 Task: Look for space in Saraktash, Russia from 6th June, 2023 to 8th June, 2023 for 2 adults in price range Rs.7000 to Rs.12000. Place can be private room with 1  bedroom having 2 beds and 1 bathroom. Property type can be house, flat, guest house. Amenities needed are: wifi. Booking option can be shelf check-in. Required host language is English.
Action: Mouse moved to (505, 108)
Screenshot: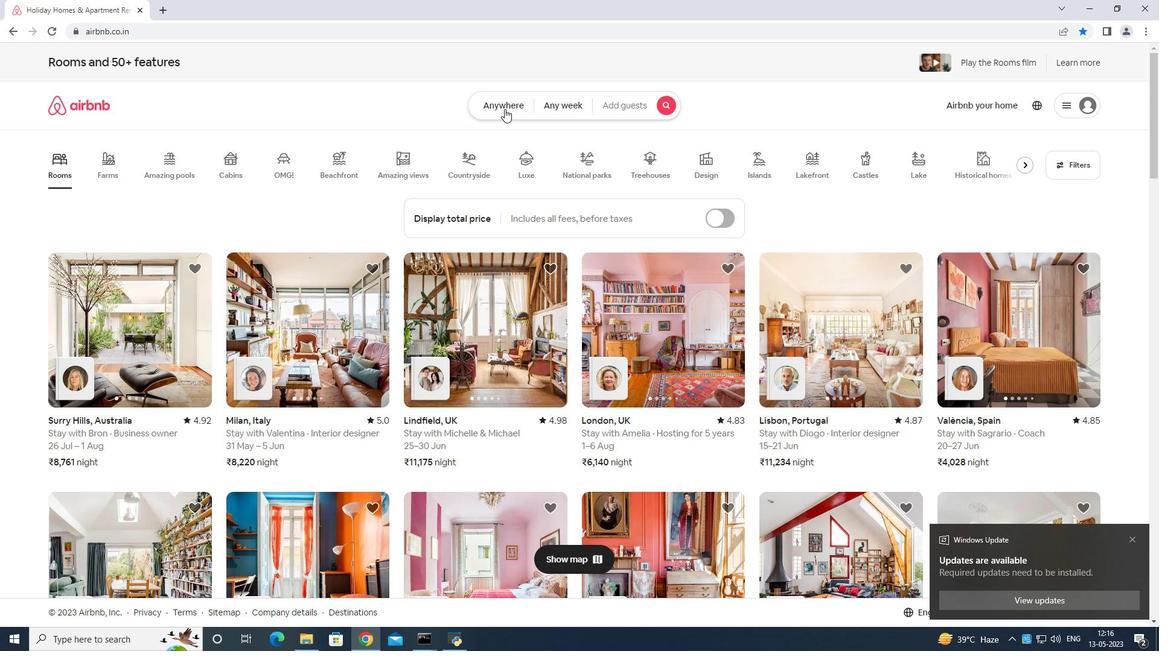 
Action: Mouse pressed left at (505, 108)
Screenshot: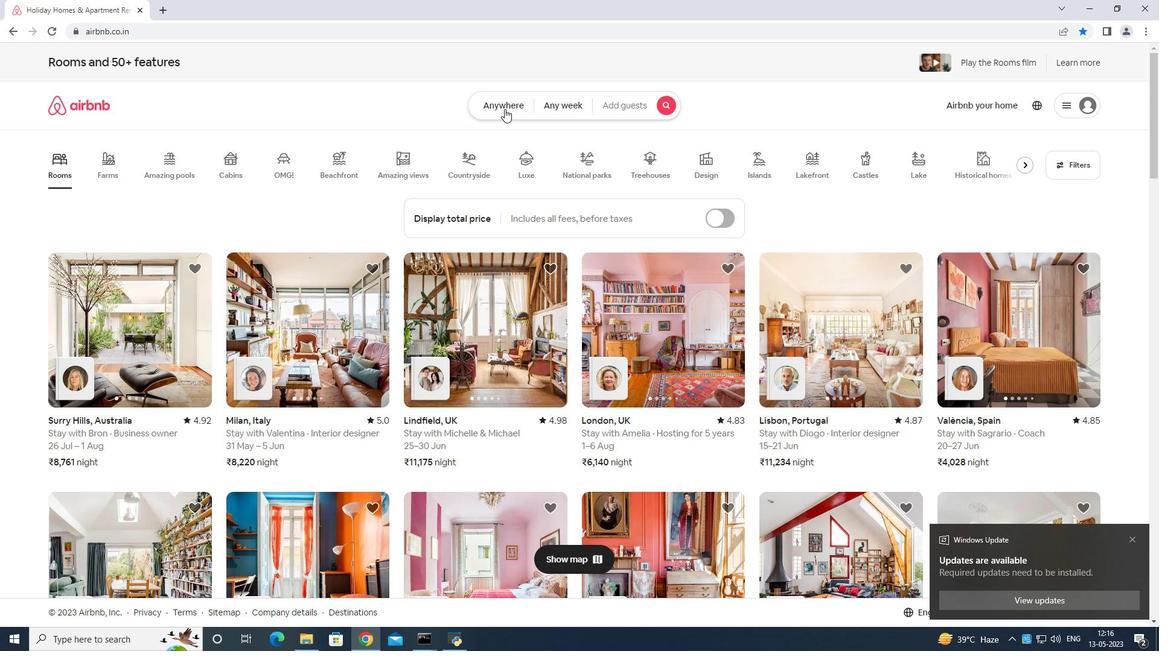 
Action: Mouse moved to (430, 152)
Screenshot: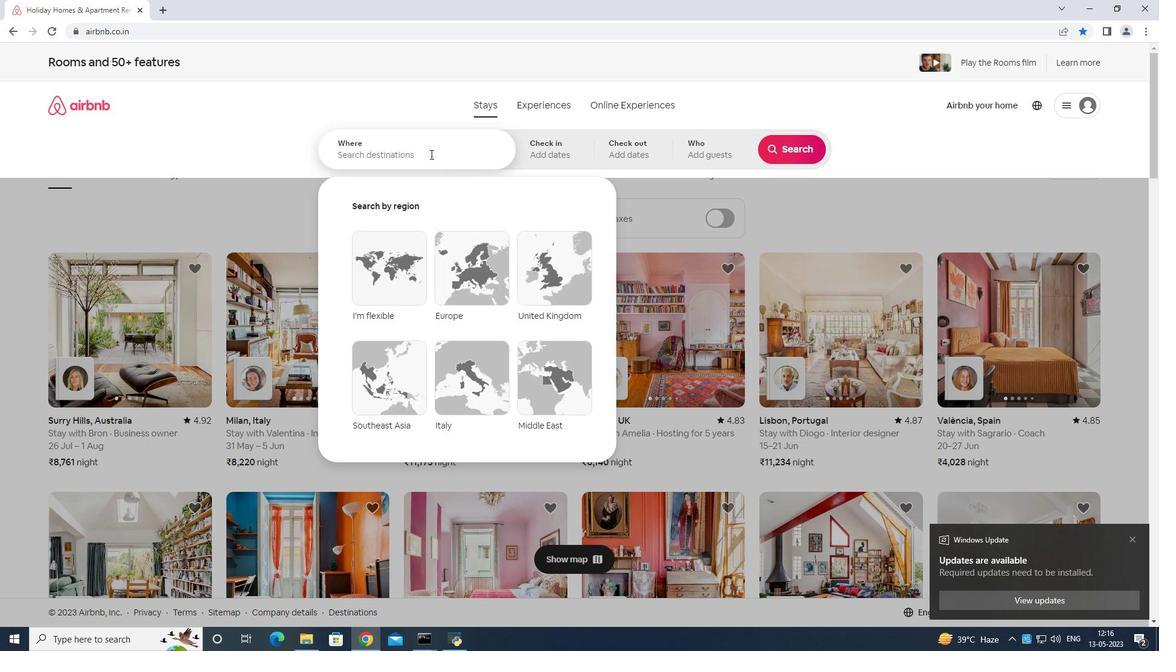 
Action: Mouse pressed left at (430, 152)
Screenshot: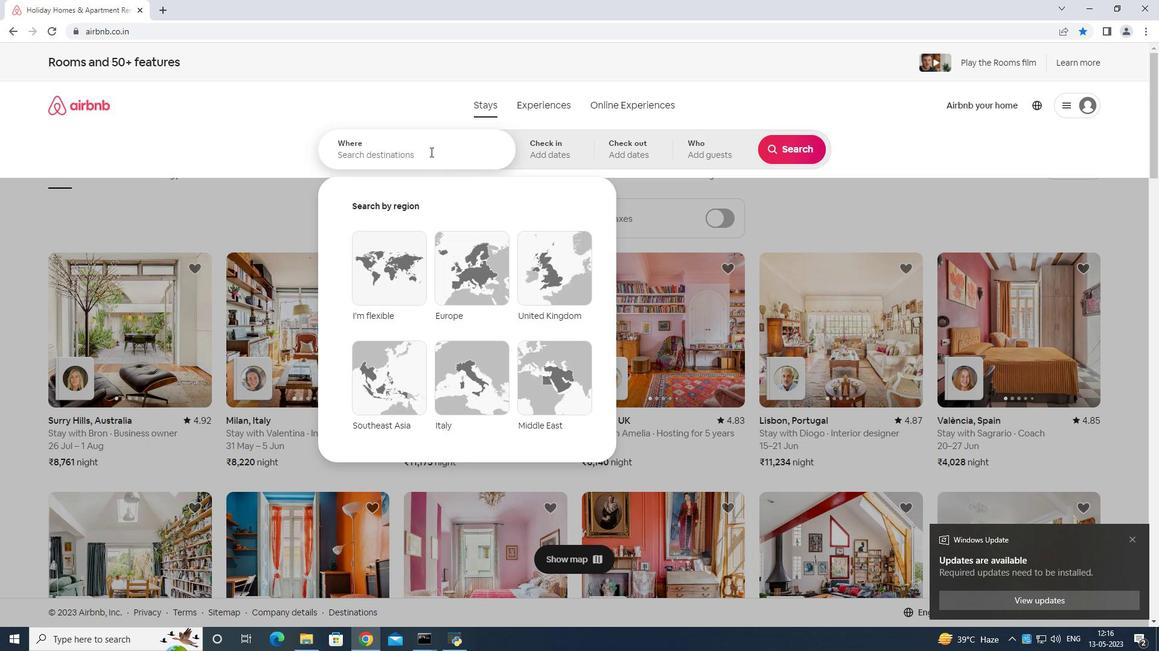 
Action: Mouse moved to (427, 146)
Screenshot: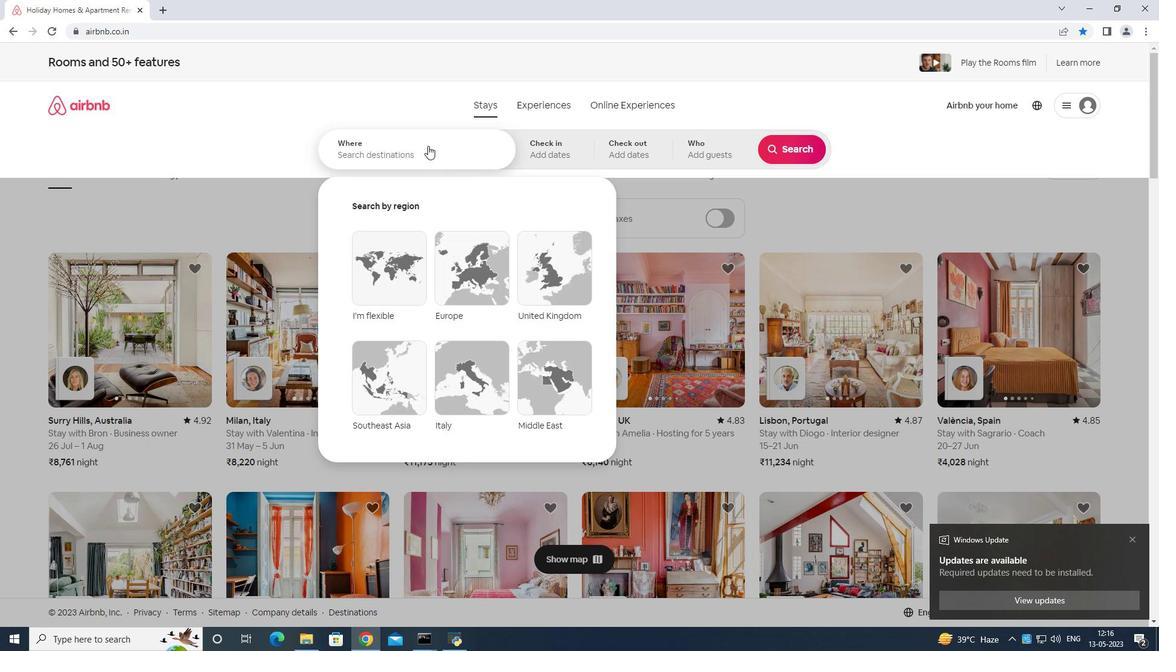 
Action: Key pressed <Key.shift>Saraktash<Key.space>russia<Key.enter>
Screenshot: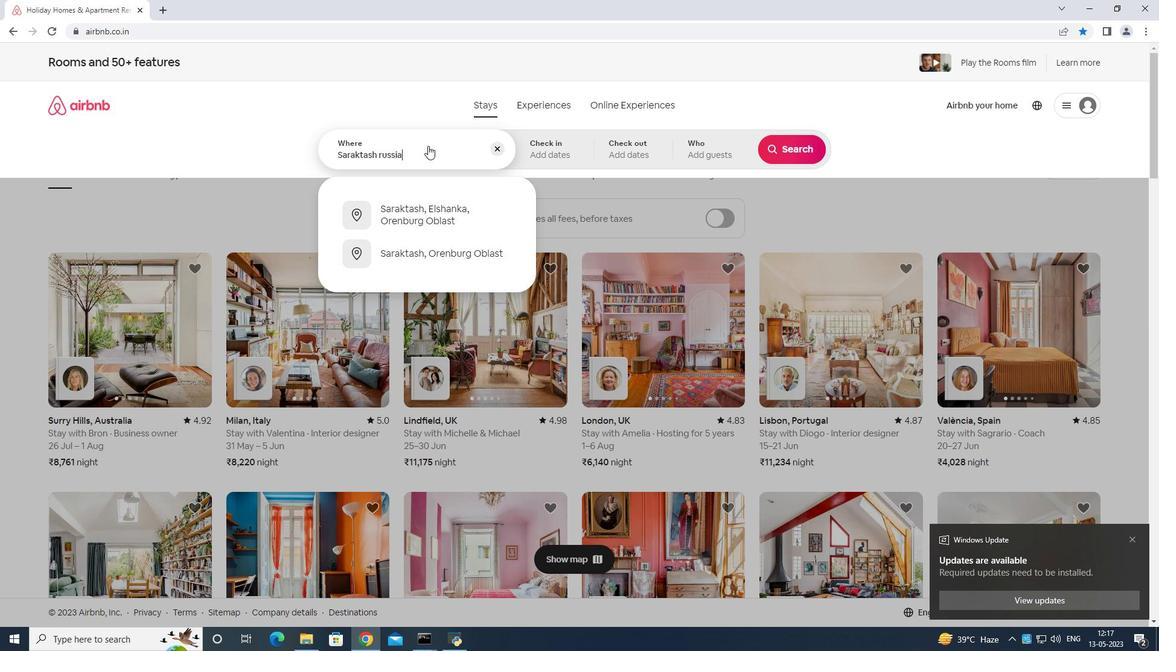 
Action: Mouse moved to (653, 323)
Screenshot: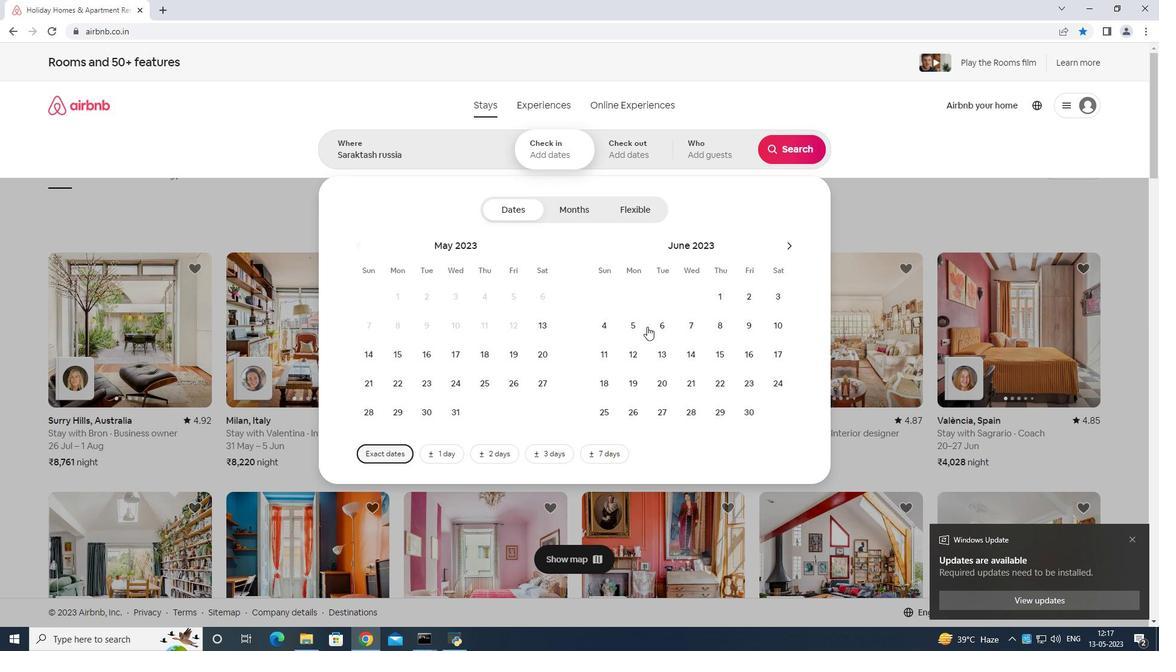 
Action: Mouse pressed left at (653, 323)
Screenshot: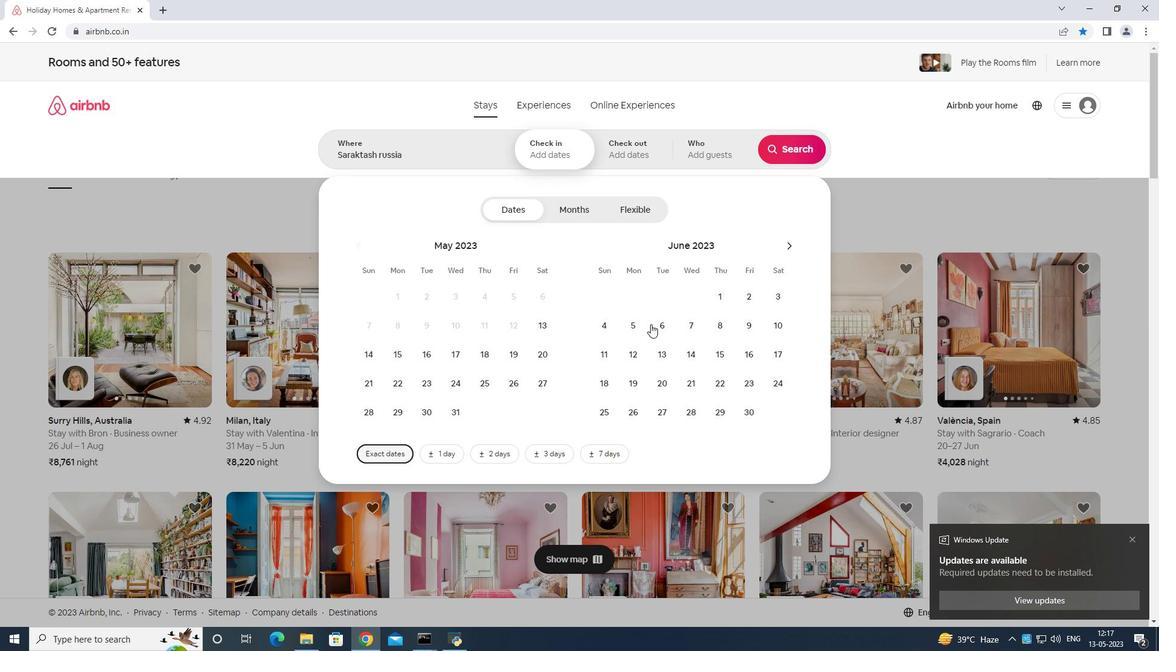 
Action: Mouse moved to (710, 323)
Screenshot: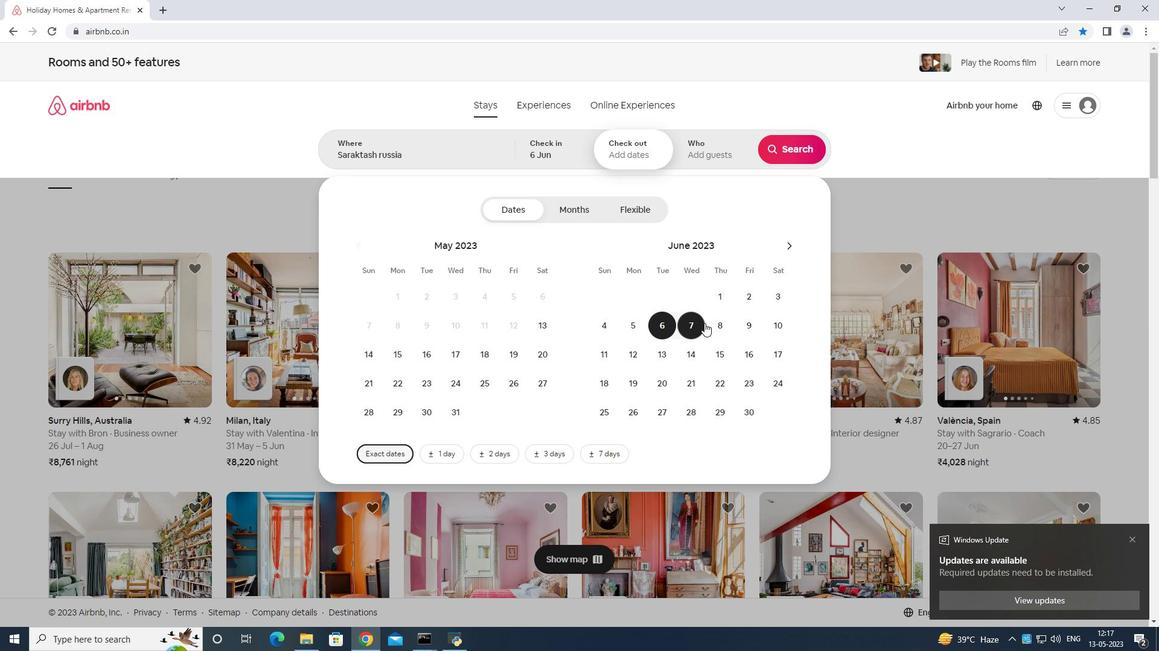 
Action: Mouse pressed left at (710, 323)
Screenshot: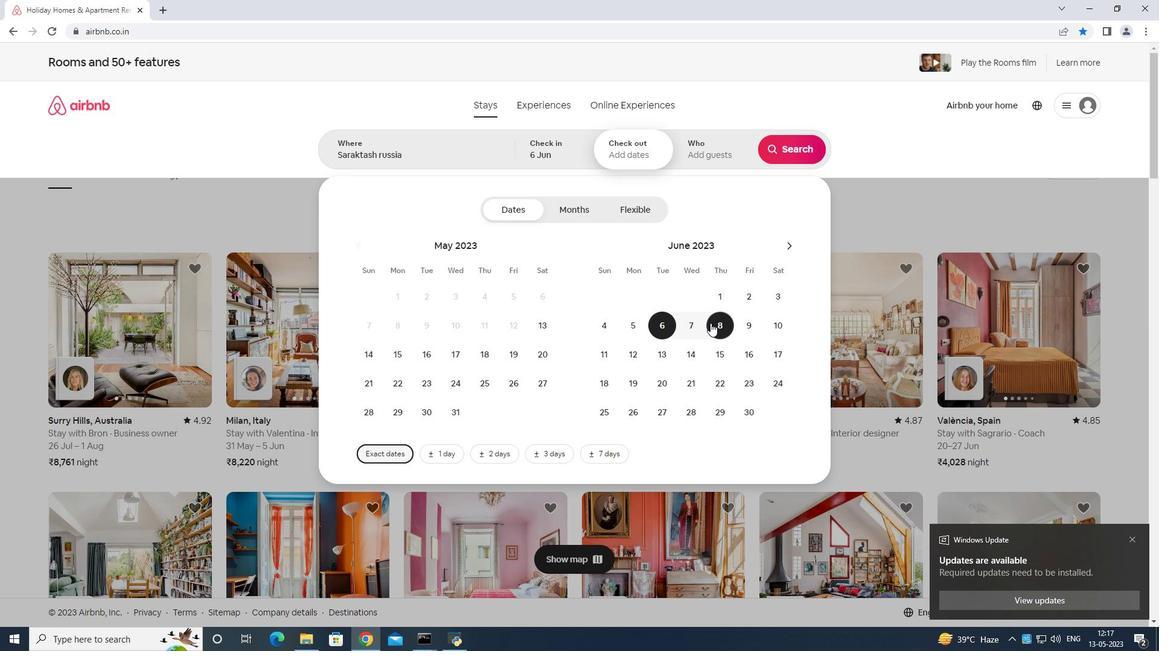 
Action: Mouse moved to (712, 150)
Screenshot: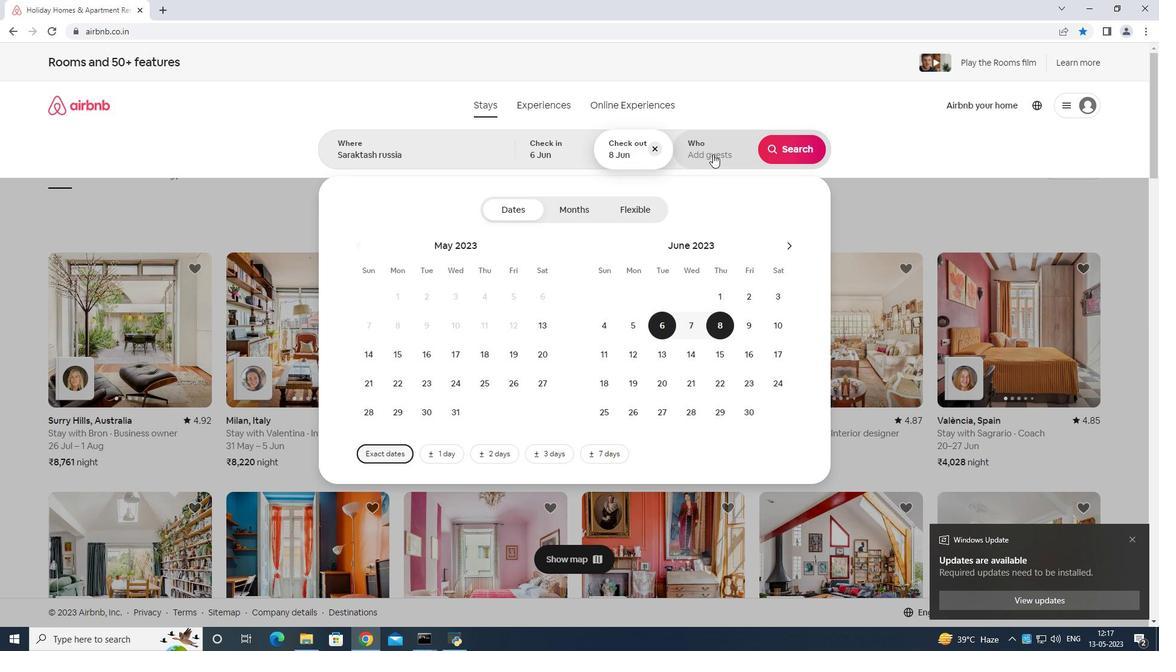 
Action: Mouse pressed left at (712, 150)
Screenshot: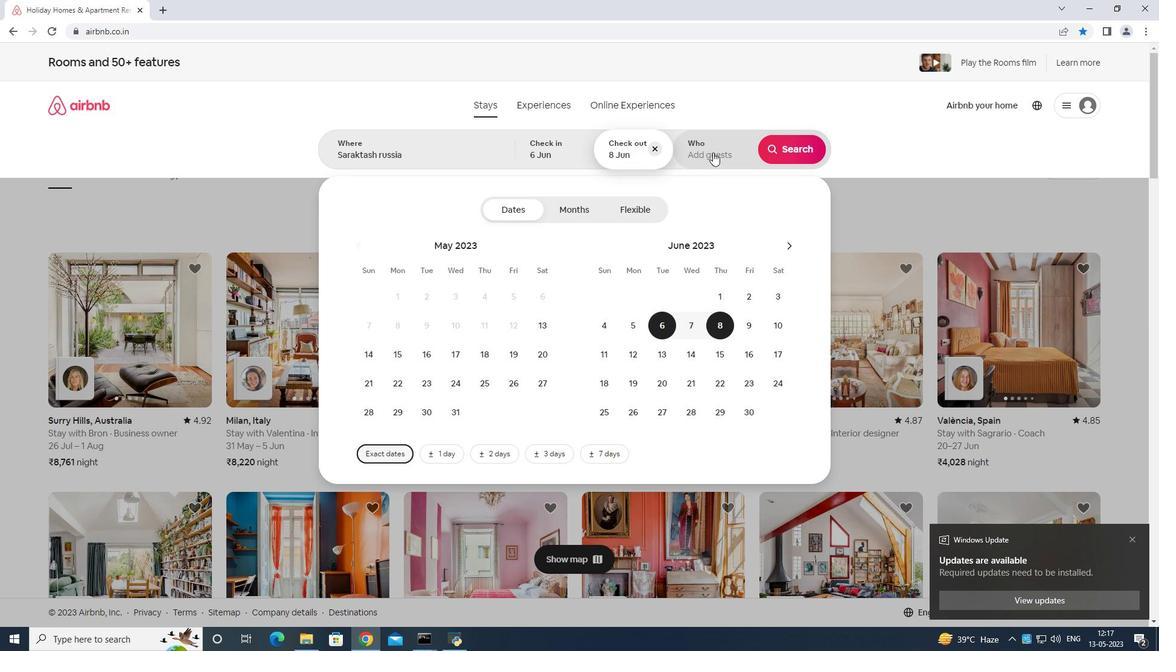 
Action: Mouse moved to (790, 210)
Screenshot: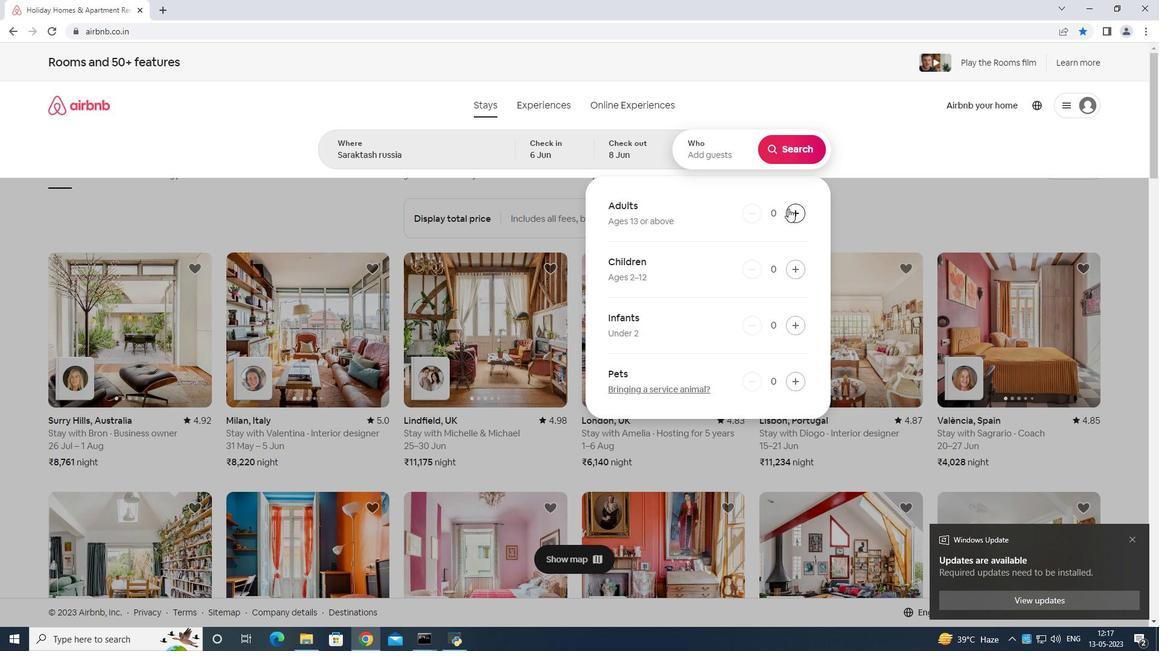 
Action: Mouse pressed left at (790, 210)
Screenshot: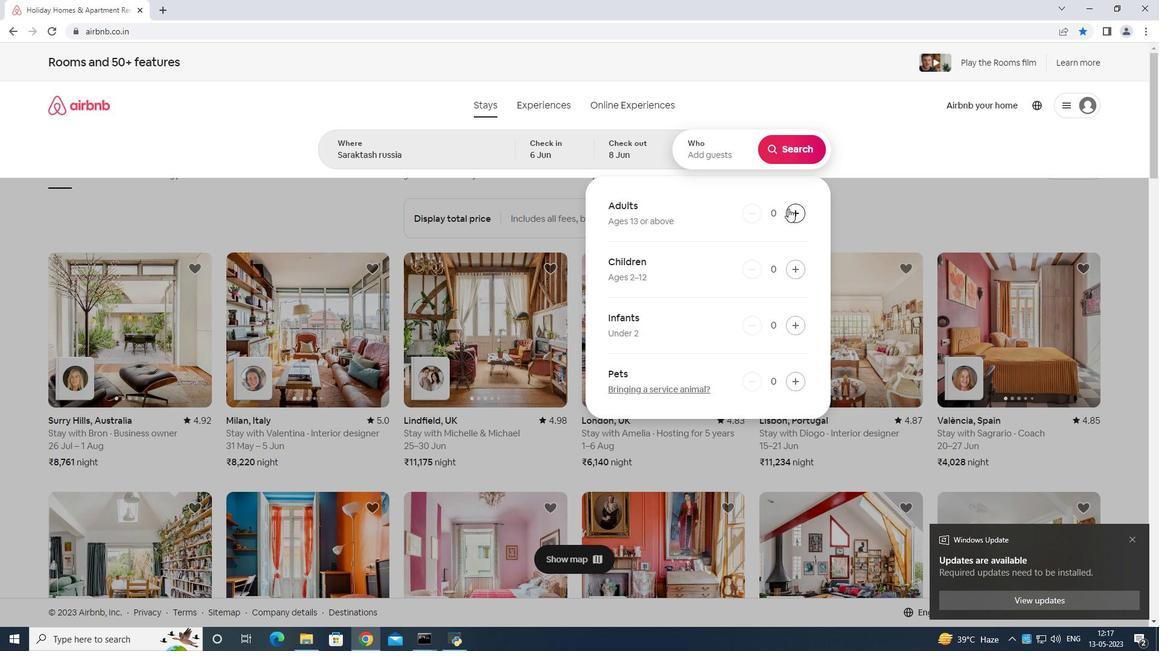 
Action: Mouse moved to (791, 210)
Screenshot: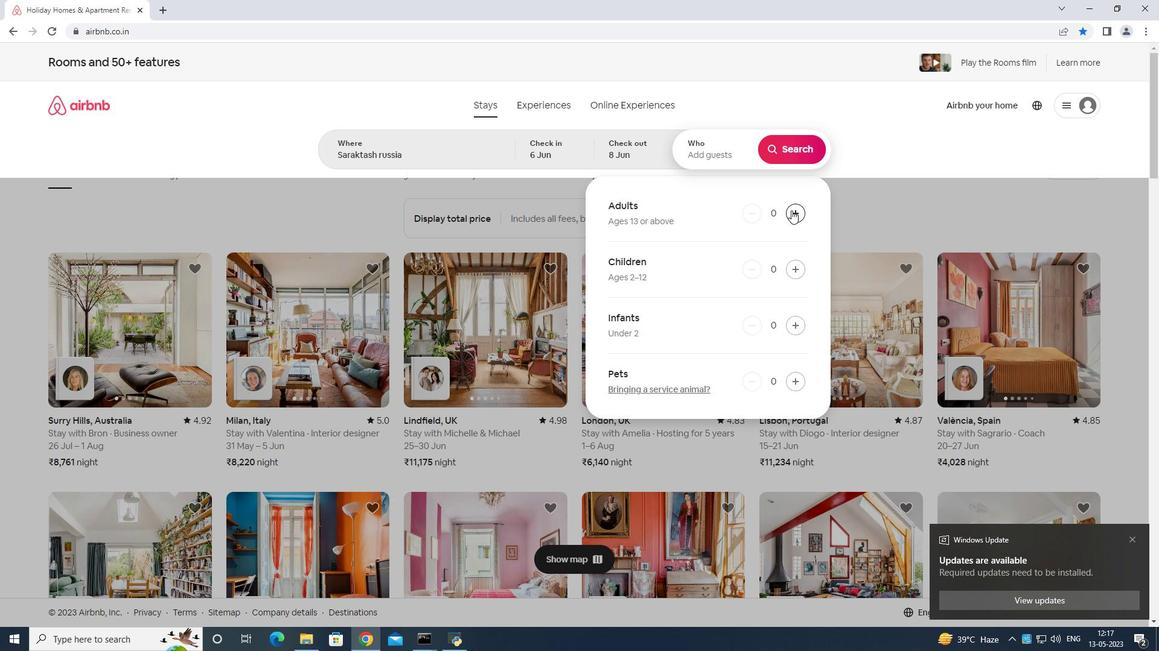 
Action: Mouse pressed left at (791, 210)
Screenshot: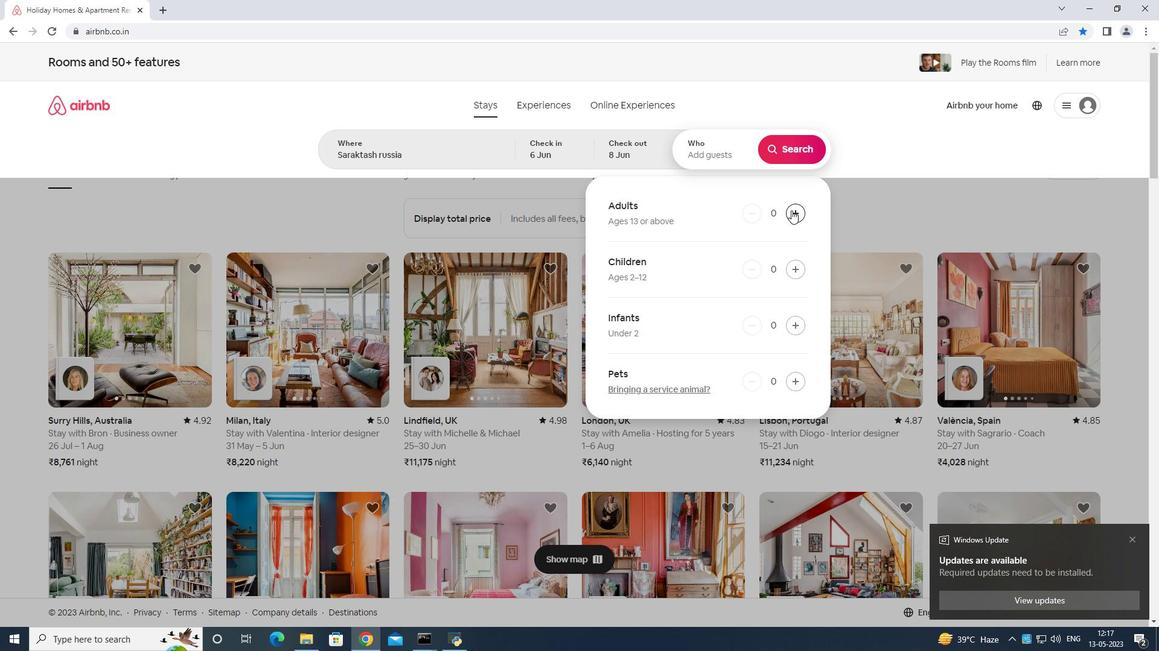 
Action: Mouse moved to (802, 146)
Screenshot: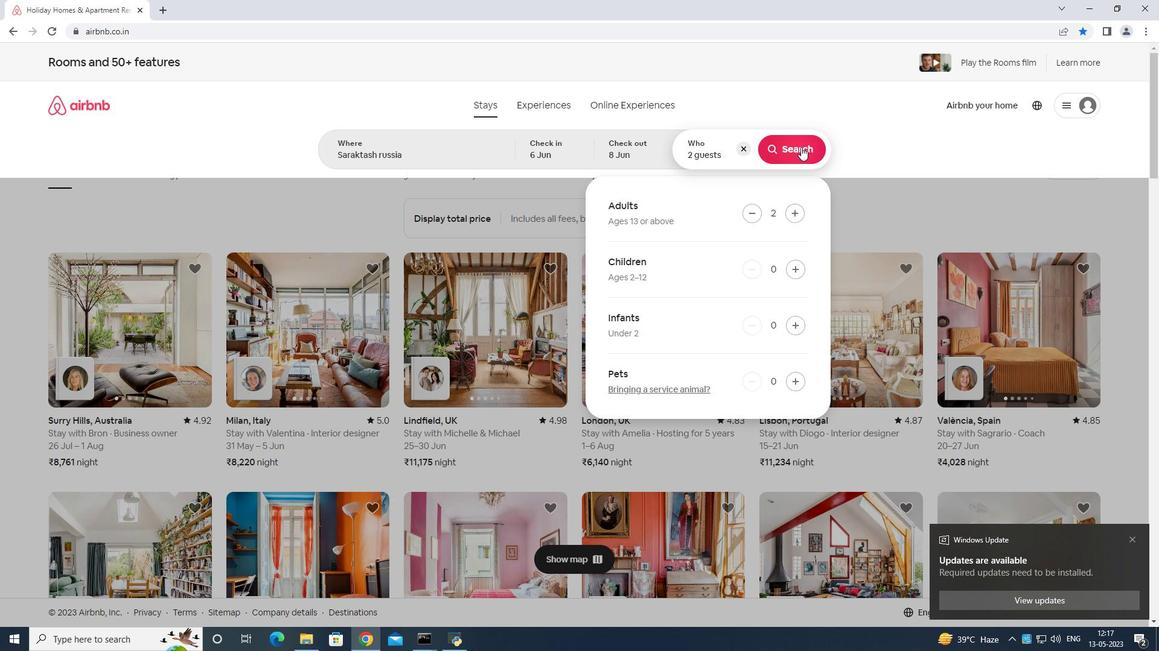 
Action: Mouse pressed left at (802, 146)
Screenshot: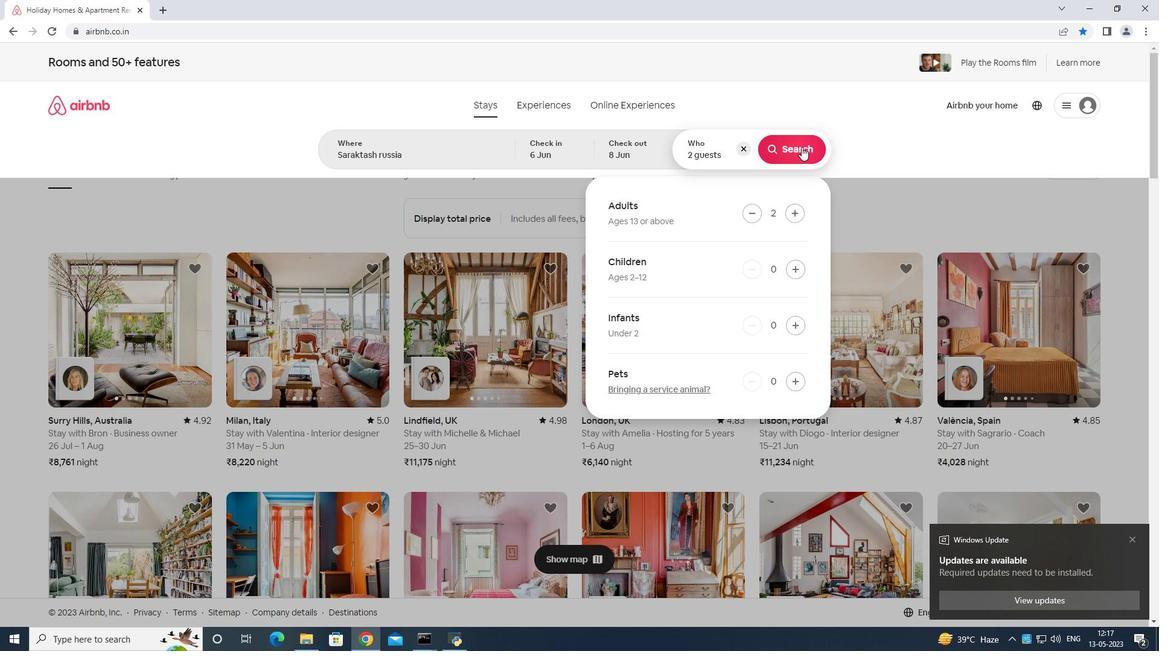 
Action: Mouse moved to (1101, 103)
Screenshot: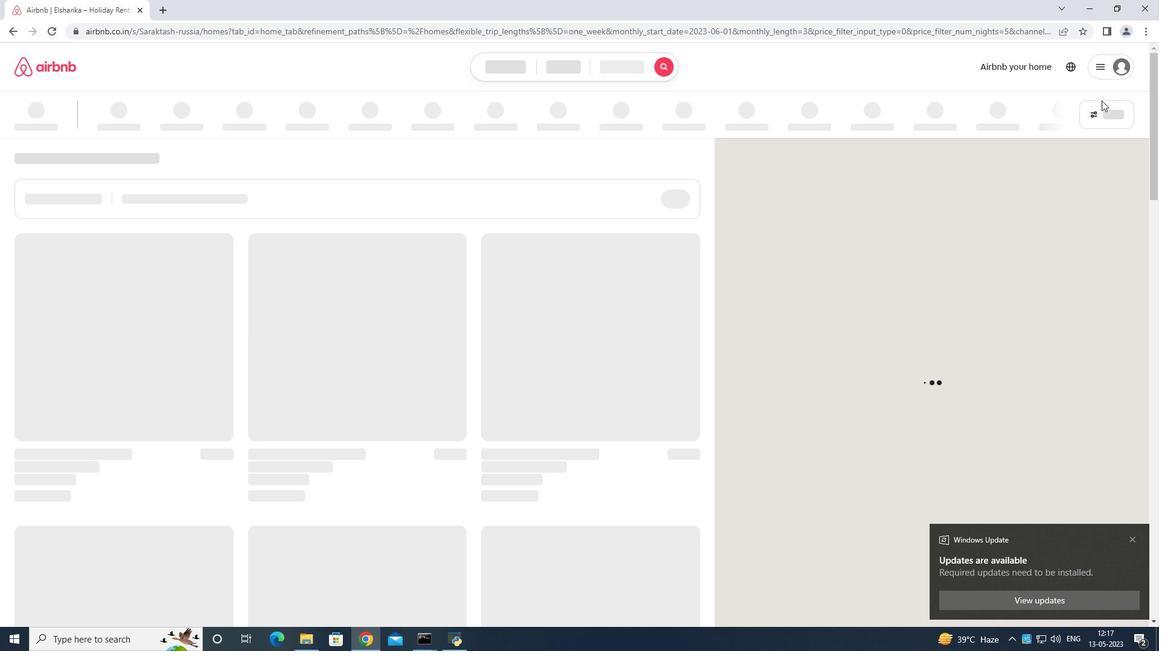 
Action: Mouse pressed left at (1101, 103)
Screenshot: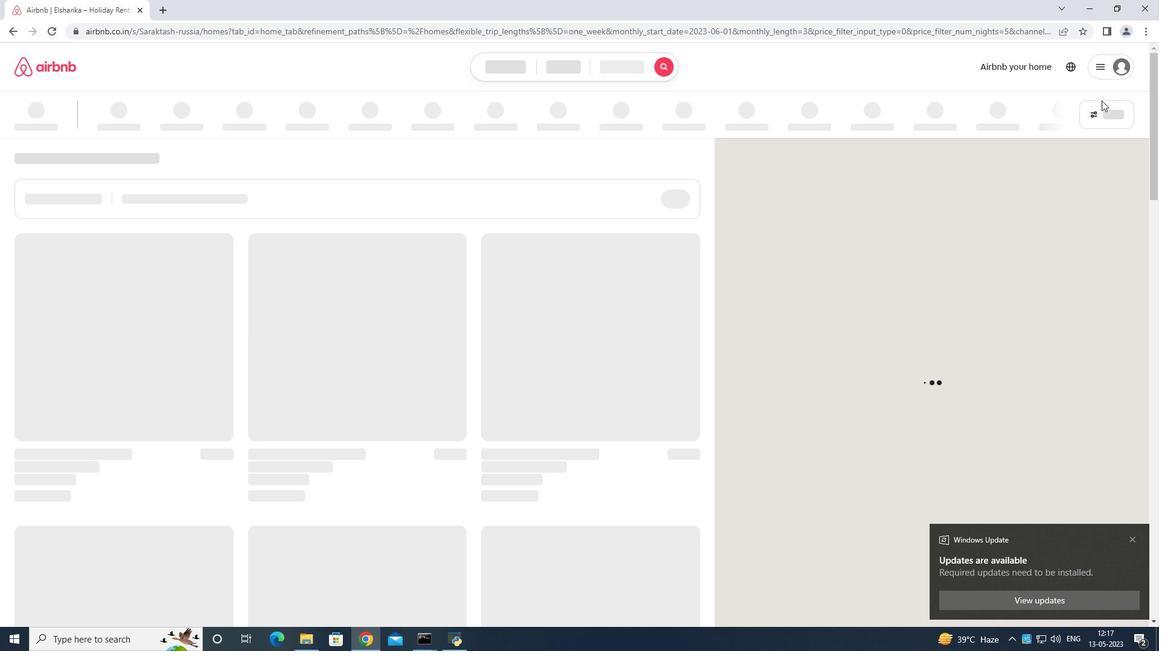 
Action: Mouse moved to (523, 409)
Screenshot: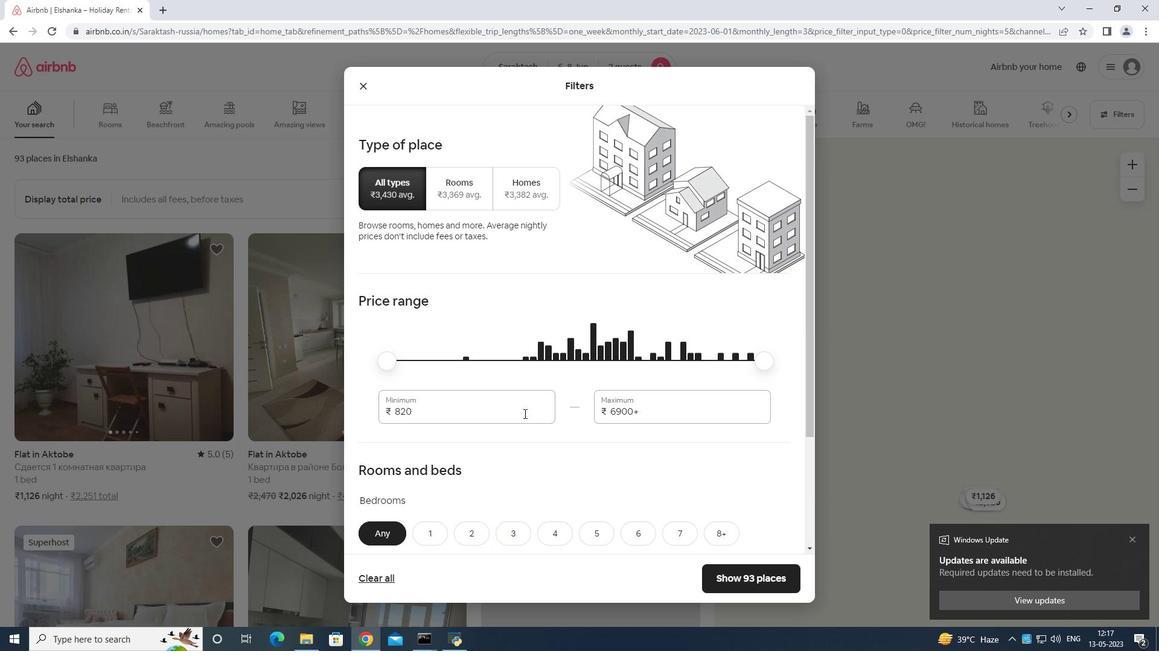 
Action: Mouse pressed left at (523, 409)
Screenshot: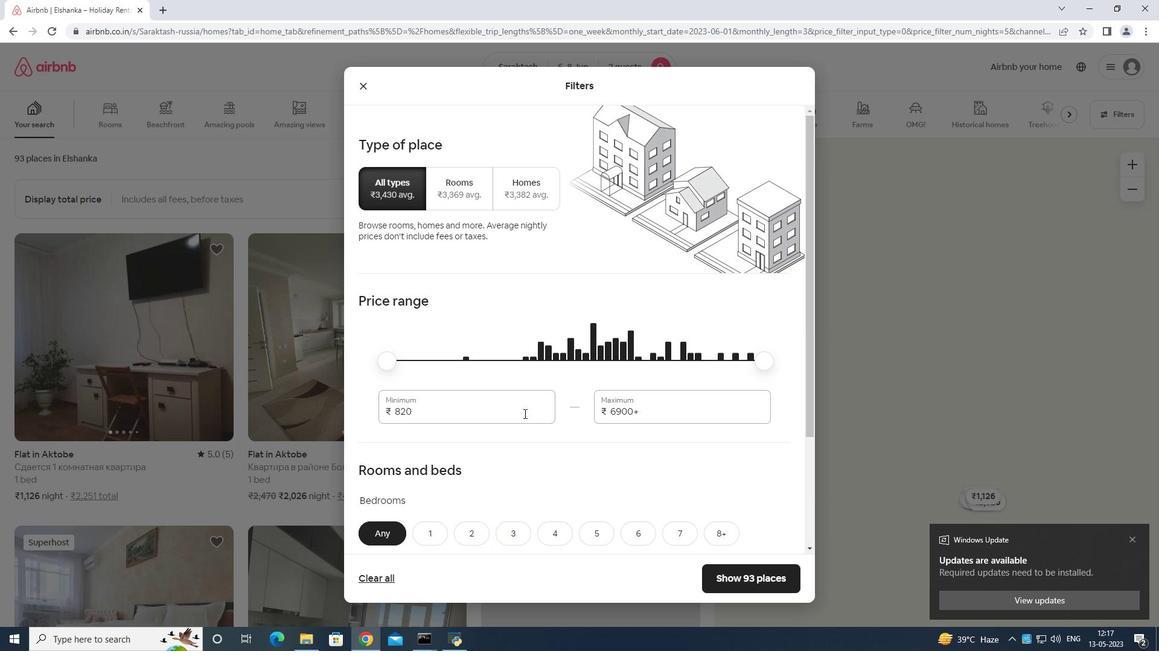 
Action: Mouse moved to (522, 405)
Screenshot: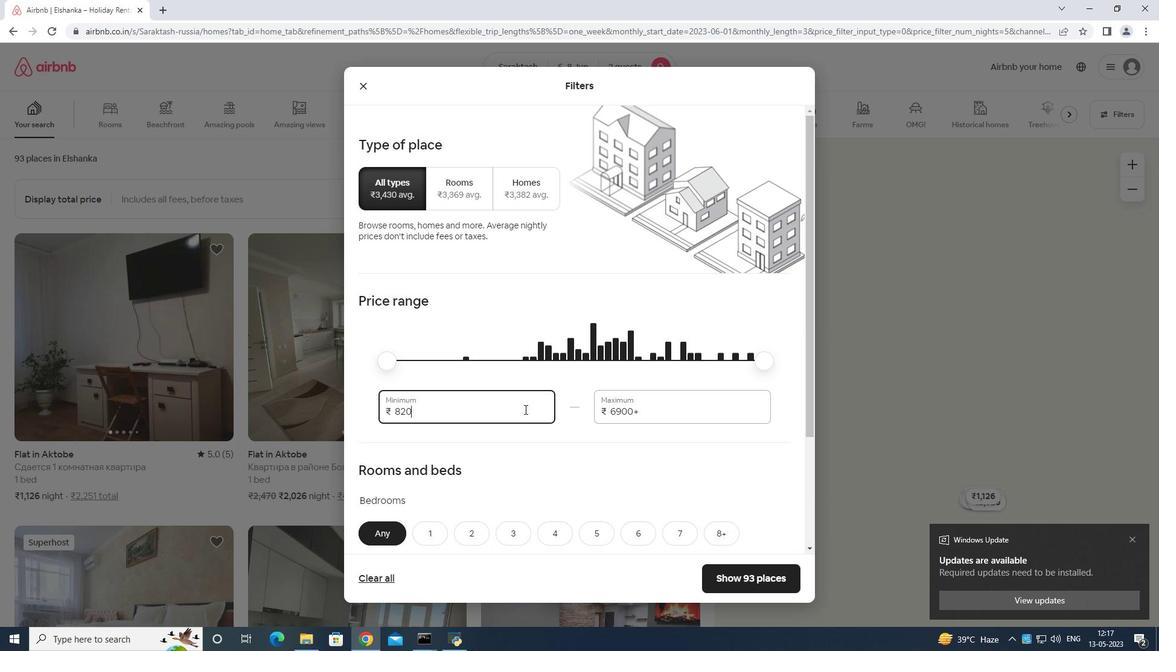 
Action: Key pressed <Key.backspace><Key.backspace><Key.backspace><Key.backspace><Key.backspace><Key.backspace><Key.backspace><Key.backspace><Key.backspace>
Screenshot: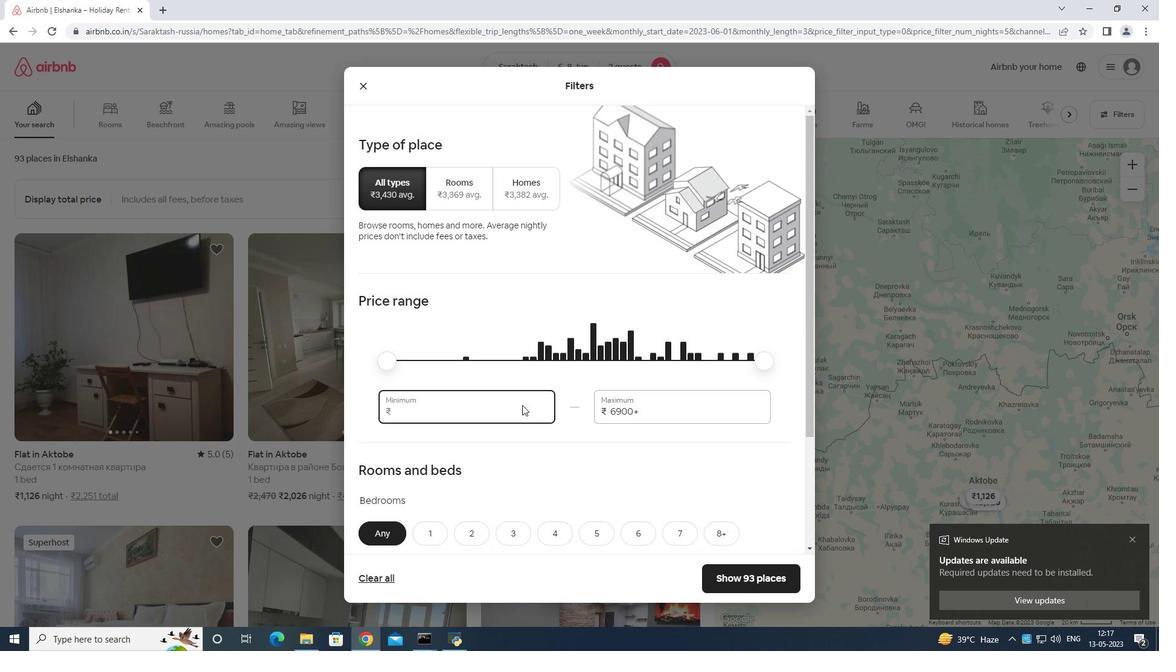 
Action: Mouse moved to (532, 409)
Screenshot: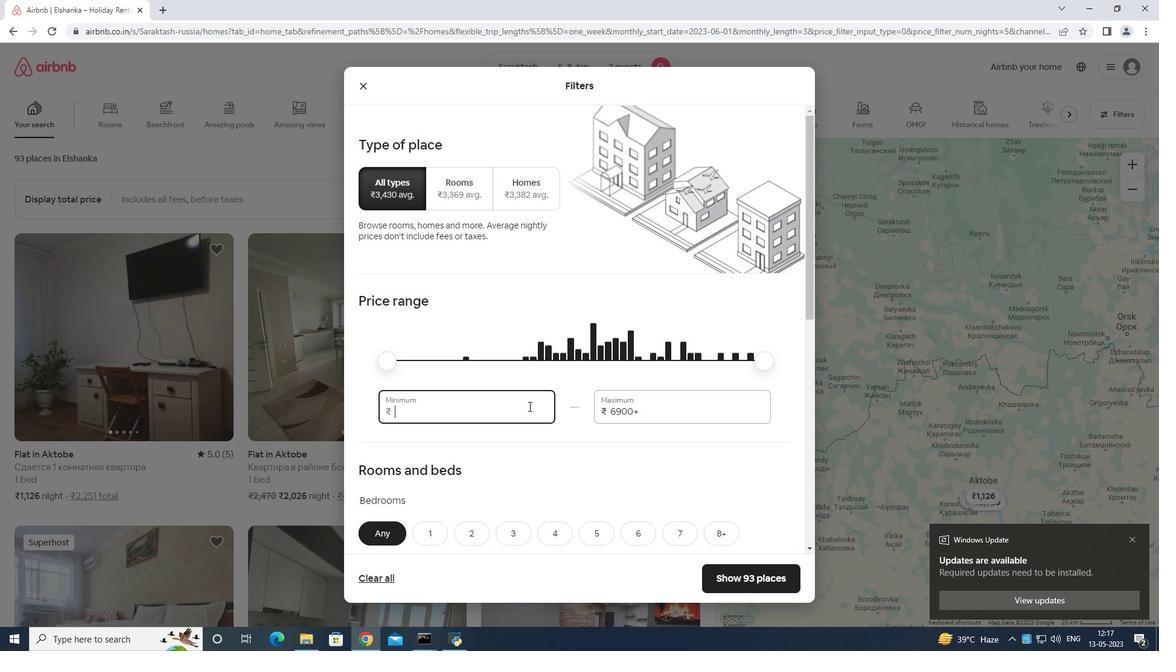 
Action: Key pressed 70
Screenshot: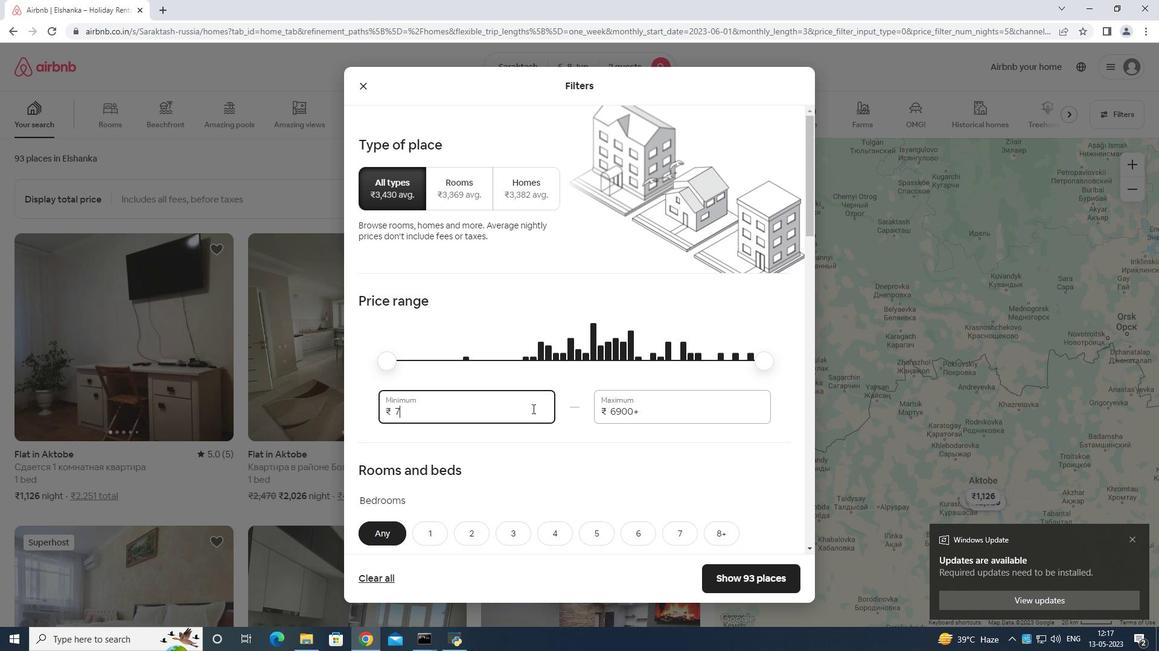 
Action: Mouse moved to (532, 410)
Screenshot: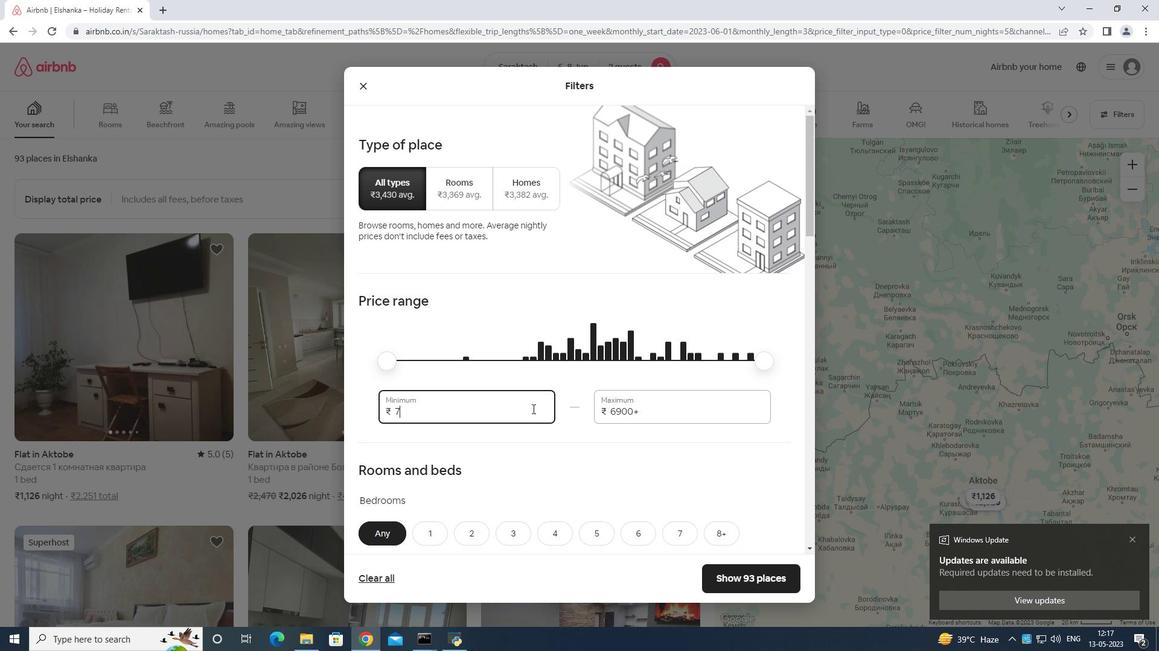 
Action: Key pressed 00
Screenshot: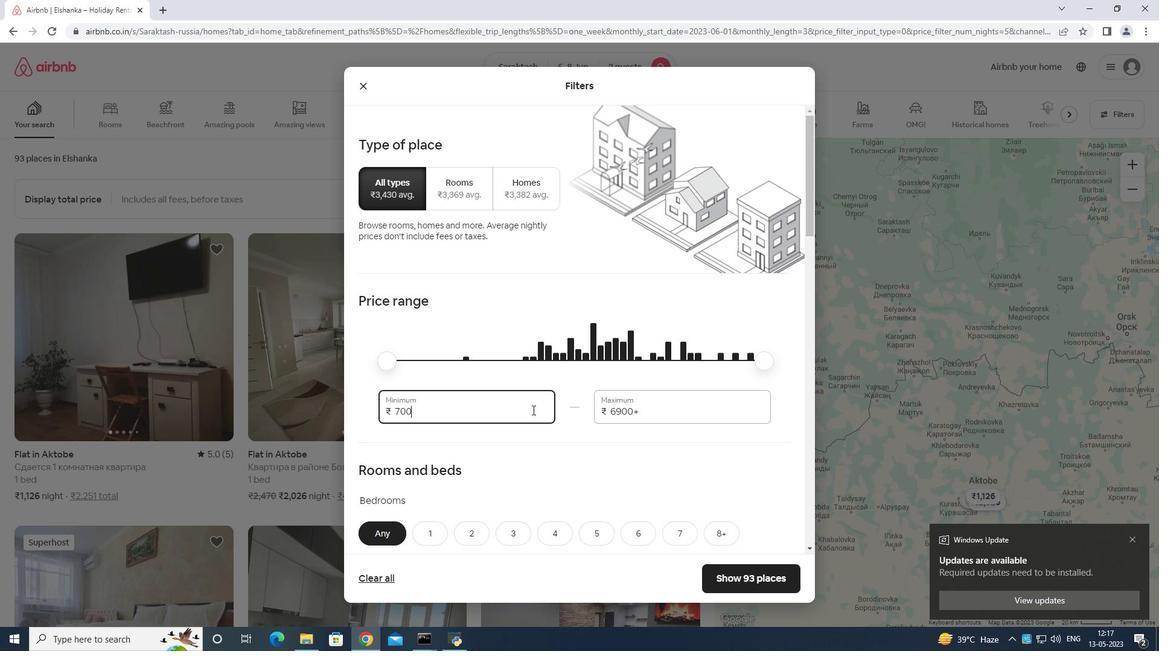 
Action: Mouse moved to (652, 405)
Screenshot: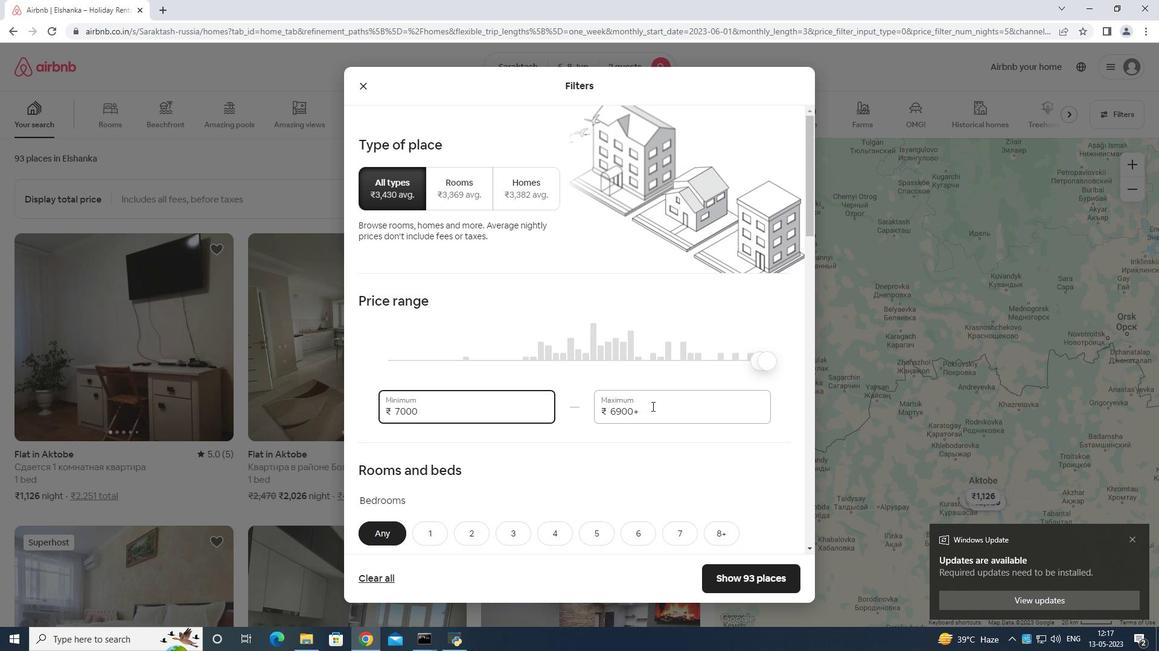 
Action: Mouse pressed left at (652, 405)
Screenshot: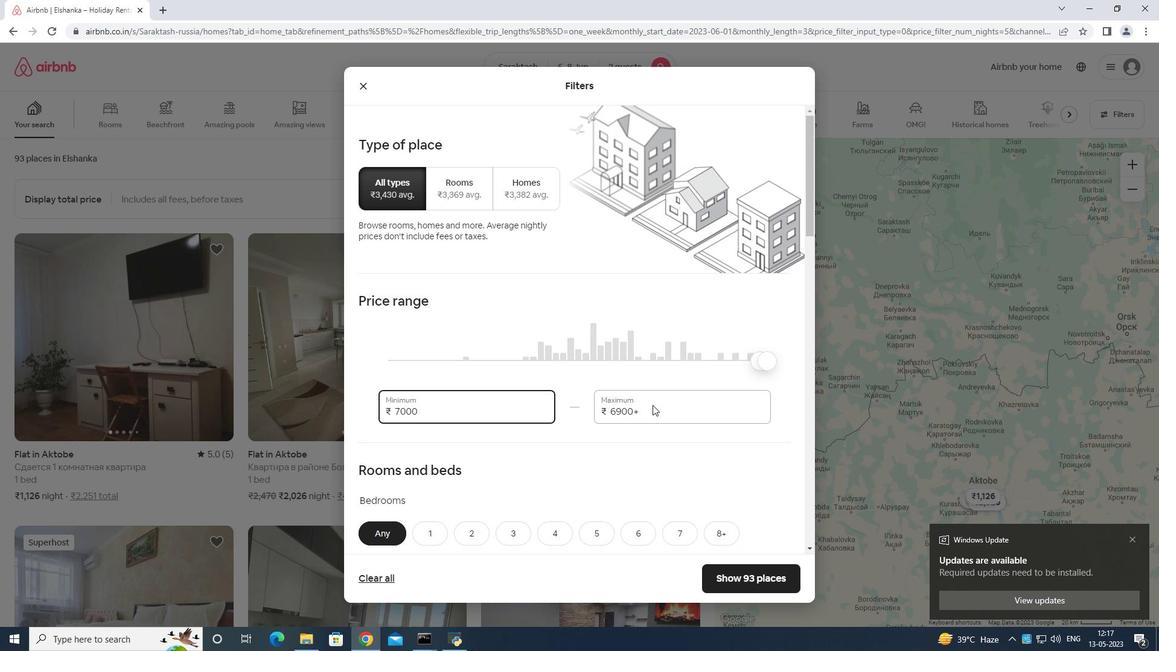 
Action: Mouse moved to (653, 401)
Screenshot: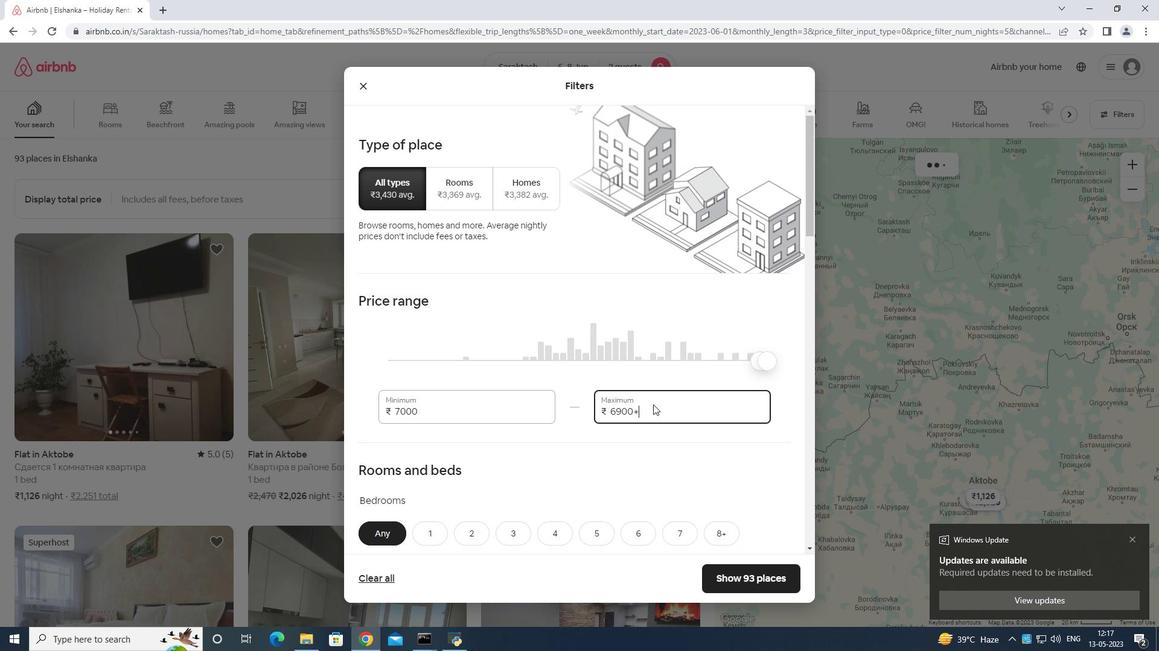 
Action: Key pressed <Key.backspace><Key.backspace><Key.backspace><Key.backspace><Key.backspace><Key.backspace><Key.backspace><Key.backspace><Key.backspace><Key.backspace>12000
Screenshot: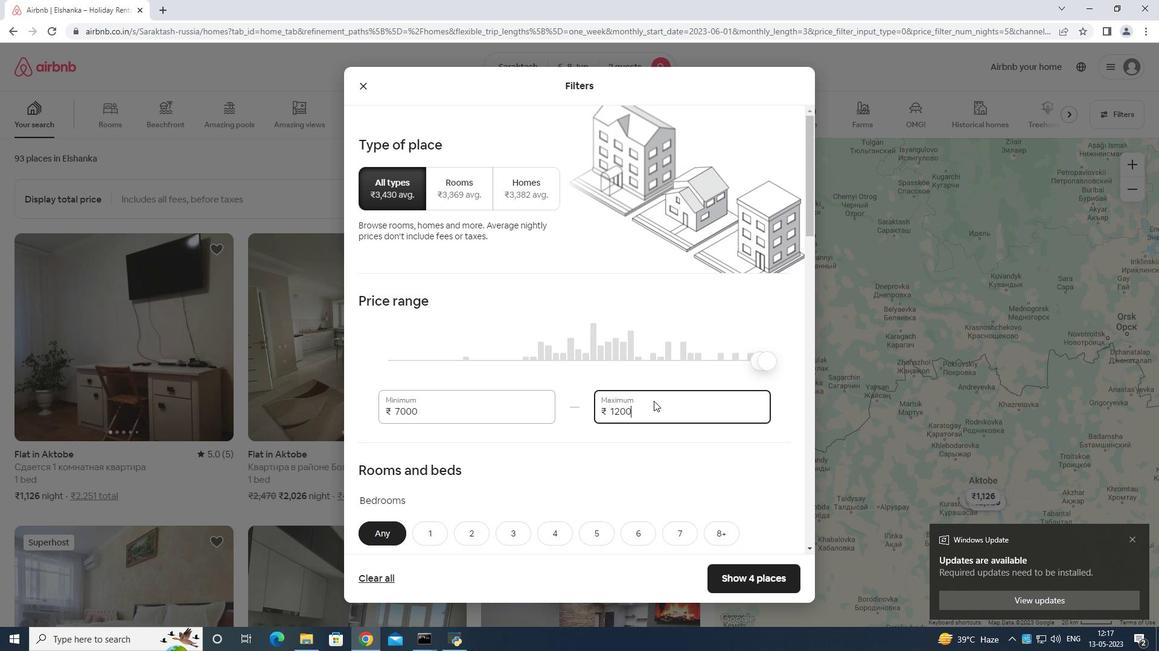 
Action: Mouse moved to (651, 396)
Screenshot: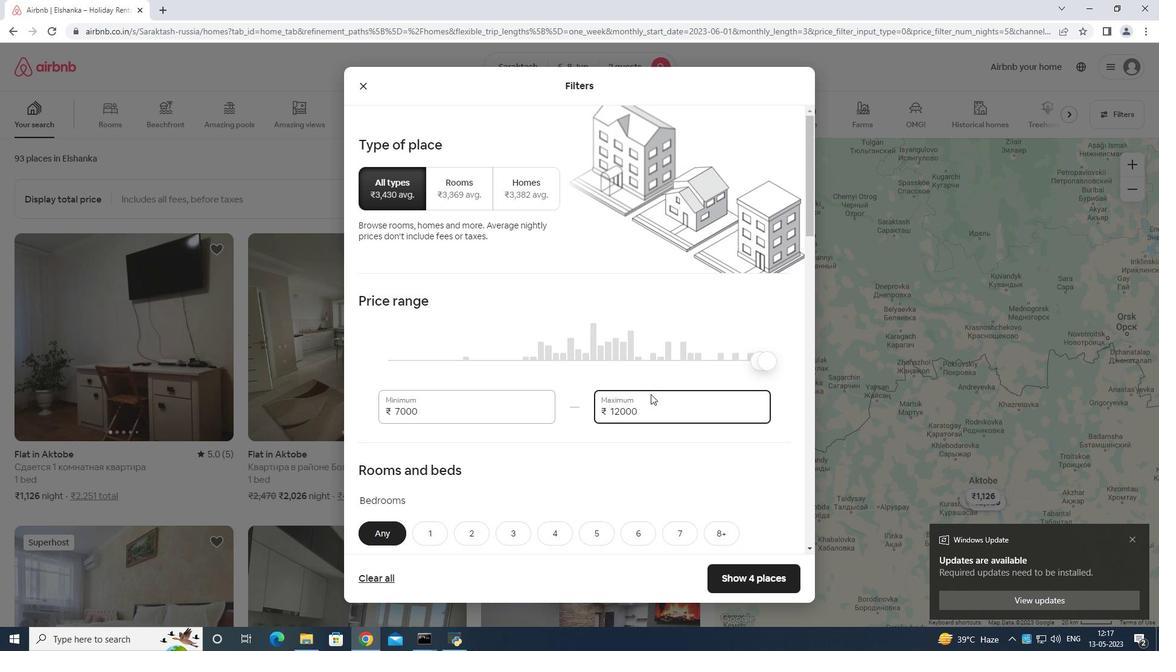 
Action: Mouse scrolled (651, 396) with delta (0, 0)
Screenshot: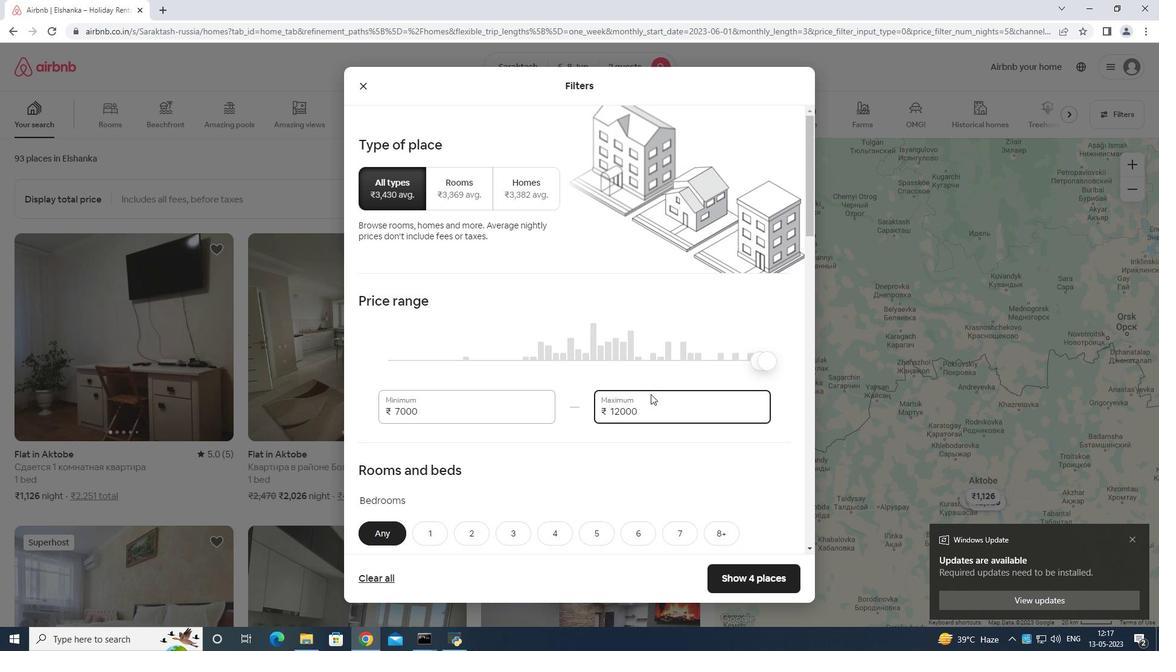 
Action: Mouse moved to (653, 399)
Screenshot: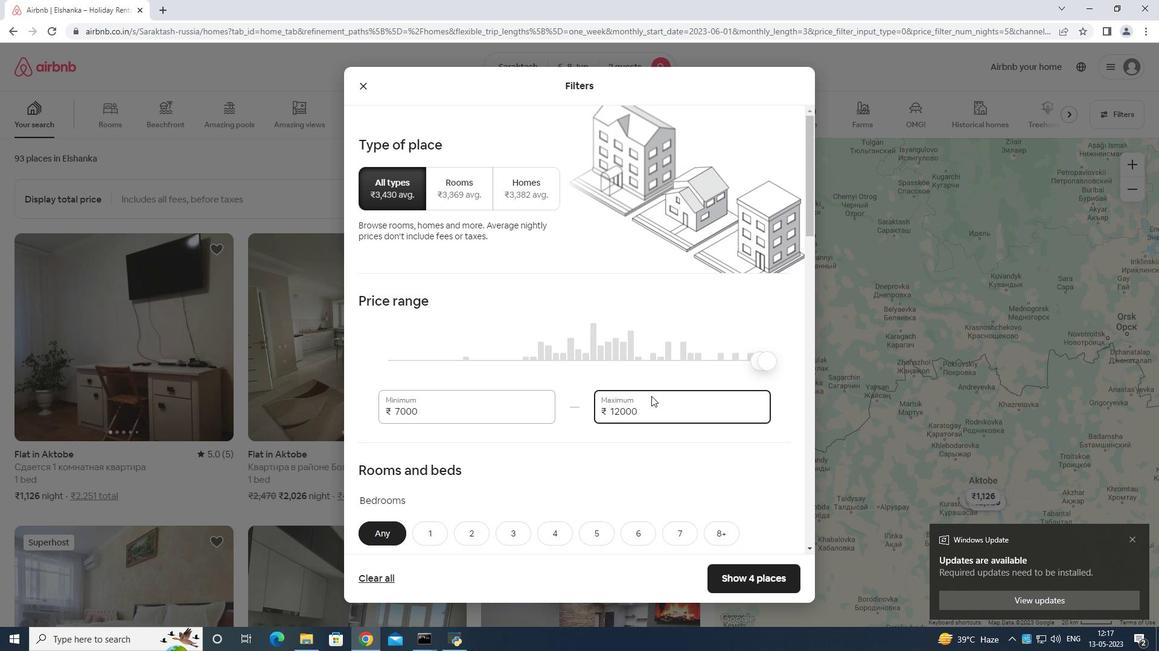 
Action: Mouse scrolled (653, 399) with delta (0, 0)
Screenshot: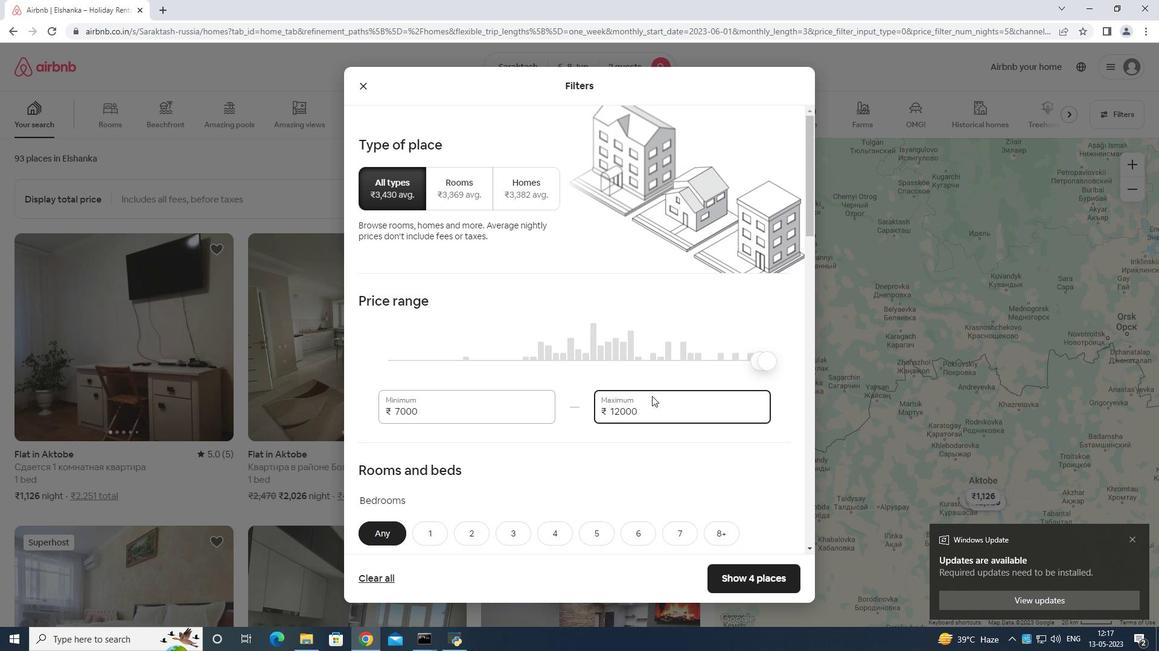 
Action: Mouse moved to (654, 401)
Screenshot: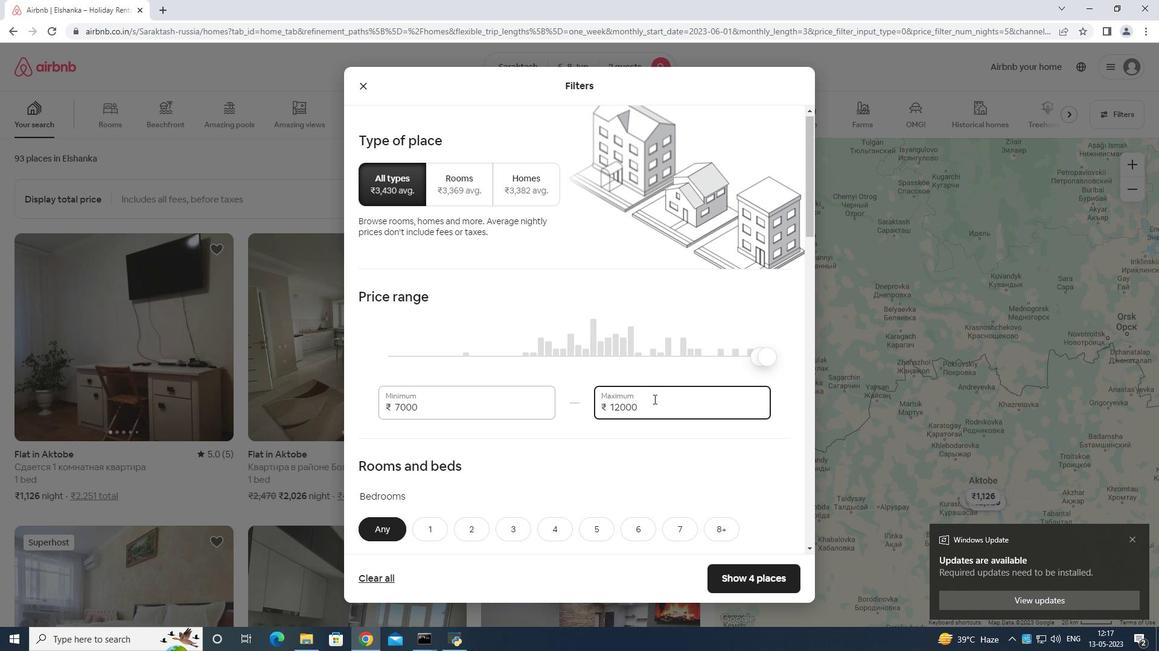 
Action: Mouse scrolled (654, 400) with delta (0, 0)
Screenshot: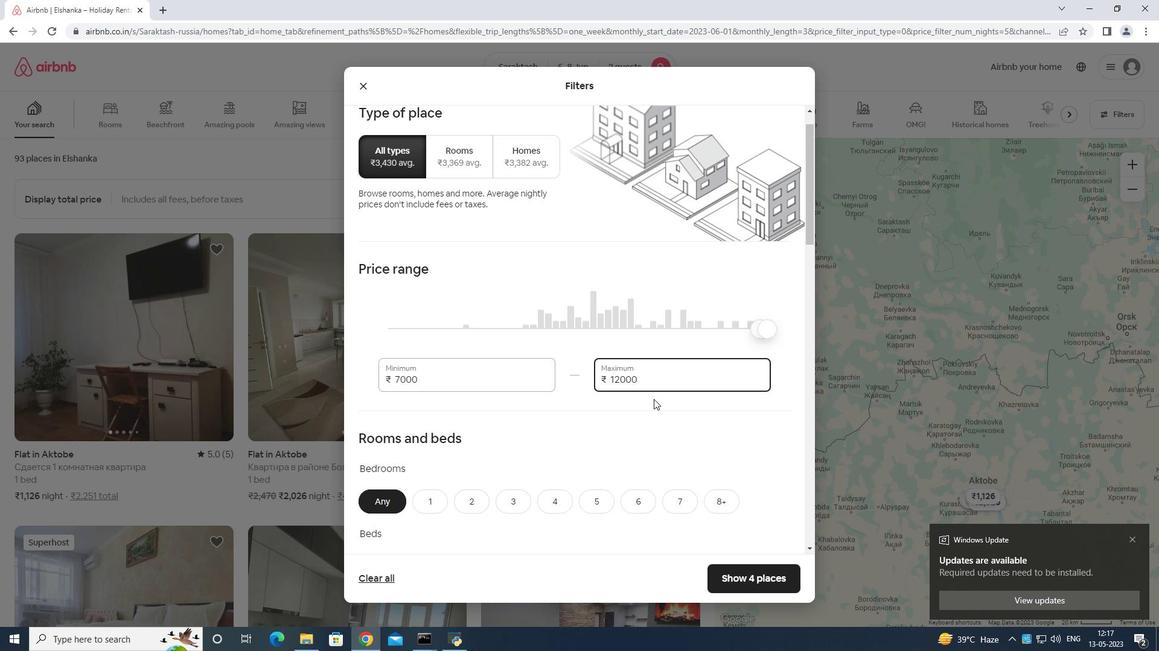 
Action: Mouse moved to (434, 351)
Screenshot: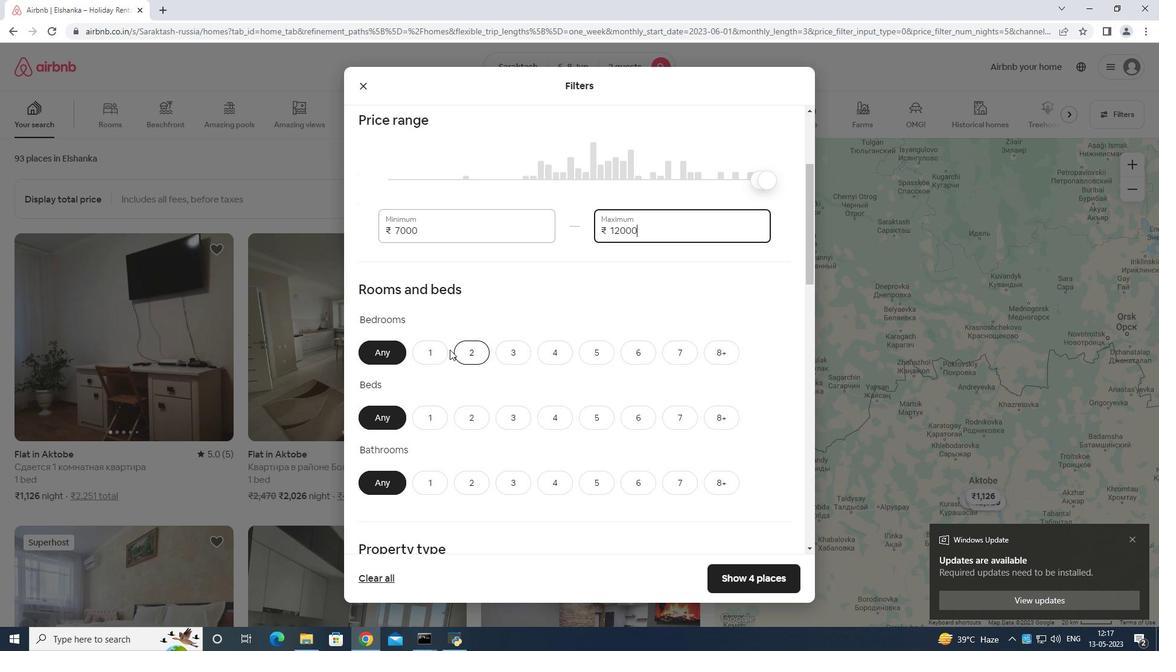 
Action: Mouse pressed left at (434, 351)
Screenshot: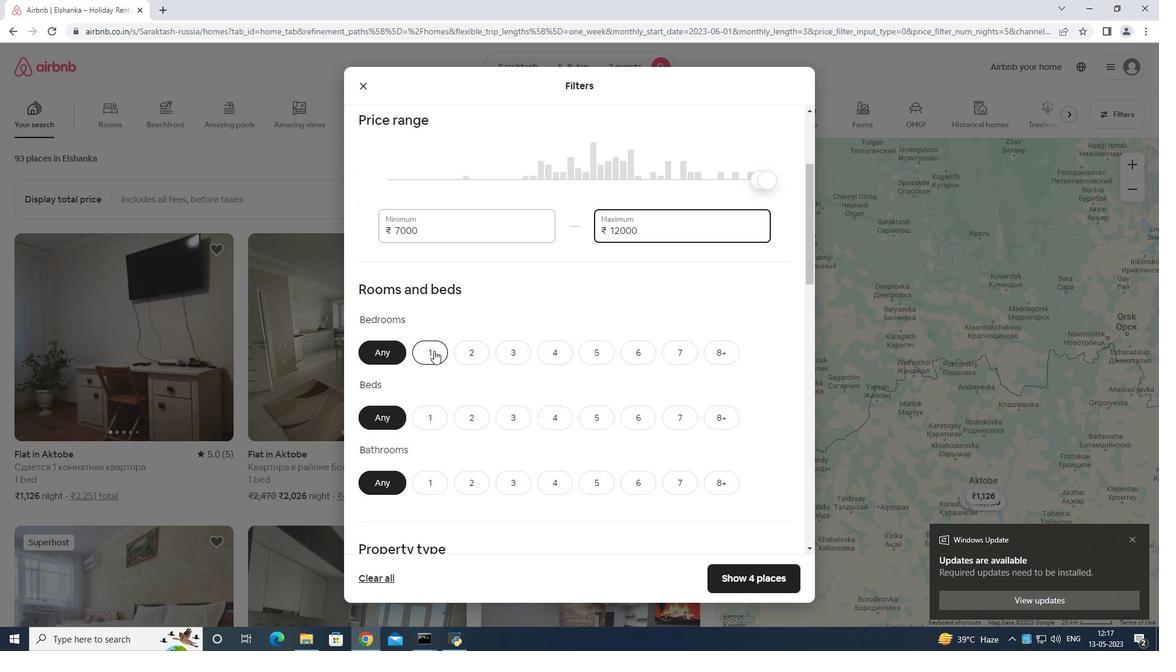 
Action: Mouse moved to (463, 406)
Screenshot: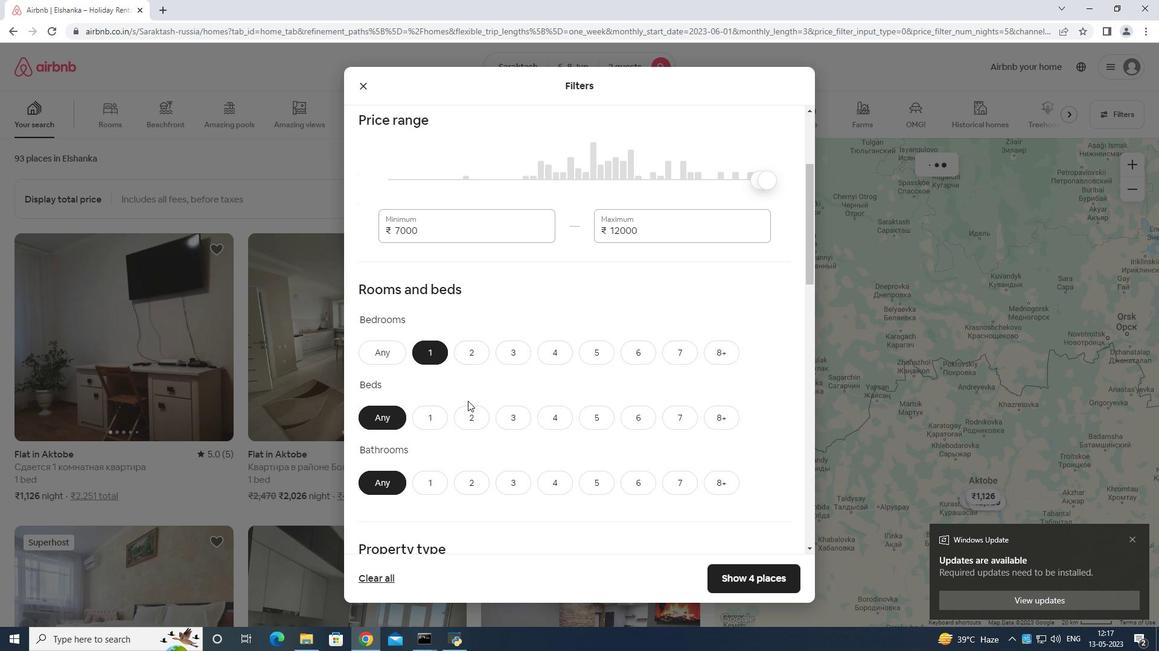 
Action: Mouse pressed left at (463, 406)
Screenshot: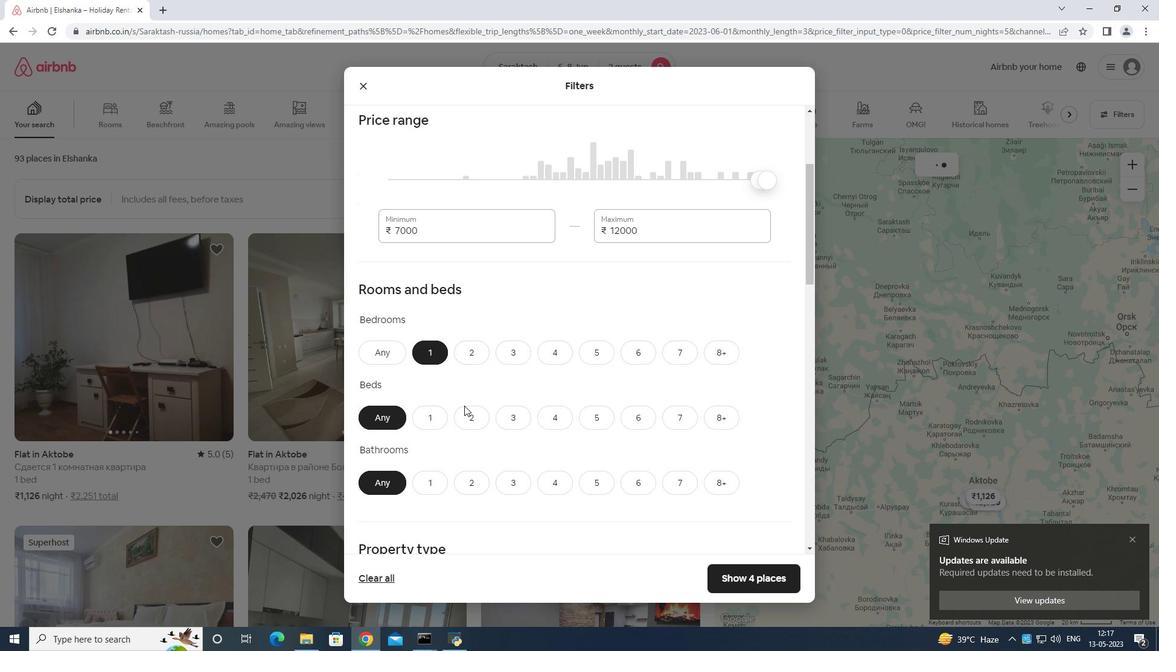 
Action: Mouse moved to (426, 473)
Screenshot: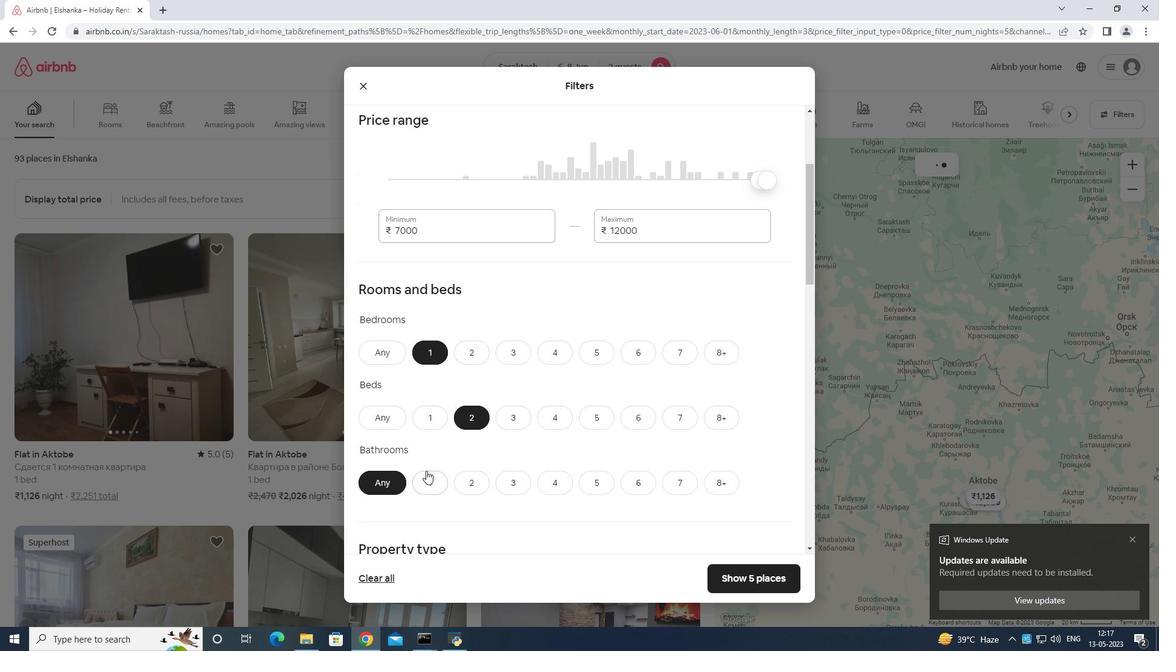 
Action: Mouse pressed left at (426, 473)
Screenshot: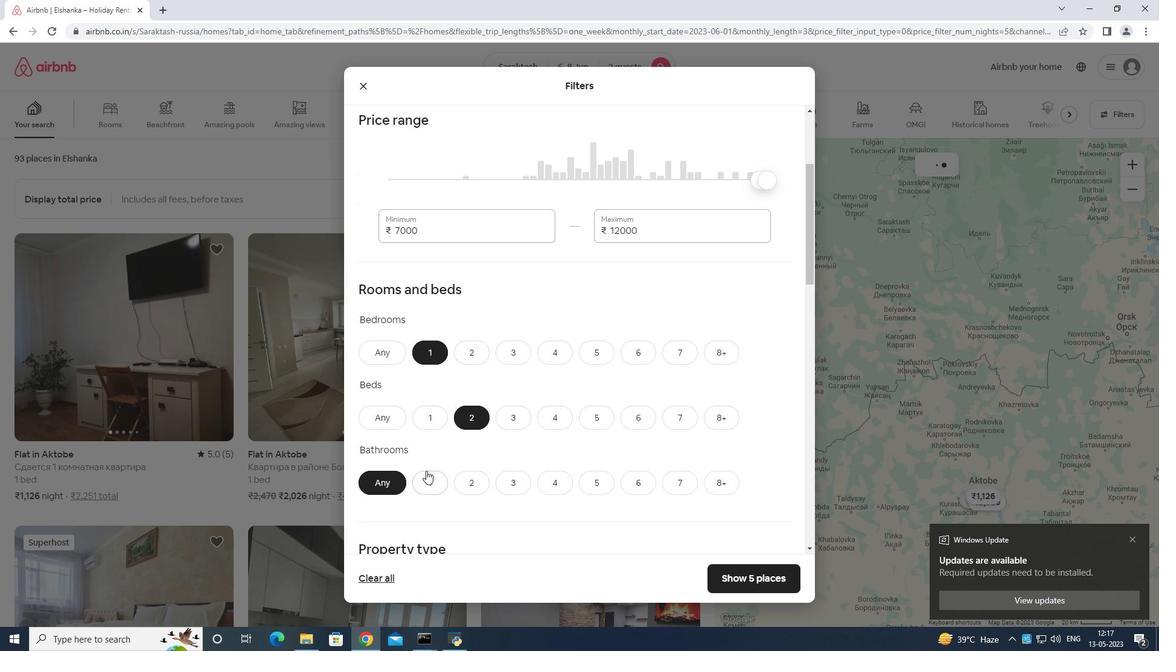 
Action: Mouse moved to (540, 431)
Screenshot: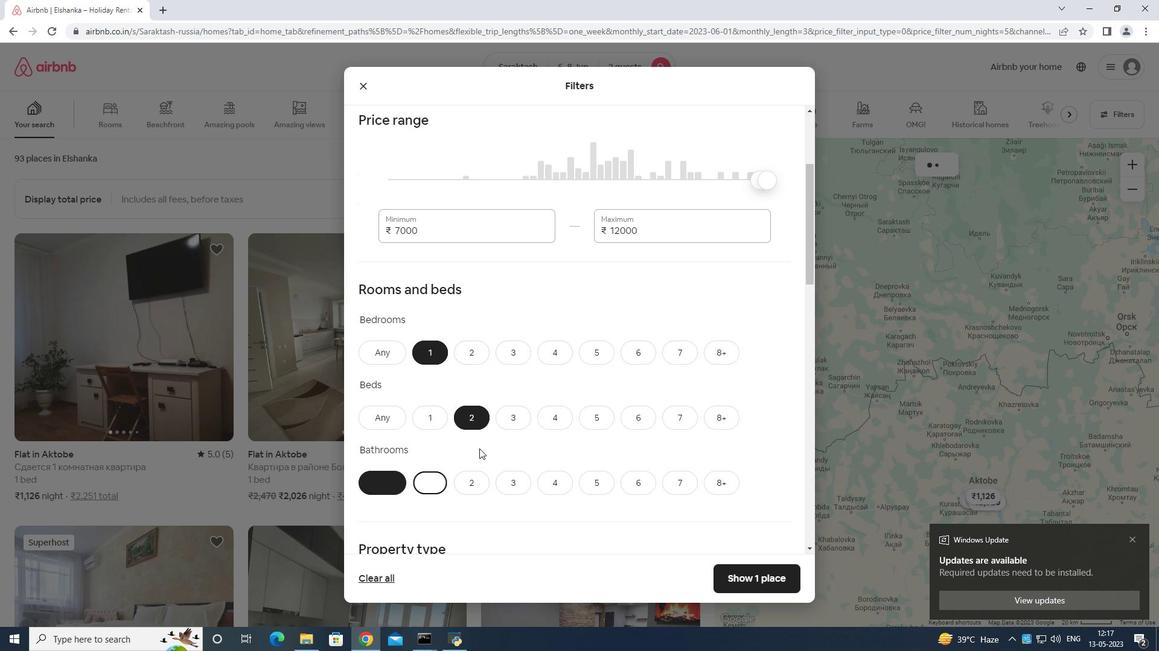 
Action: Mouse scrolled (540, 430) with delta (0, 0)
Screenshot: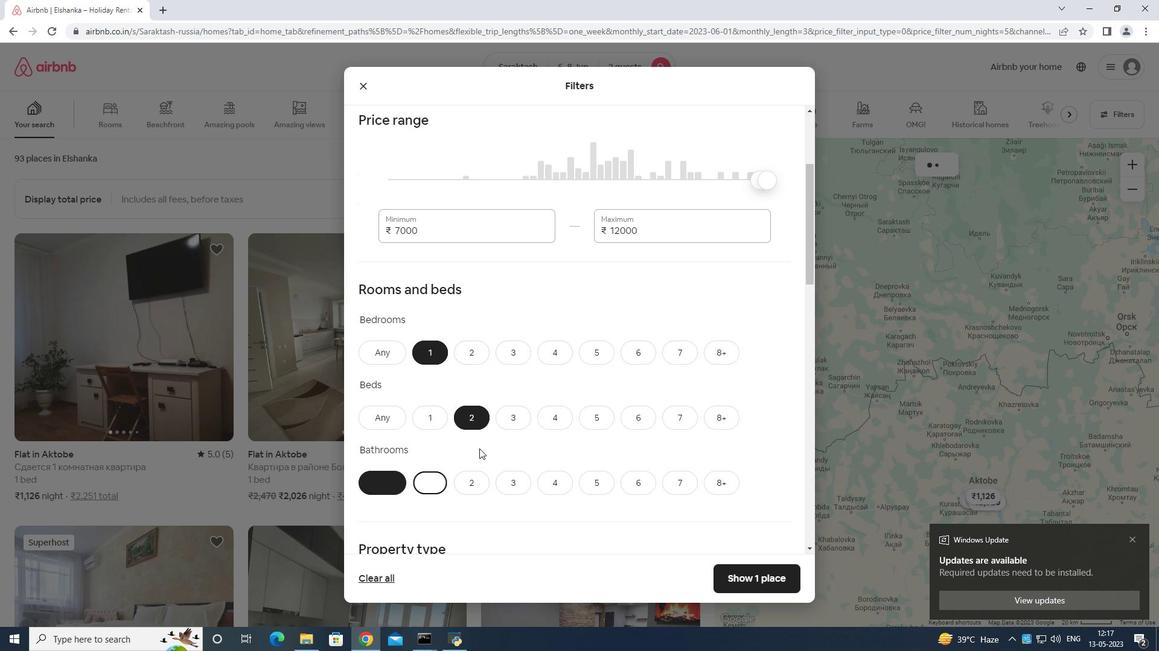
Action: Mouse moved to (558, 424)
Screenshot: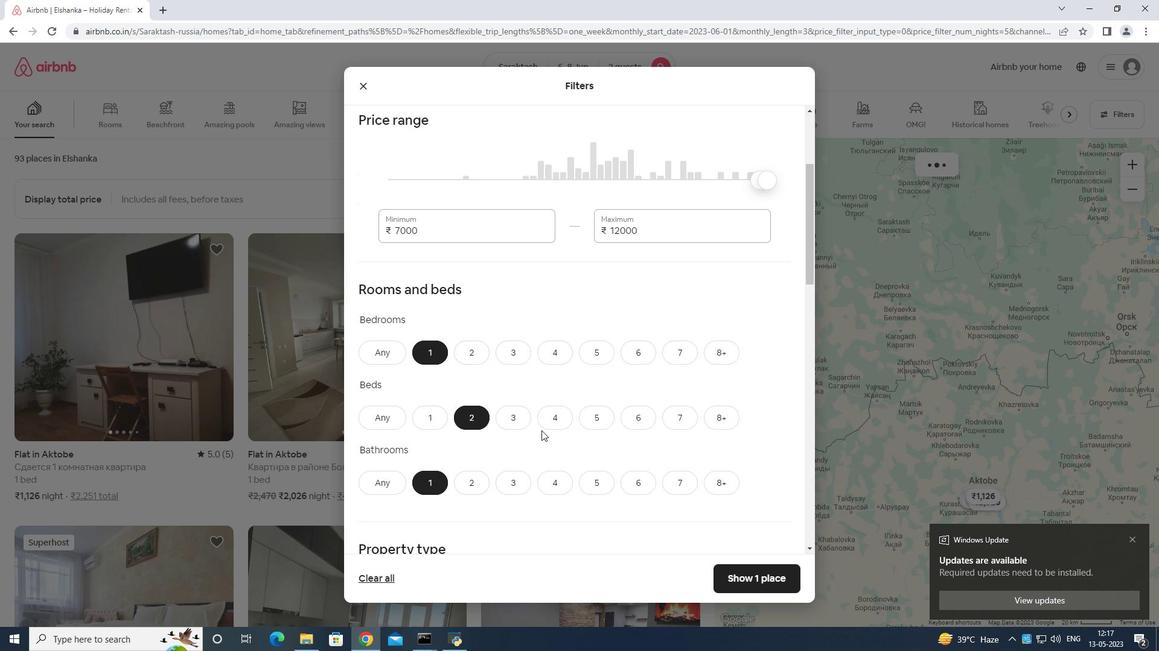 
Action: Mouse scrolled (558, 423) with delta (0, 0)
Screenshot: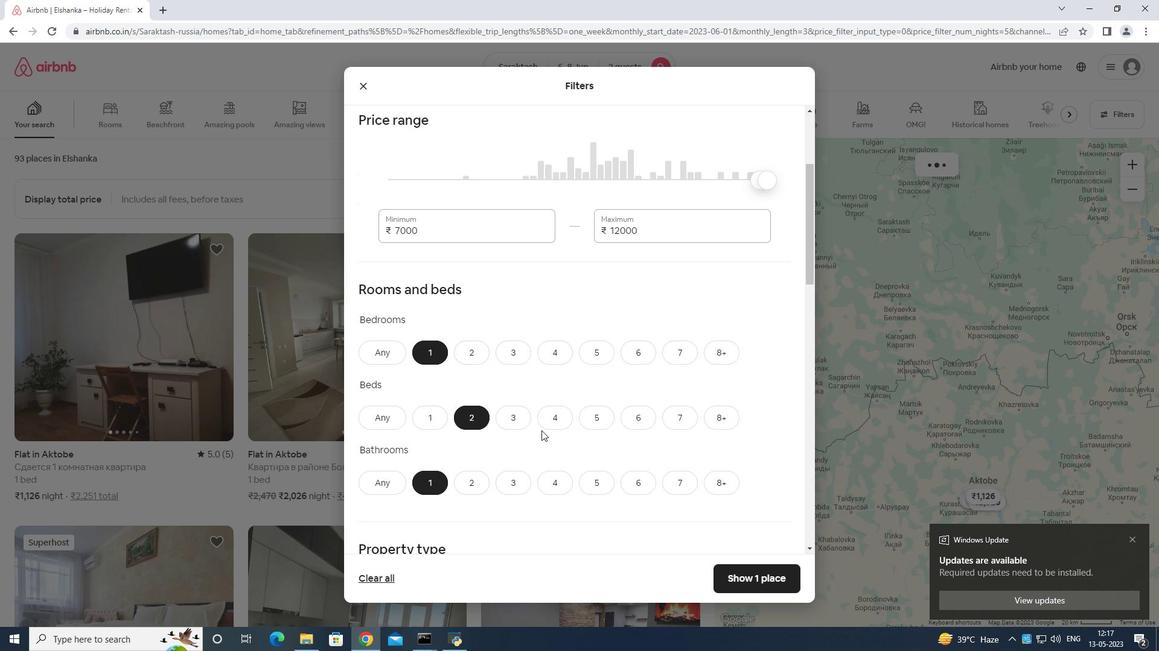 
Action: Mouse moved to (573, 414)
Screenshot: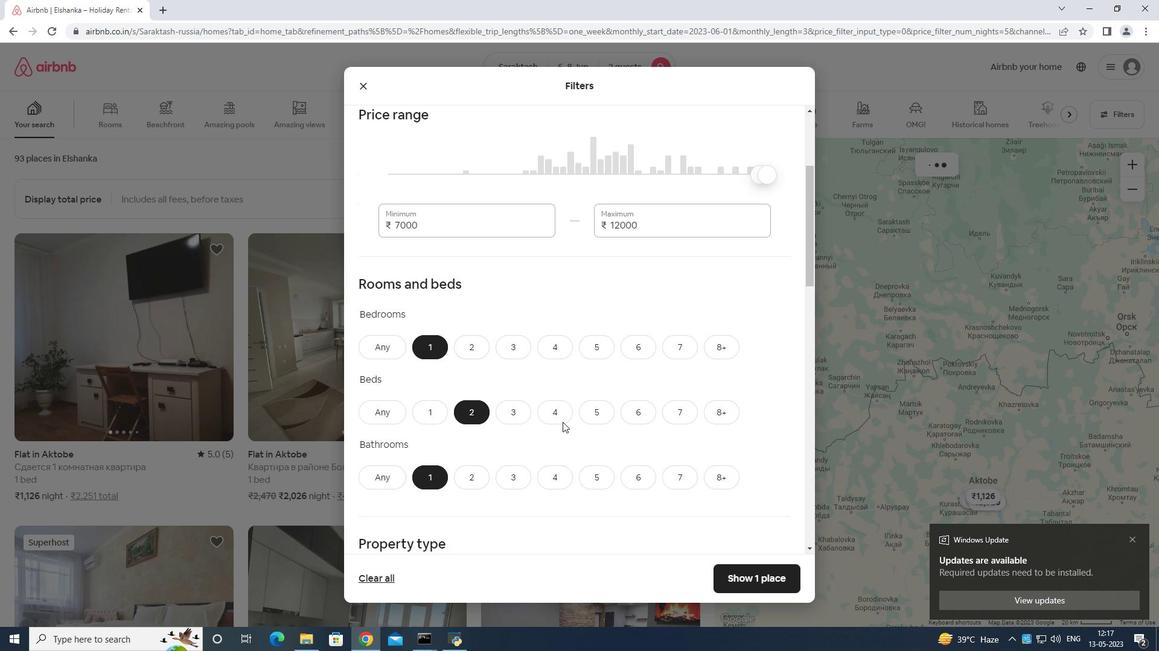 
Action: Mouse scrolled (571, 415) with delta (0, 0)
Screenshot: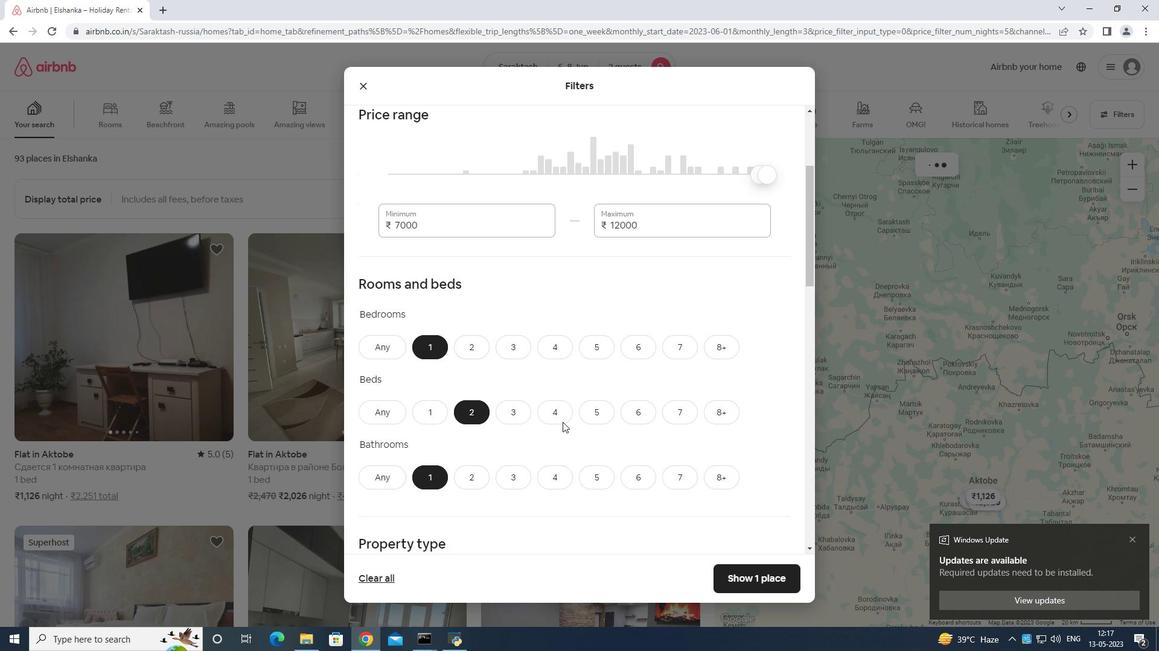 
Action: Mouse moved to (579, 410)
Screenshot: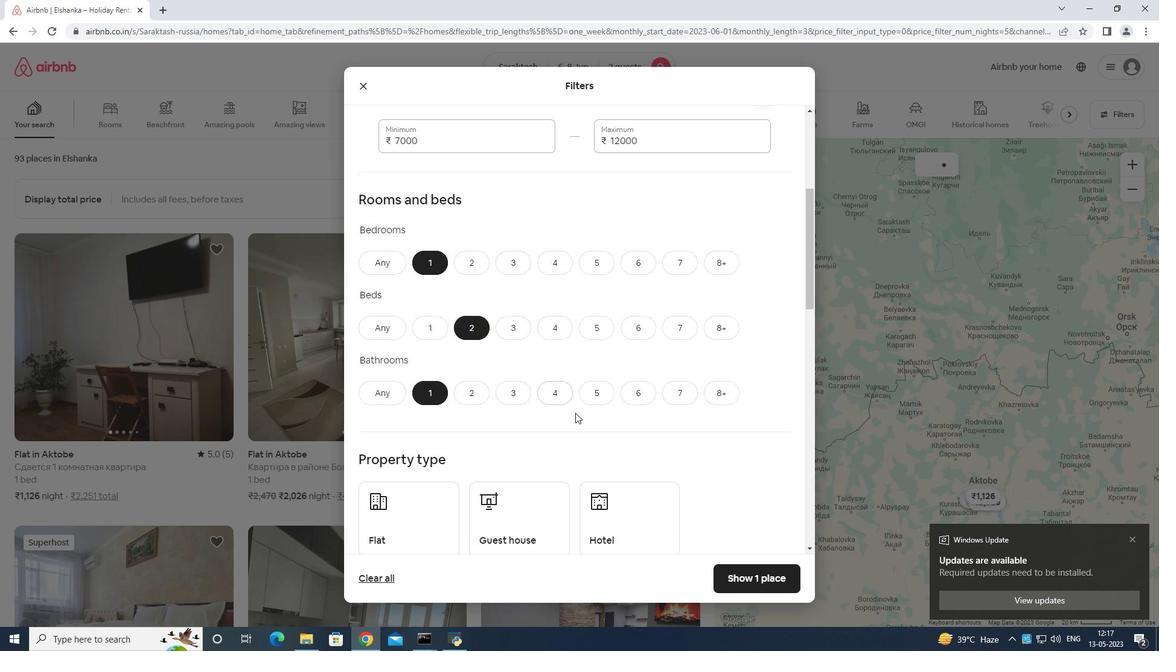 
Action: Mouse scrolled (579, 409) with delta (0, 0)
Screenshot: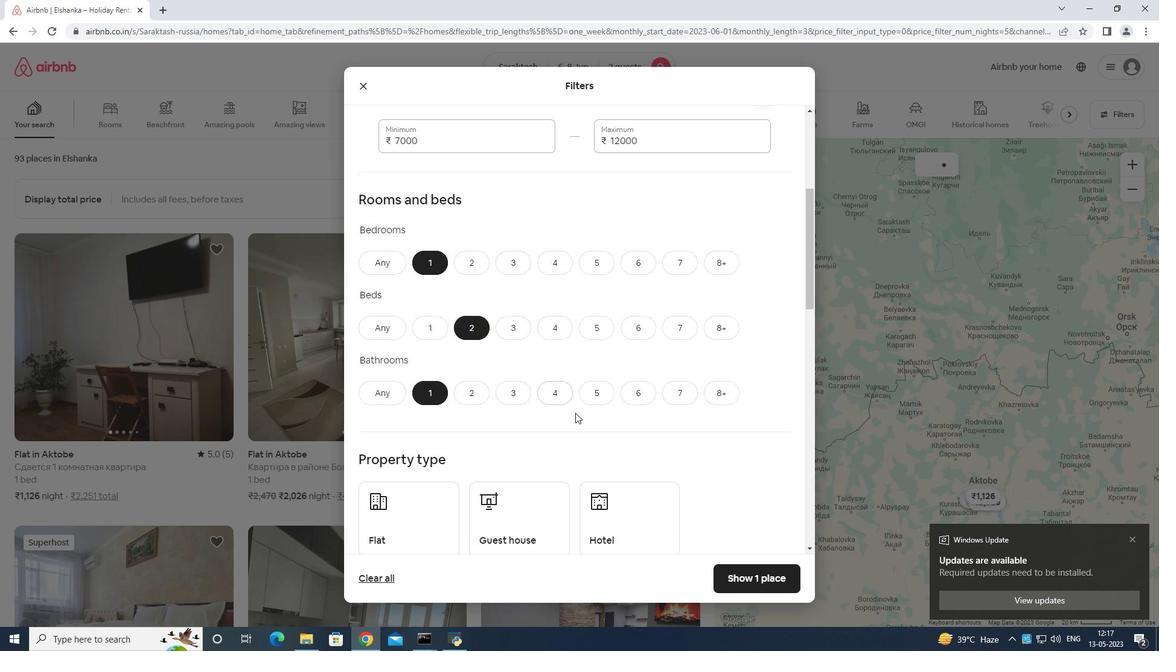 
Action: Mouse moved to (397, 357)
Screenshot: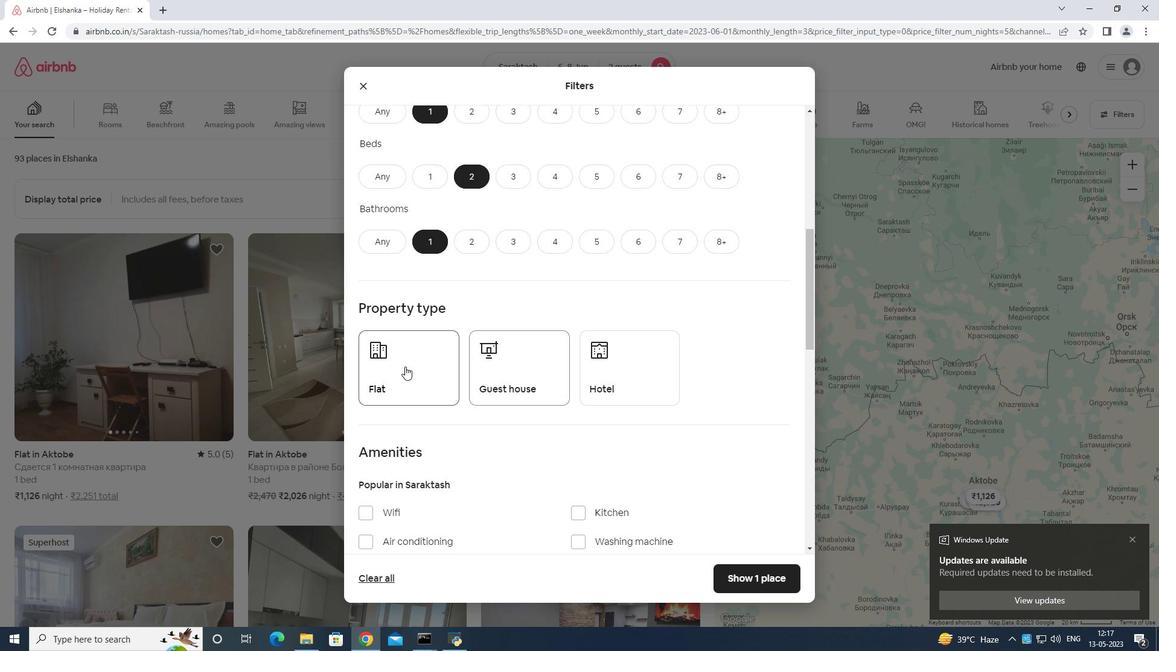 
Action: Mouse pressed left at (397, 357)
Screenshot: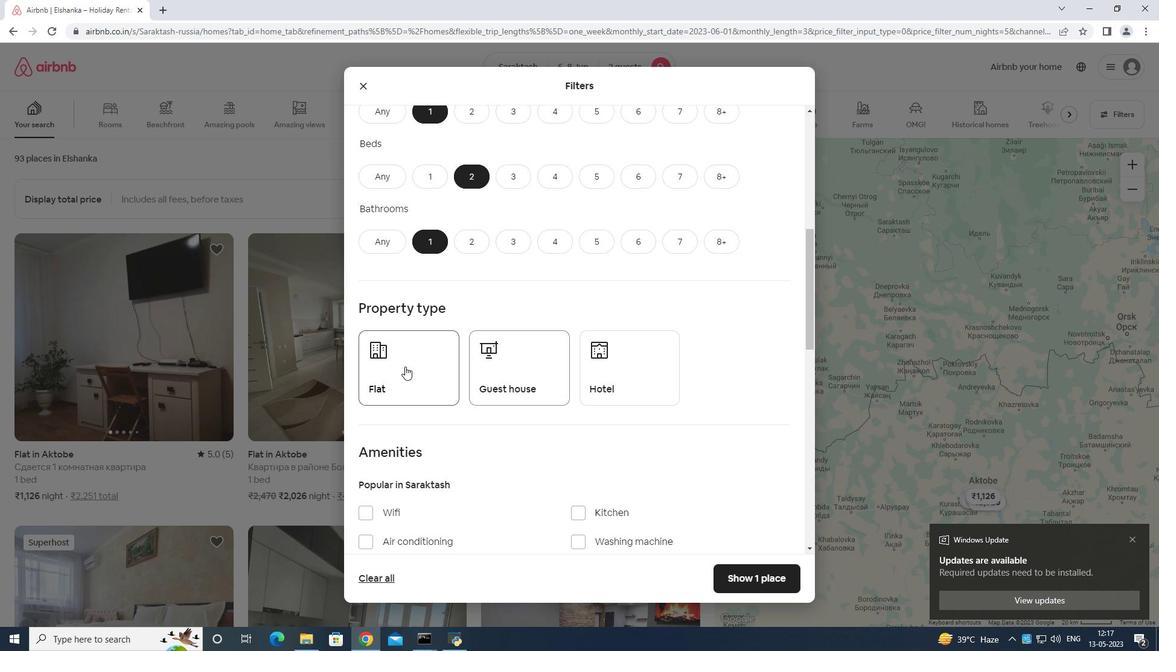 
Action: Mouse moved to (535, 364)
Screenshot: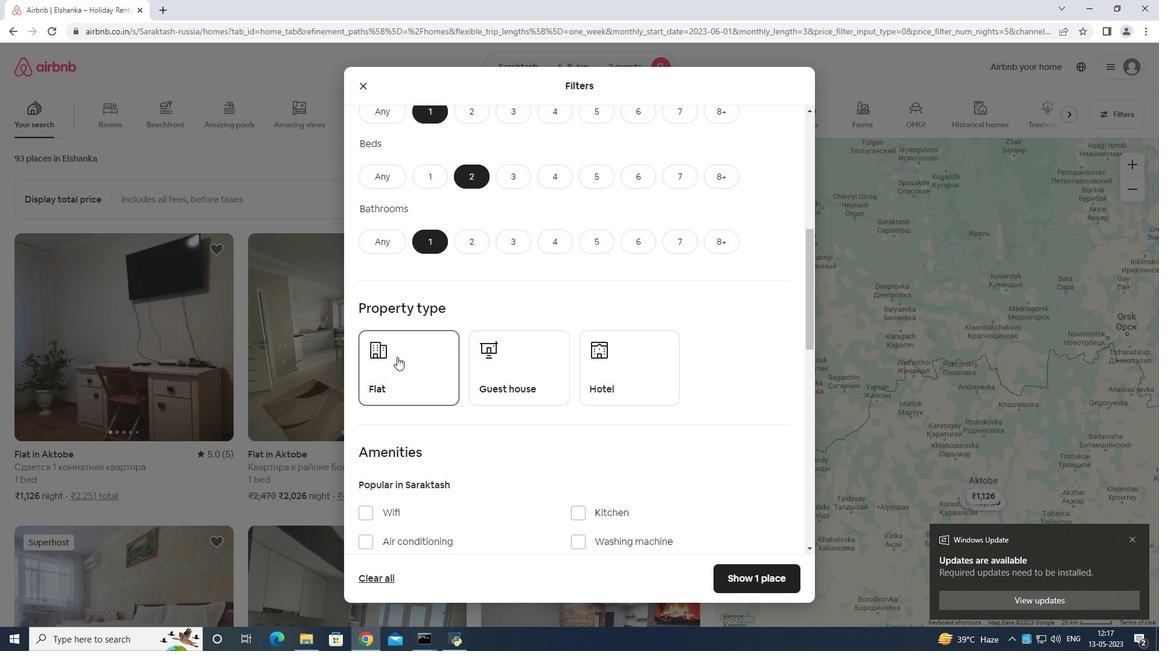 
Action: Mouse pressed left at (535, 364)
Screenshot: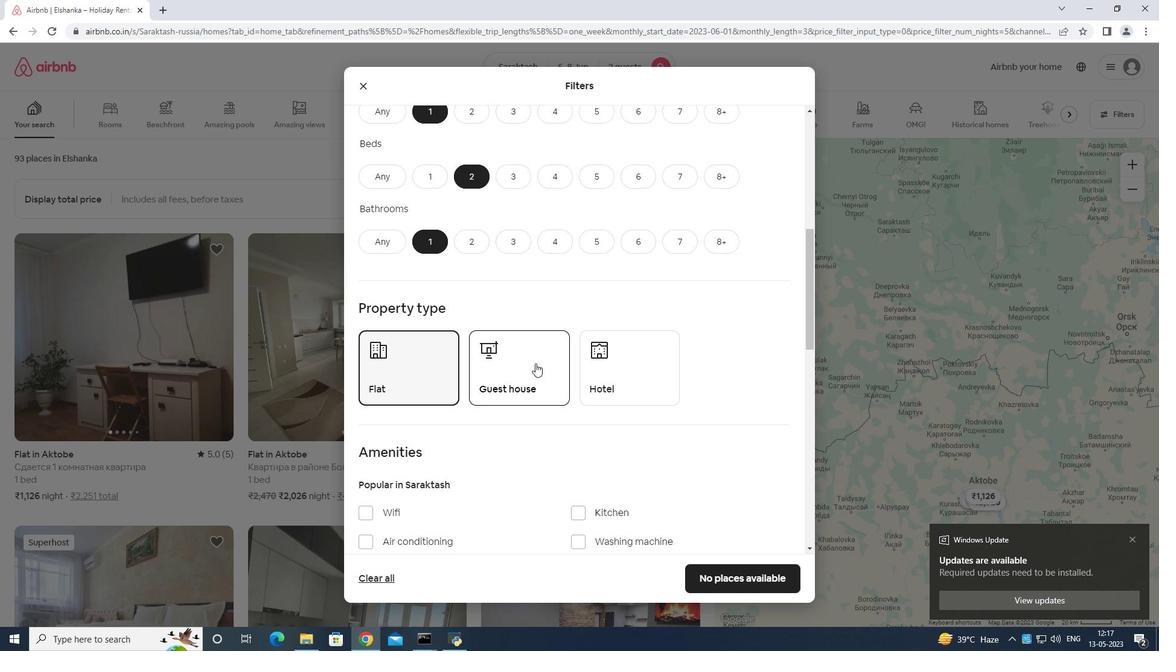 
Action: Mouse moved to (535, 362)
Screenshot: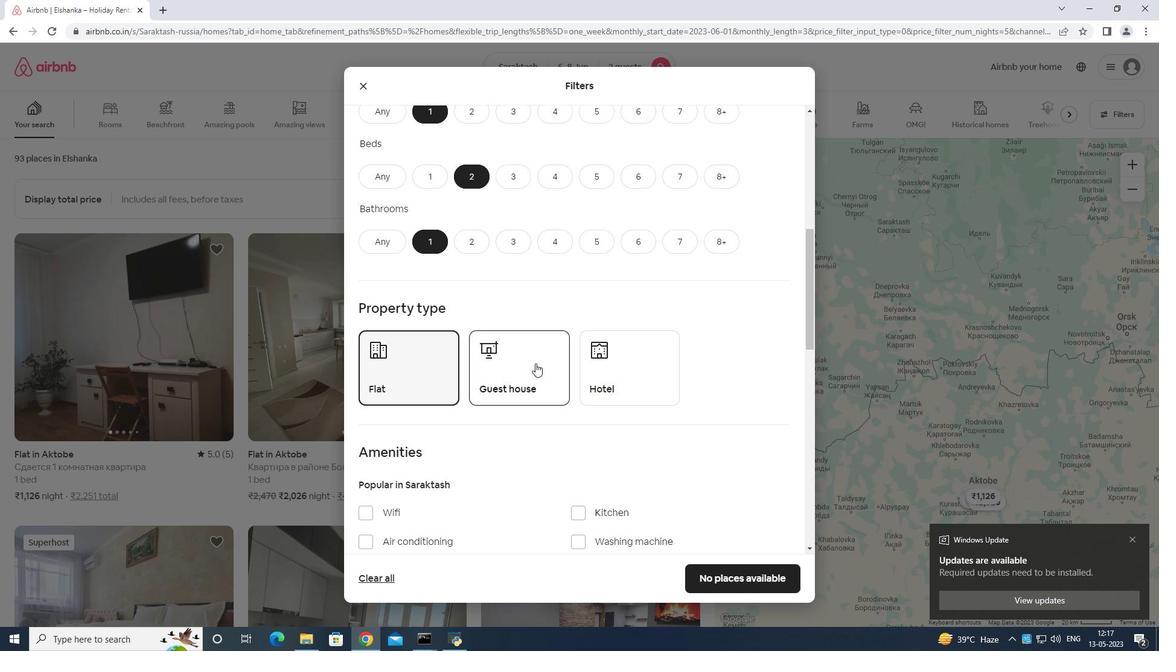 
Action: Mouse scrolled (535, 362) with delta (0, 0)
Screenshot: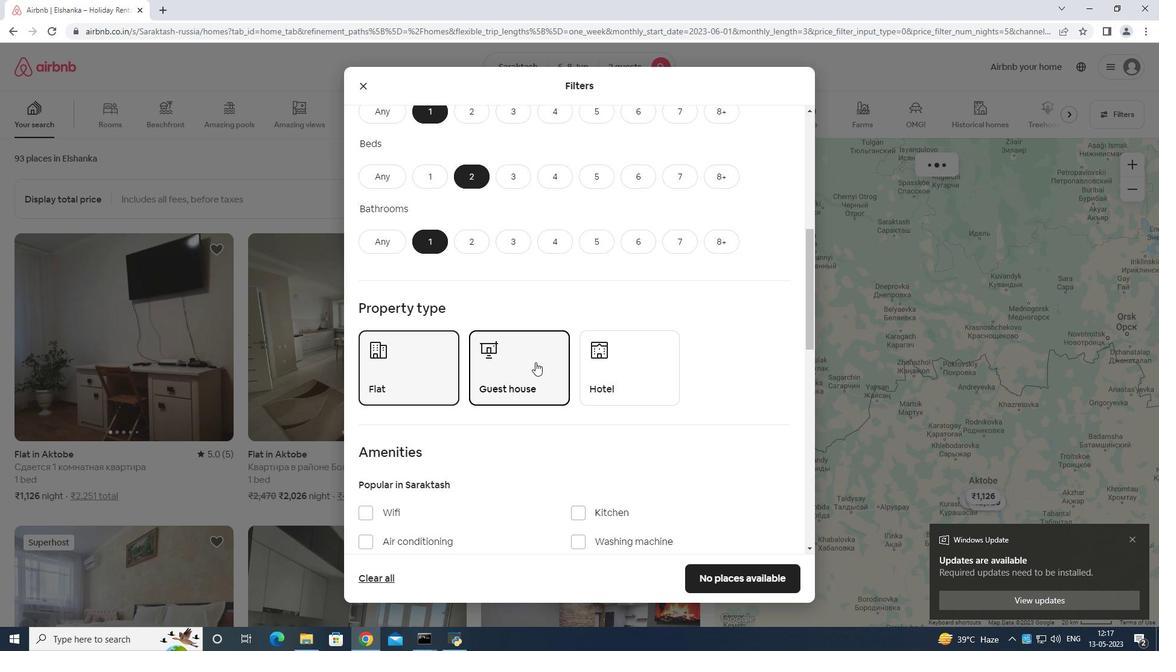 
Action: Mouse scrolled (535, 362) with delta (0, 0)
Screenshot: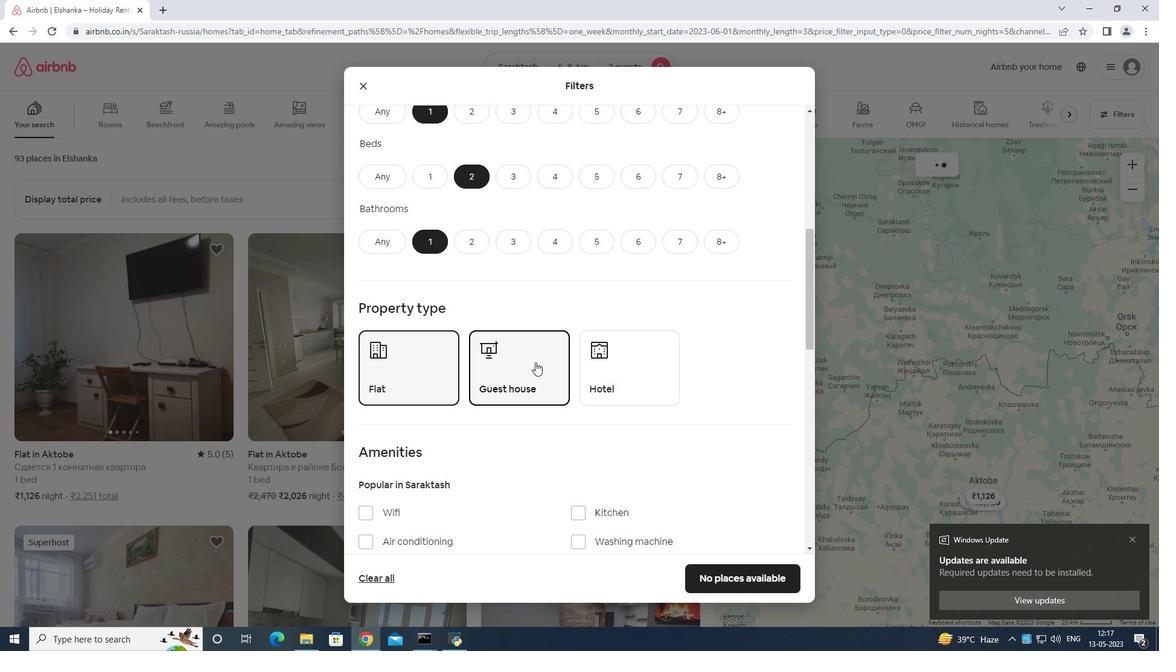 
Action: Mouse moved to (526, 358)
Screenshot: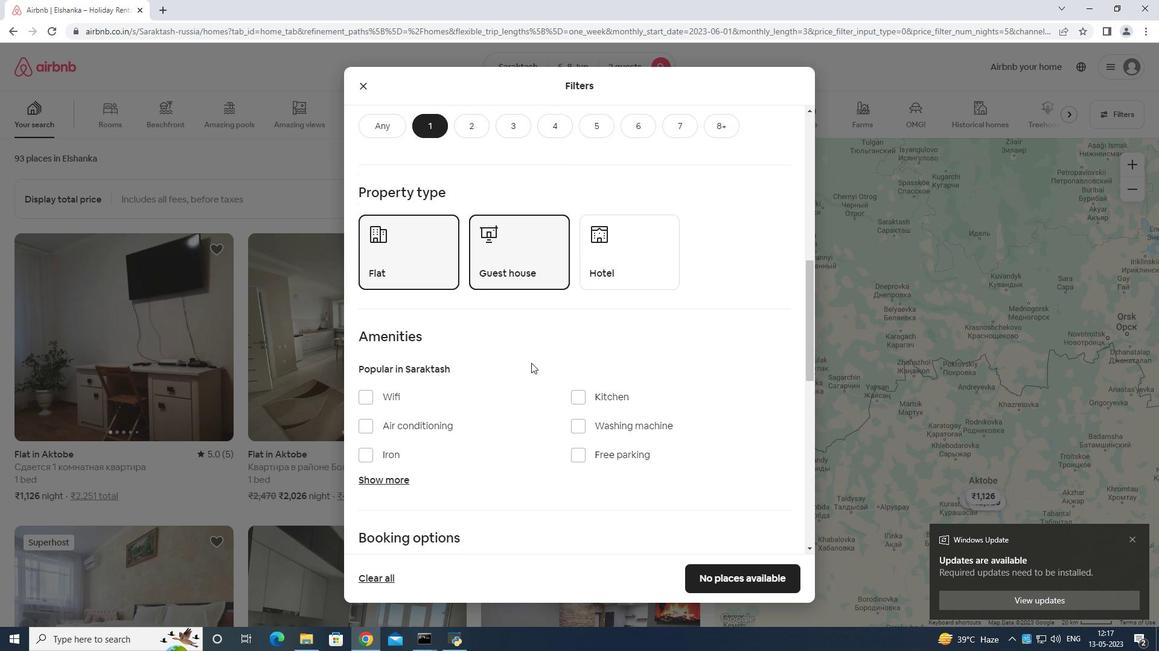 
Action: Mouse scrolled (526, 357) with delta (0, 0)
Screenshot: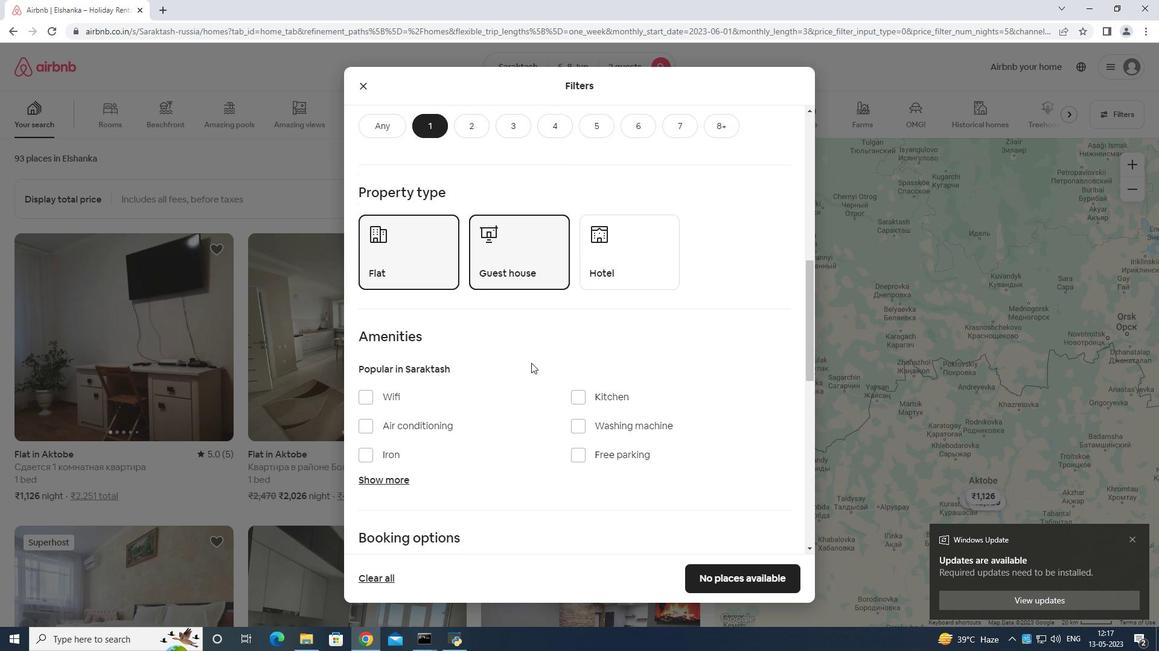 
Action: Mouse moved to (359, 330)
Screenshot: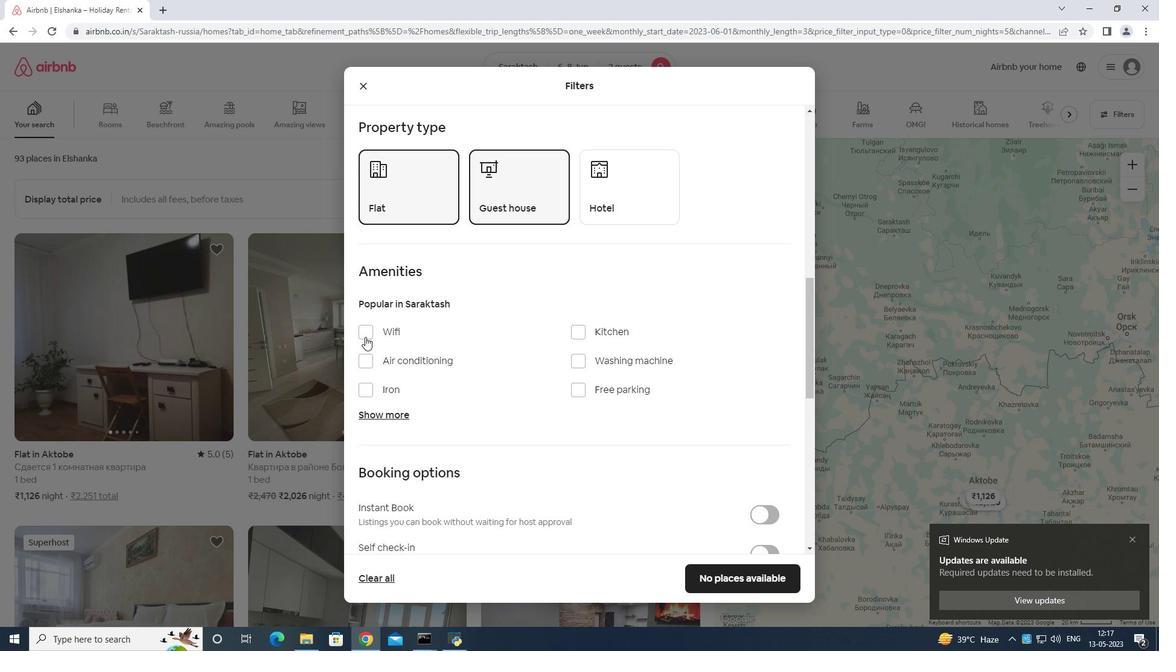 
Action: Mouse pressed left at (359, 330)
Screenshot: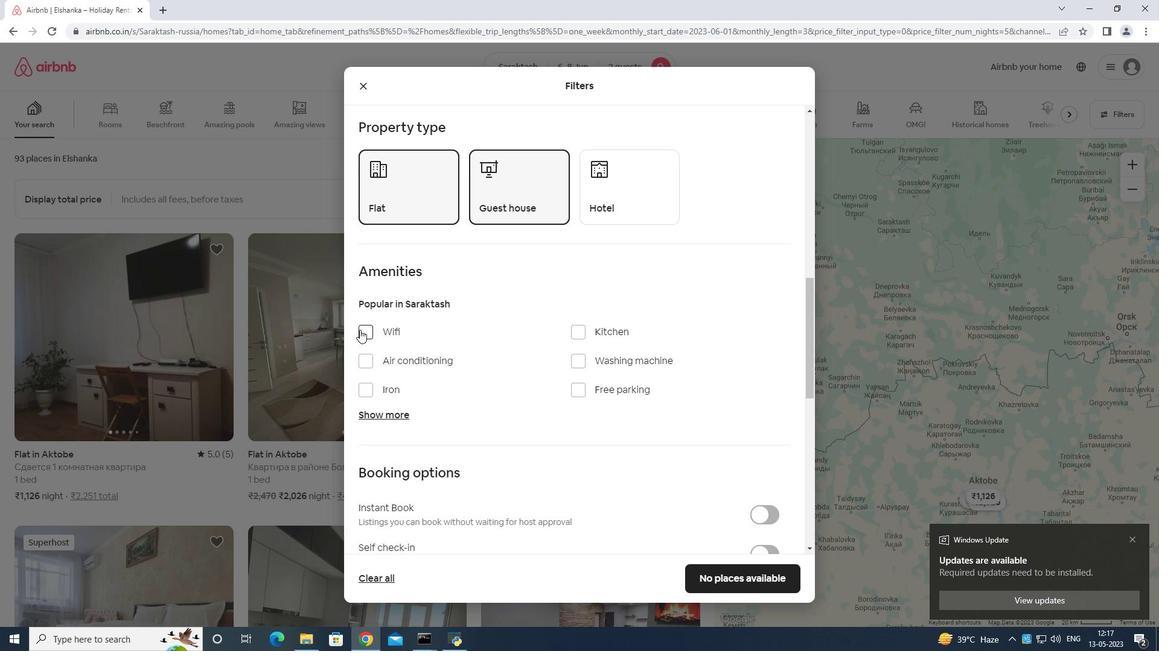 
Action: Mouse moved to (458, 353)
Screenshot: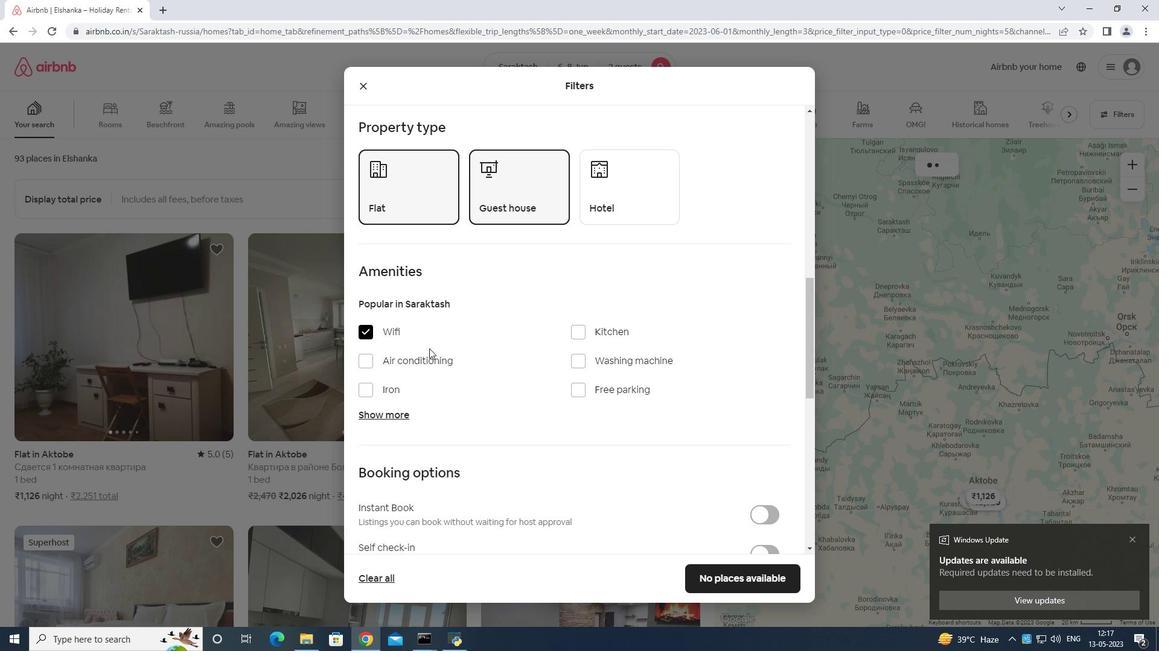 
Action: Mouse scrolled (458, 352) with delta (0, 0)
Screenshot: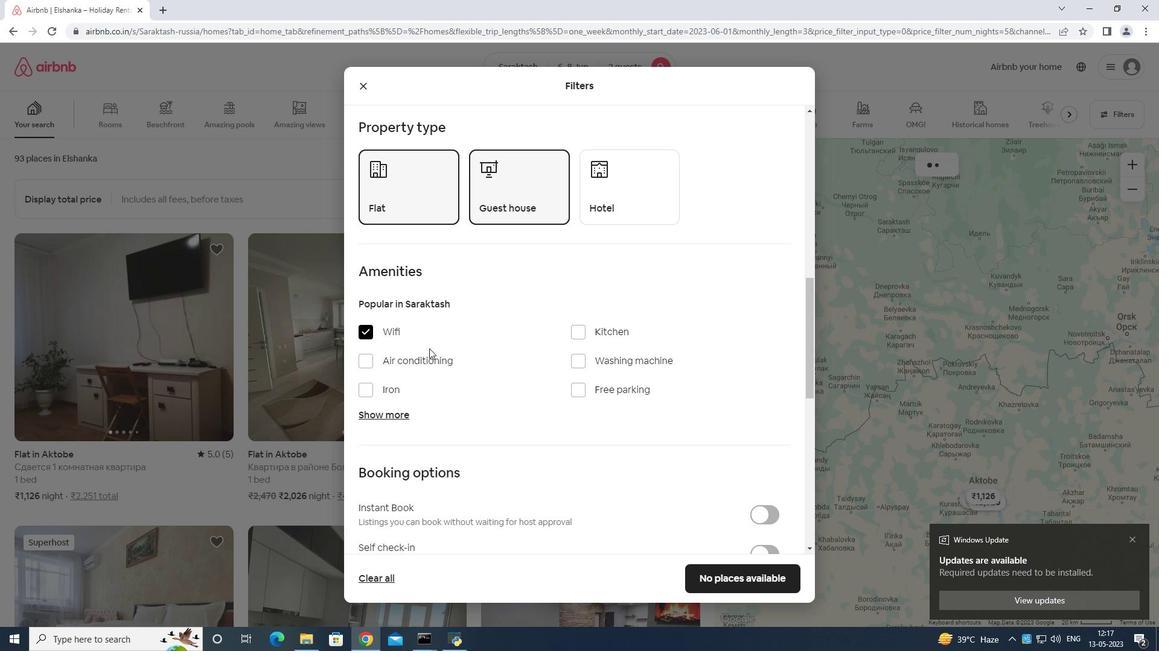 
Action: Mouse moved to (488, 357)
Screenshot: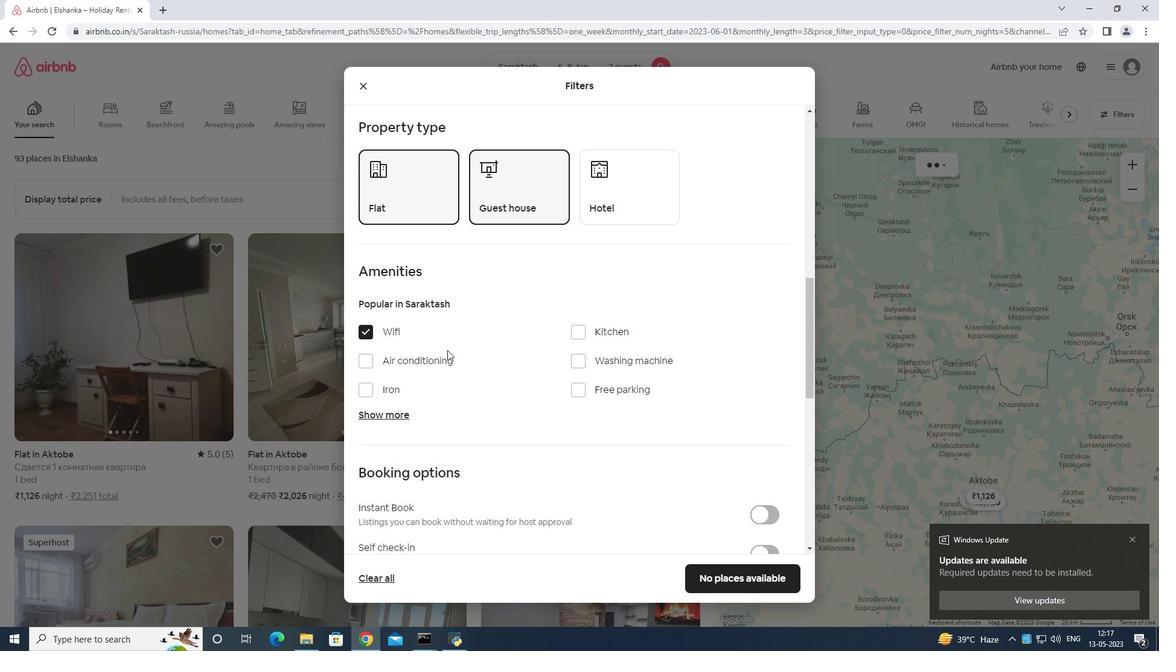 
Action: Mouse scrolled (488, 357) with delta (0, 0)
Screenshot: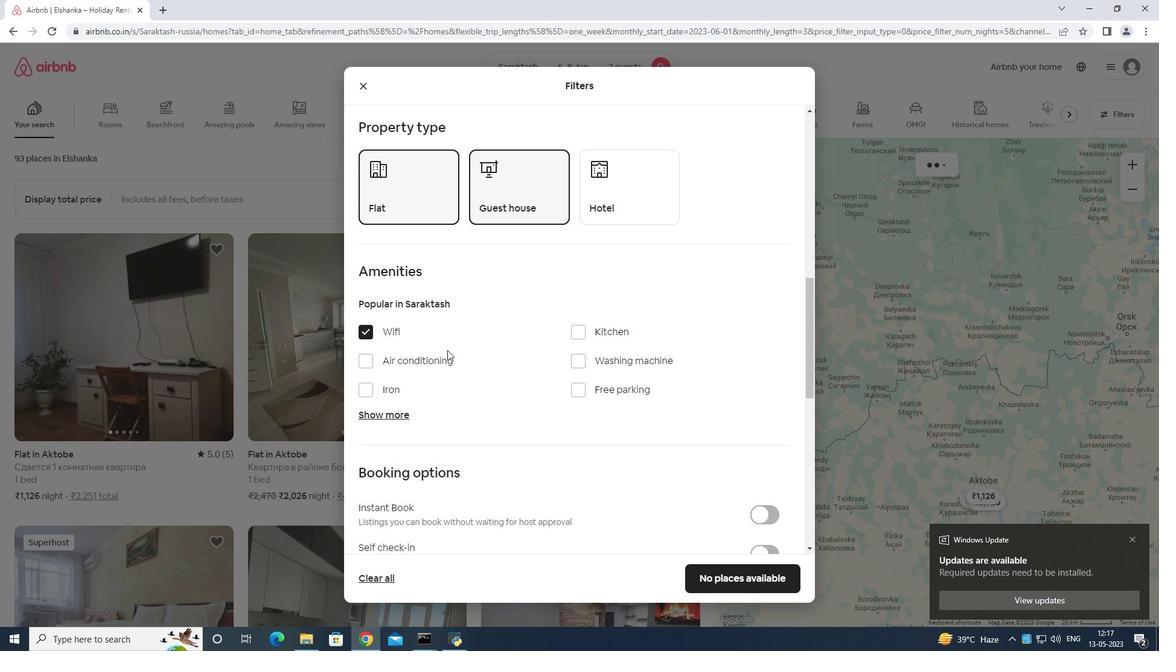 
Action: Mouse moved to (510, 358)
Screenshot: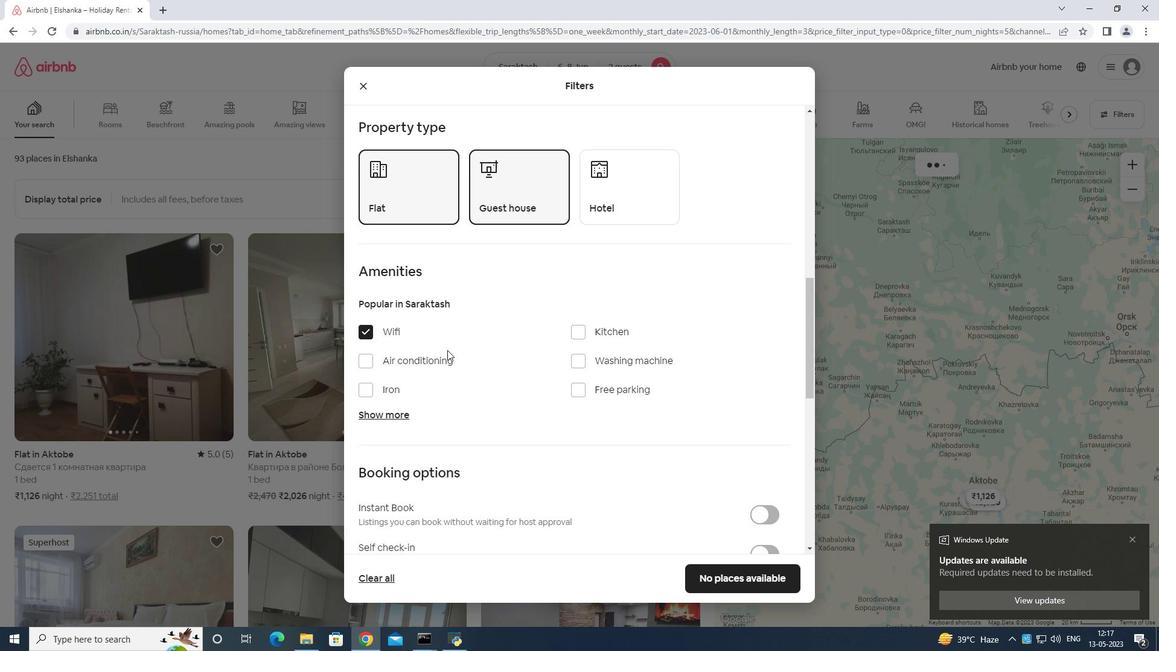 
Action: Mouse scrolled (510, 357) with delta (0, 0)
Screenshot: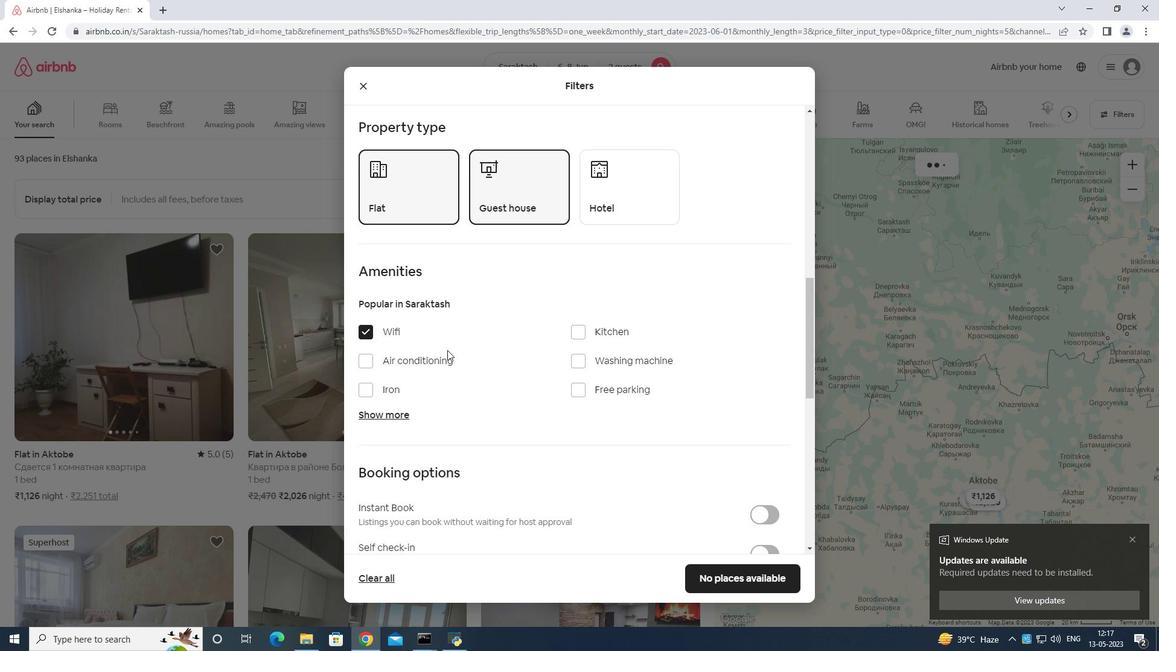 
Action: Mouse moved to (758, 373)
Screenshot: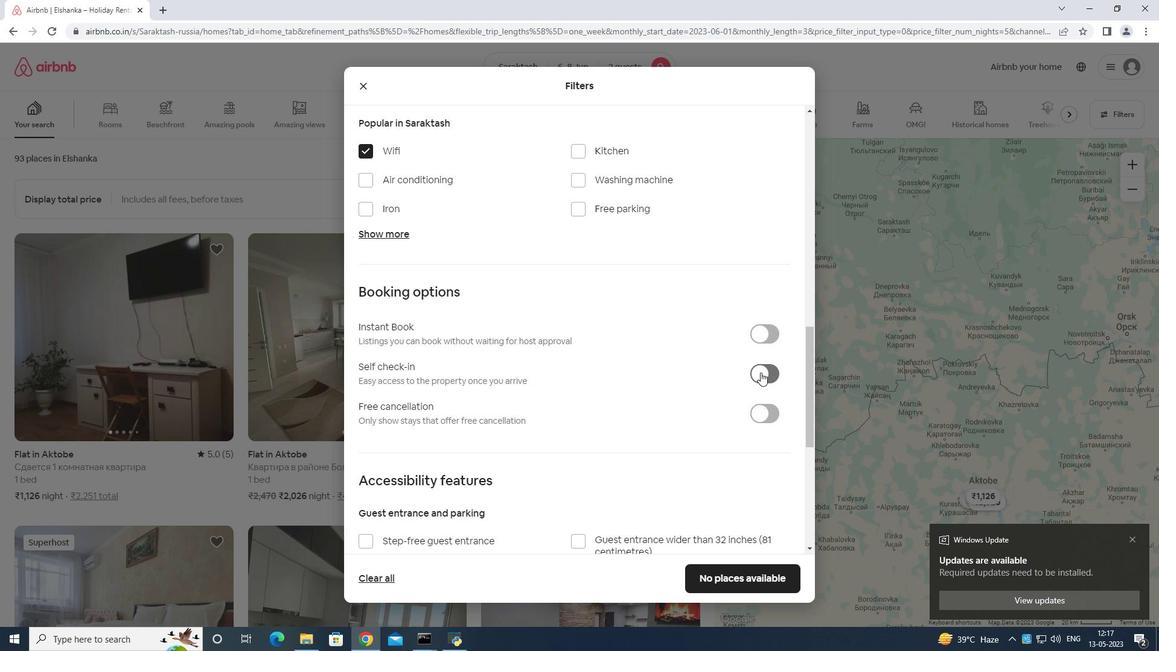 
Action: Mouse pressed left at (758, 373)
Screenshot: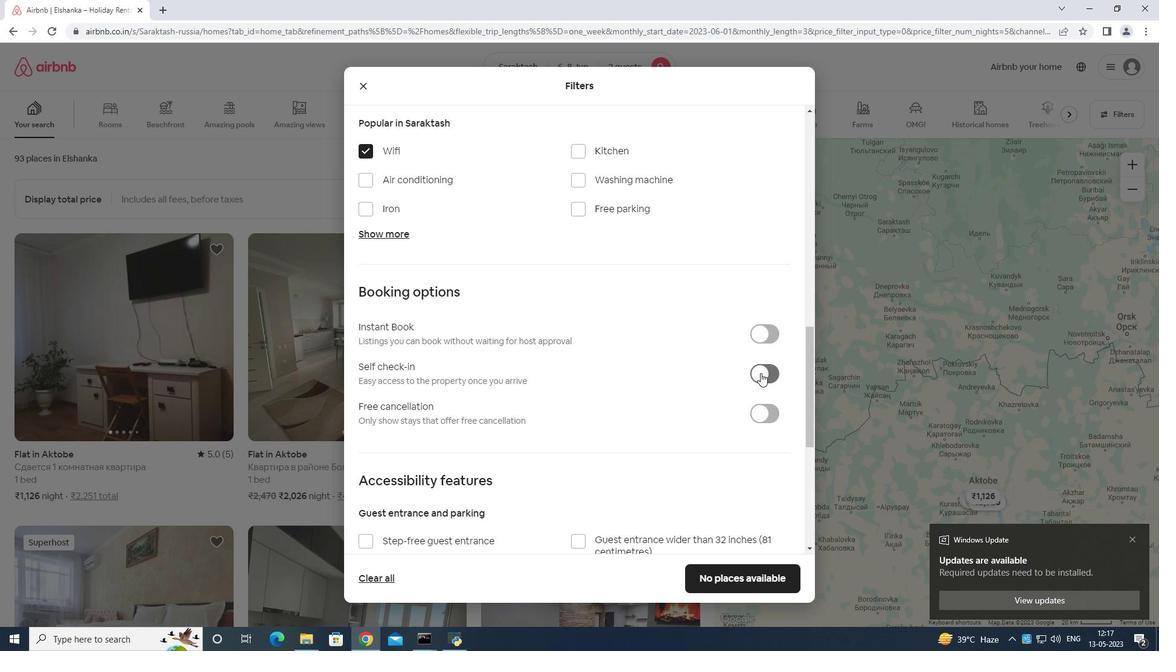 
Action: Mouse moved to (761, 374)
Screenshot: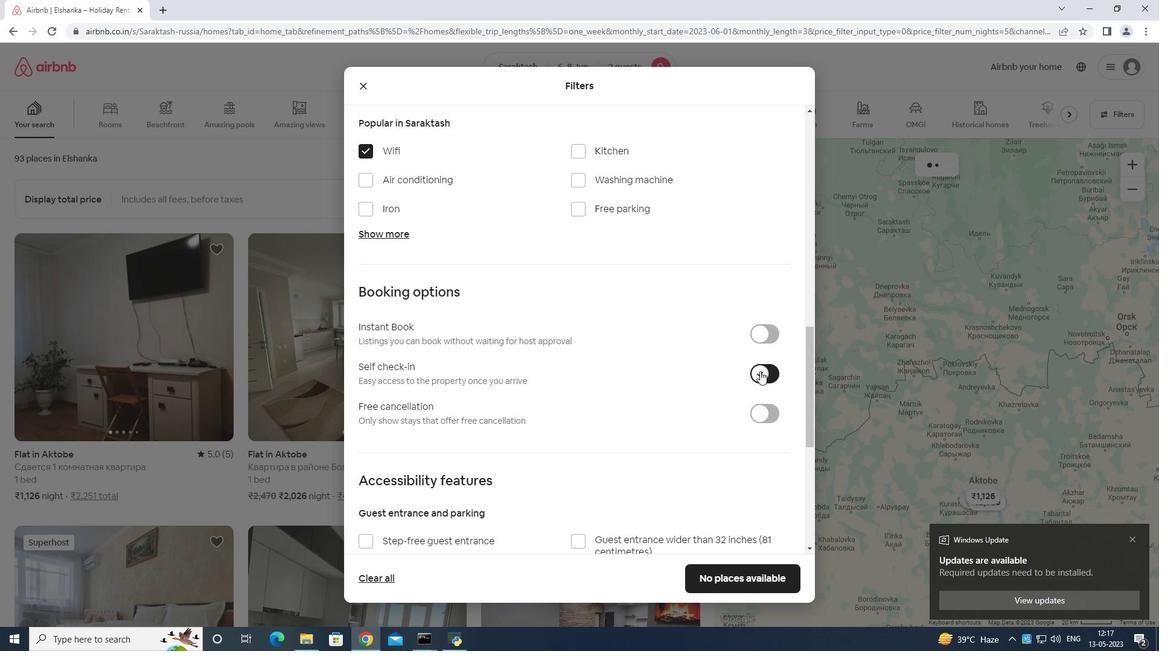 
Action: Mouse scrolled (761, 374) with delta (0, 0)
Screenshot: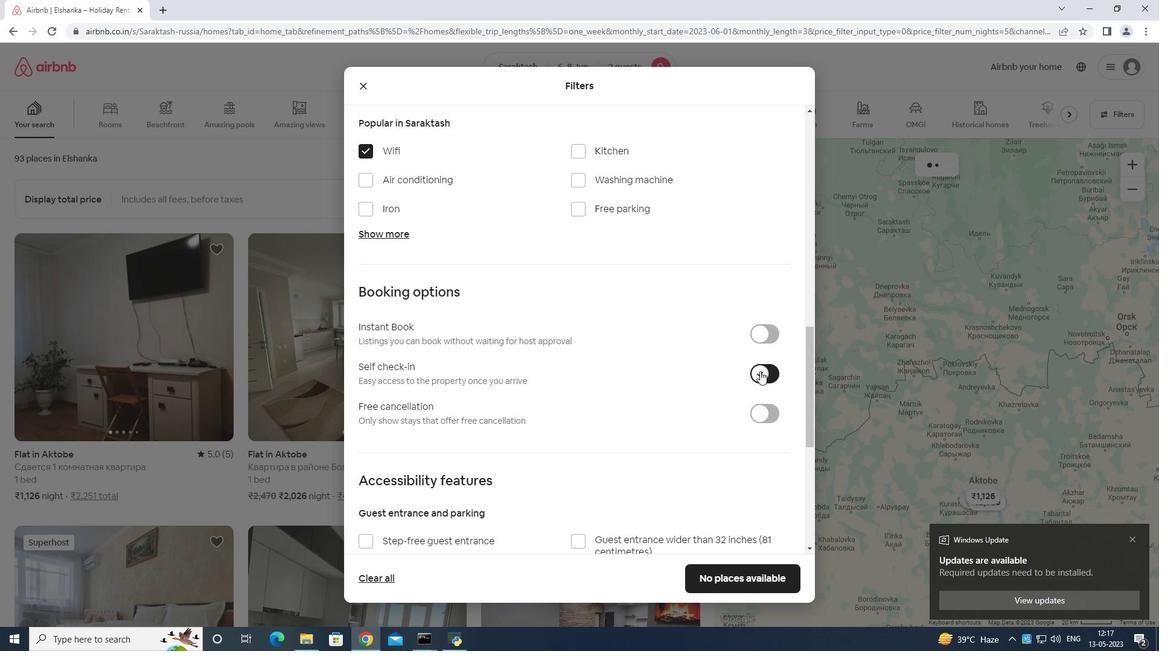 
Action: Mouse moved to (760, 382)
Screenshot: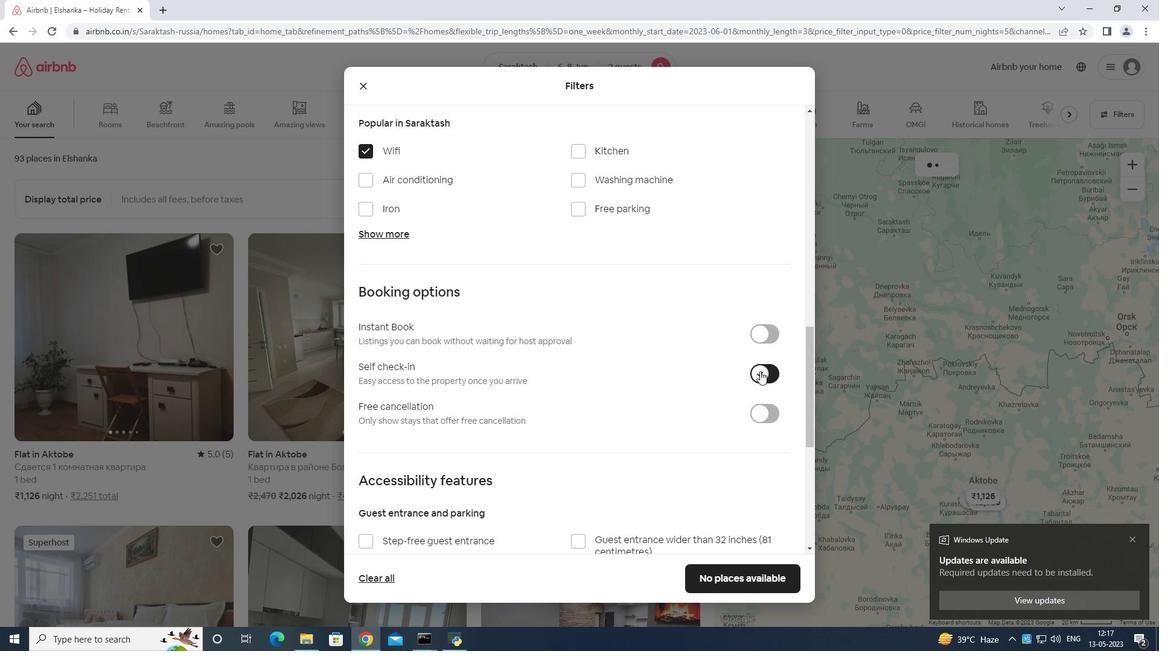 
Action: Mouse scrolled (760, 382) with delta (0, 0)
Screenshot: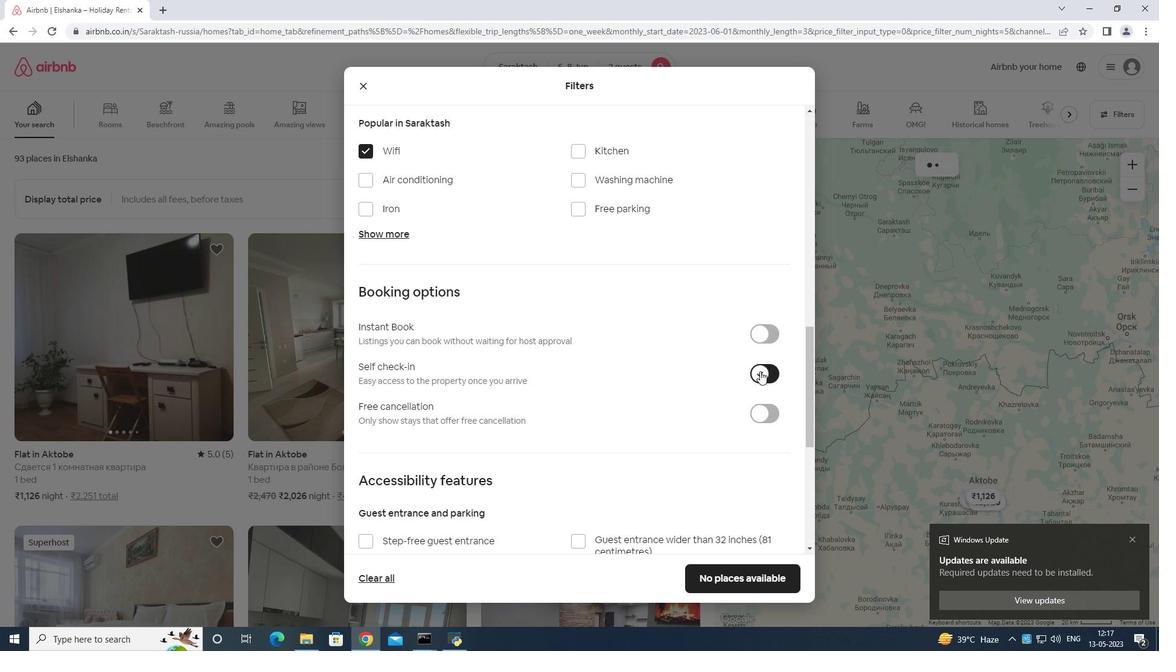 
Action: Mouse moved to (760, 383)
Screenshot: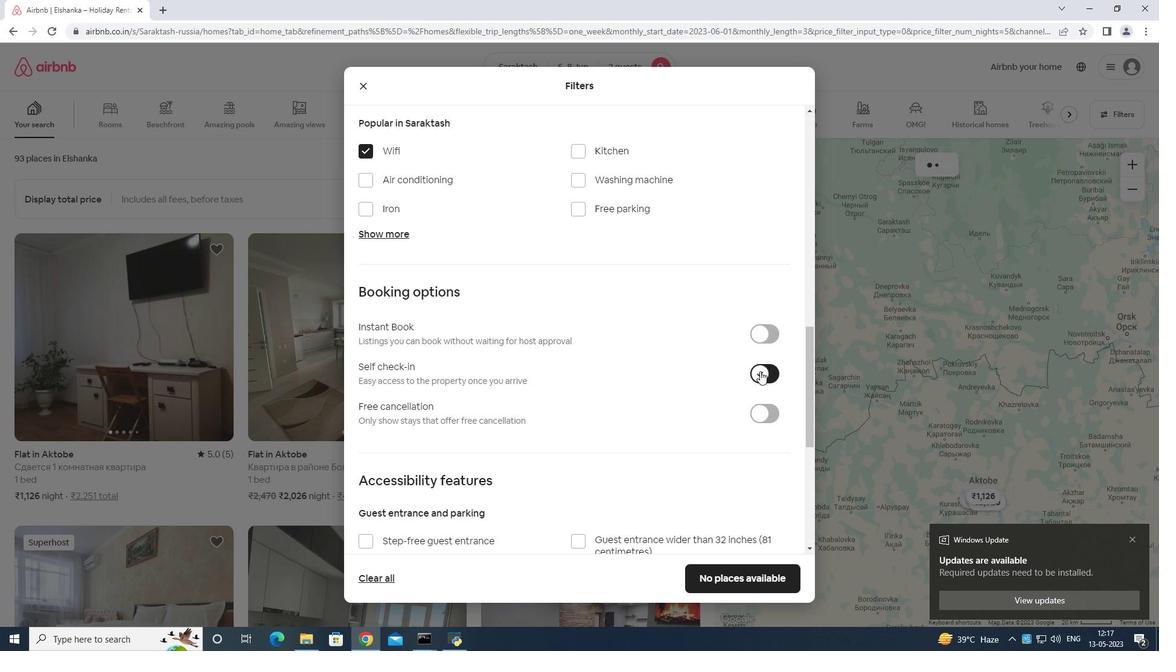 
Action: Mouse scrolled (760, 383) with delta (0, 0)
Screenshot: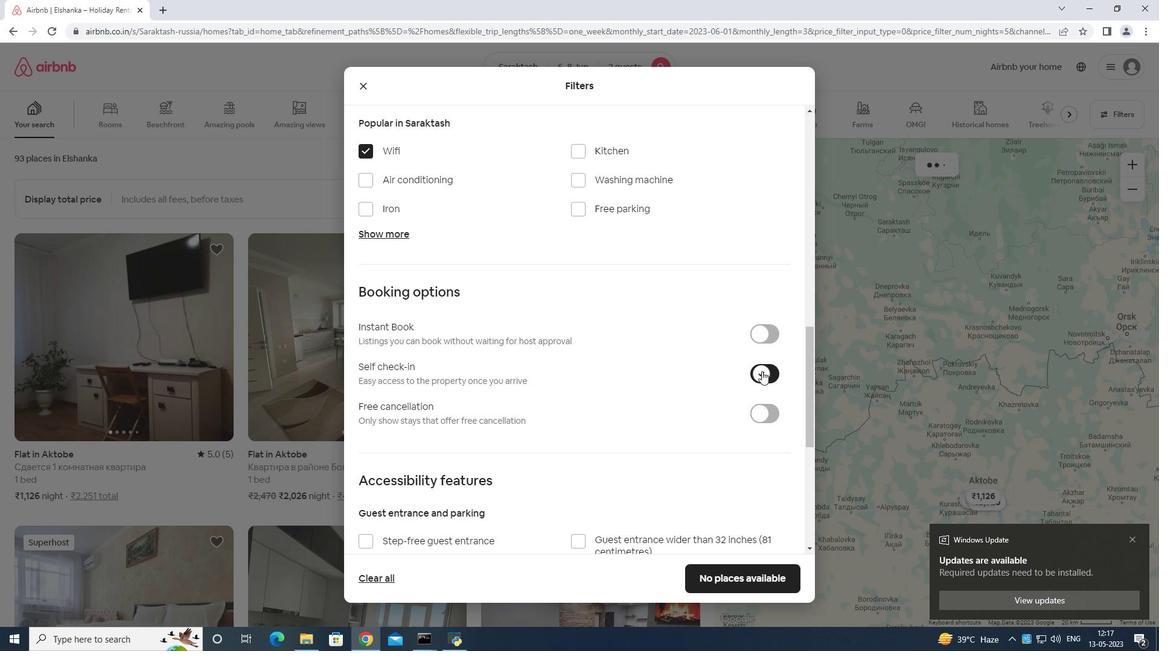 
Action: Mouse moved to (759, 384)
Screenshot: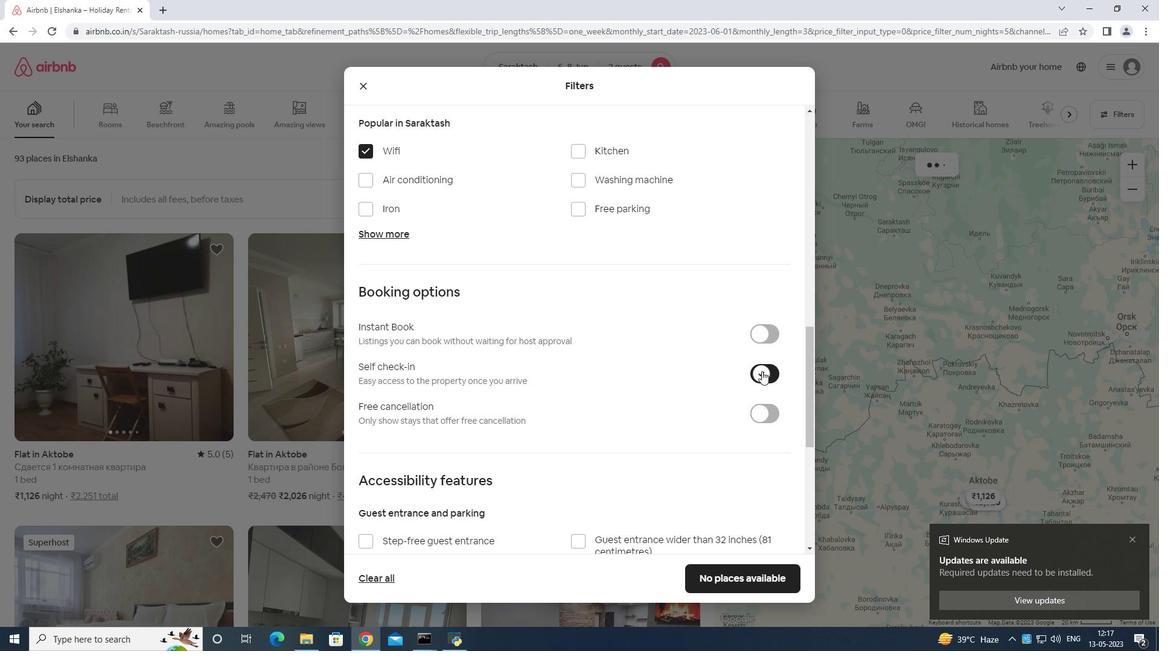 
Action: Mouse scrolled (759, 383) with delta (0, 0)
Screenshot: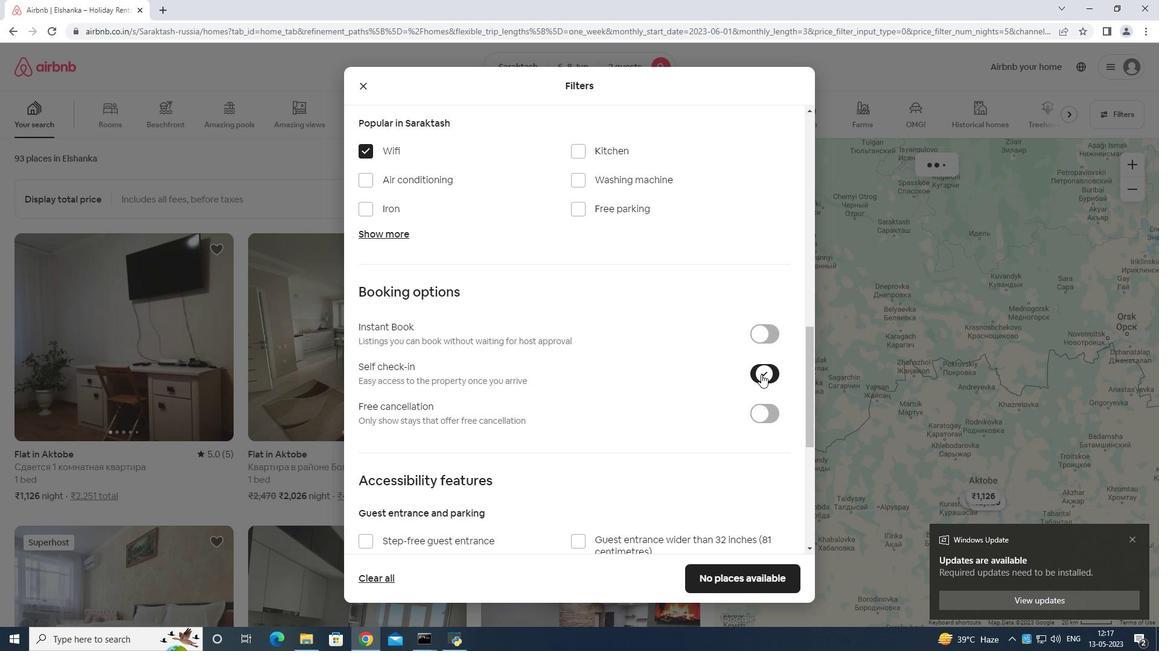 
Action: Mouse moved to (758, 385)
Screenshot: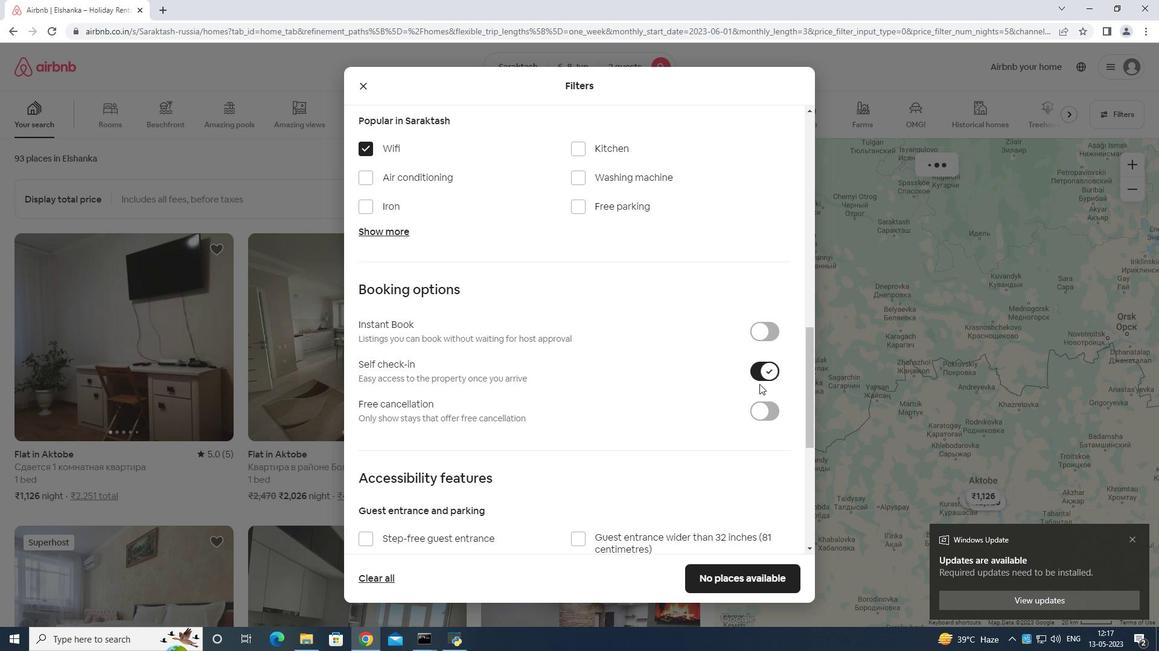 
Action: Mouse scrolled (758, 385) with delta (0, 0)
Screenshot: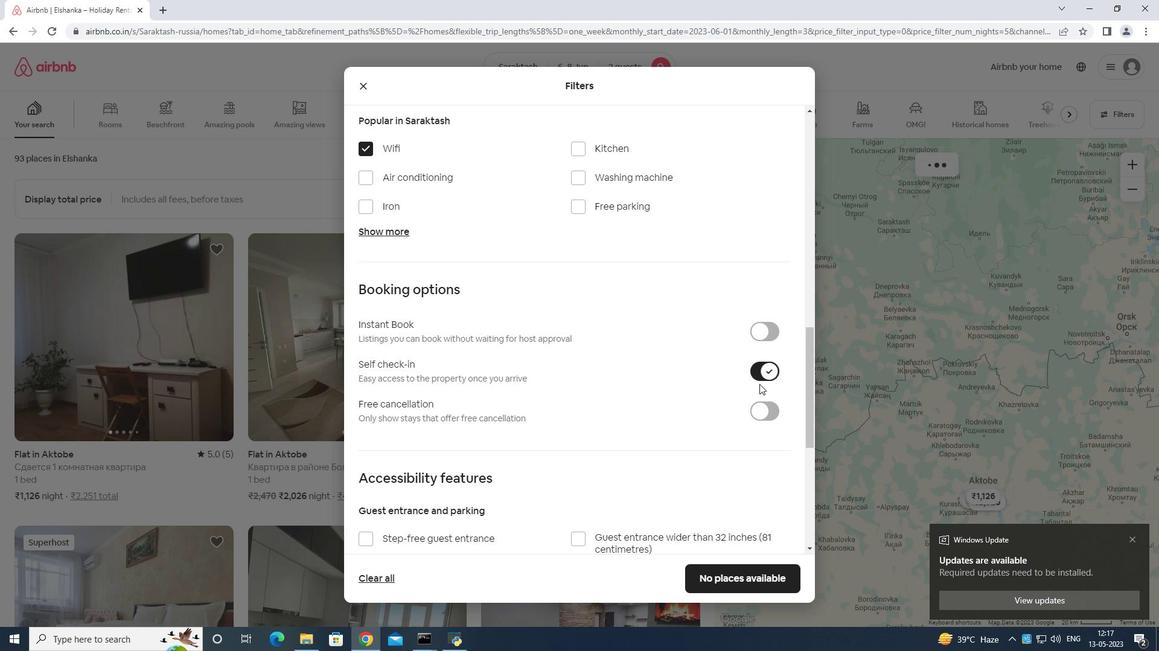 
Action: Mouse scrolled (758, 385) with delta (0, 0)
Screenshot: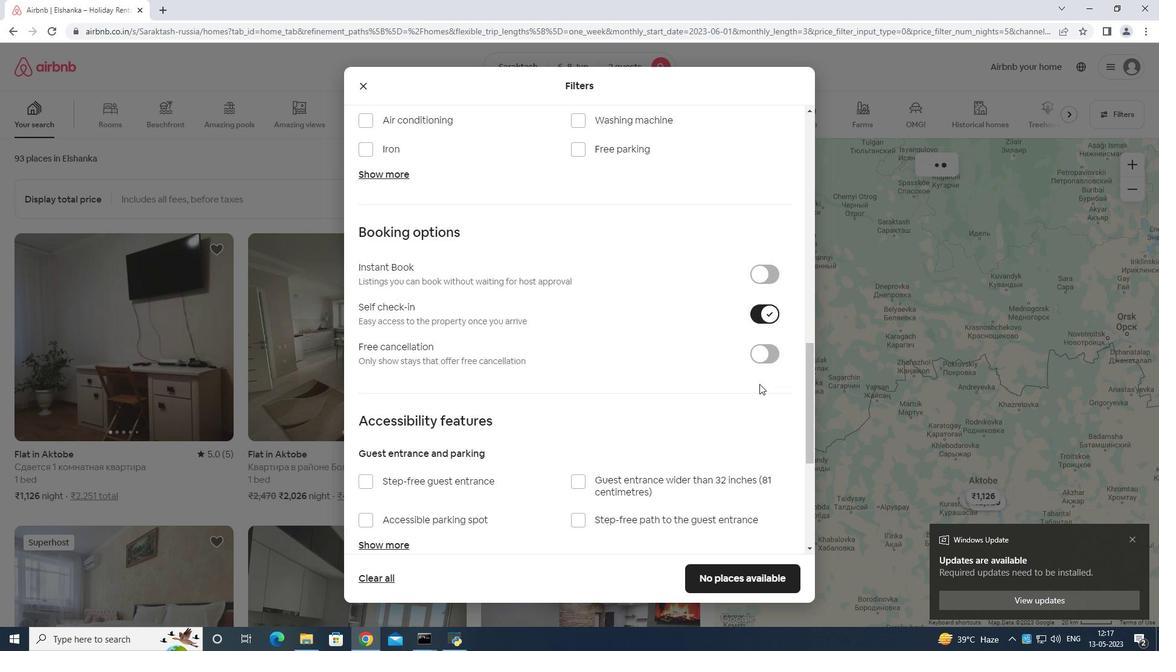 
Action: Mouse moved to (758, 386)
Screenshot: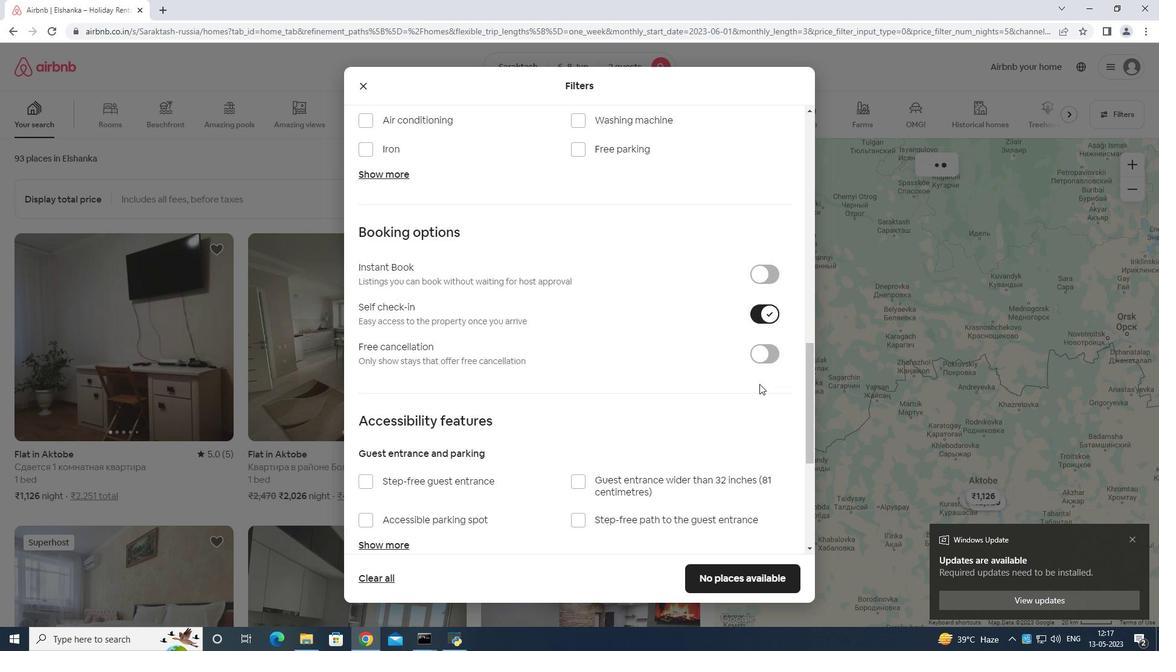 
Action: Mouse scrolled (758, 386) with delta (0, 0)
Screenshot: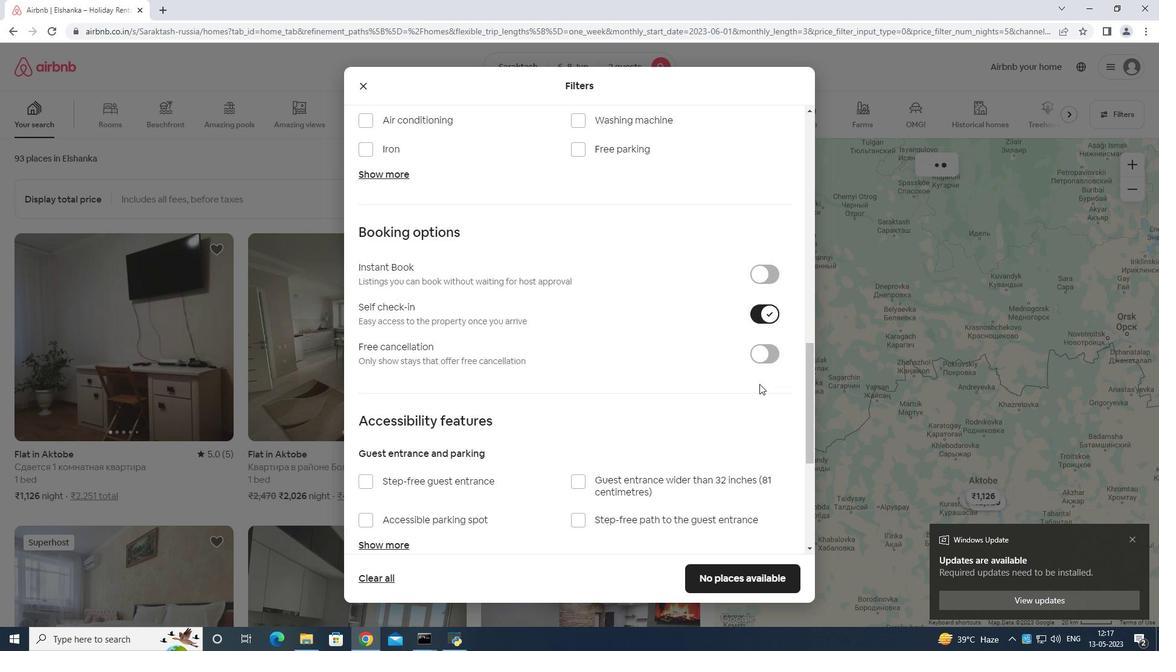 
Action: Mouse moved to (753, 388)
Screenshot: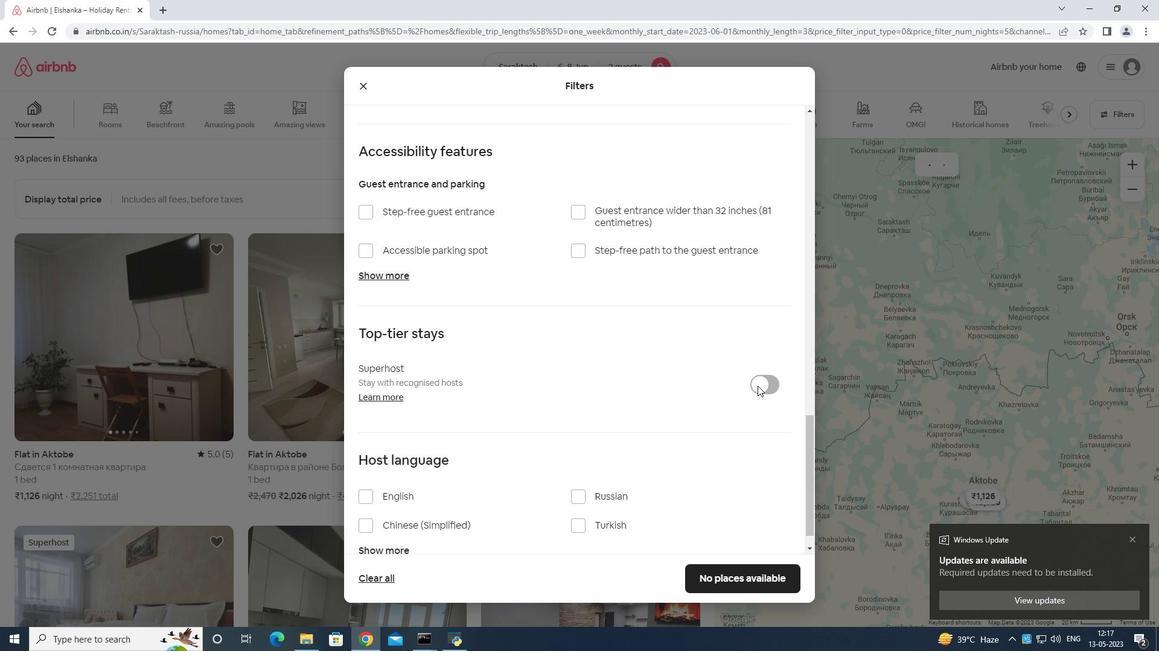 
Action: Mouse scrolled (753, 387) with delta (0, 0)
Screenshot: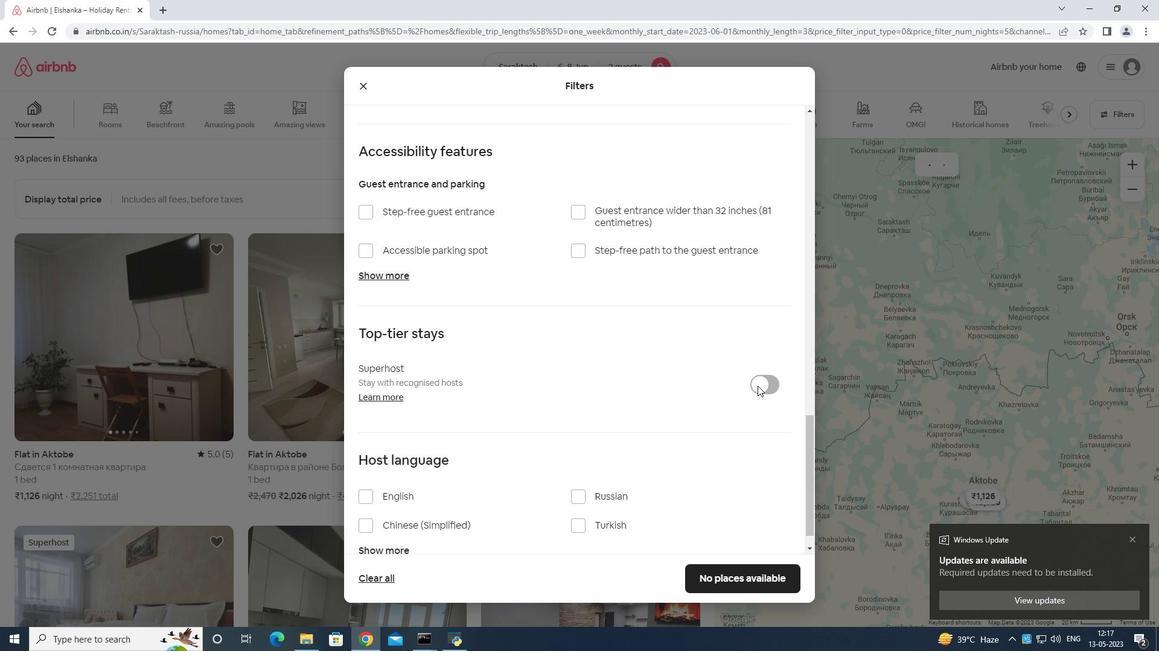 
Action: Mouse moved to (750, 390)
Screenshot: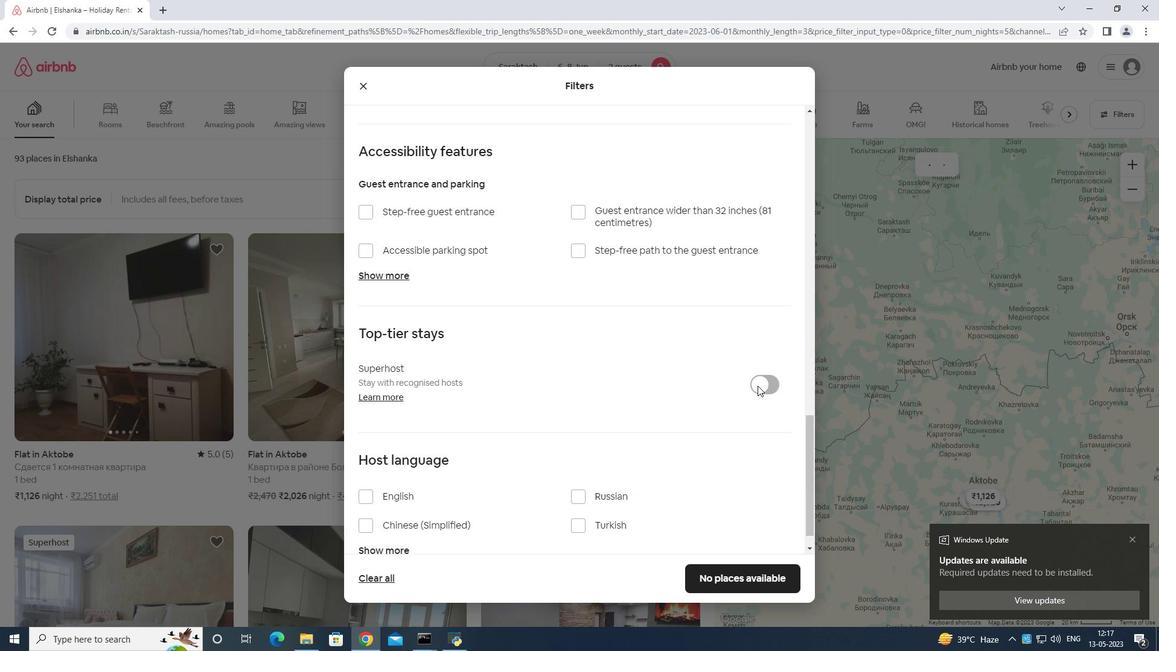 
Action: Mouse scrolled (750, 389) with delta (0, 0)
Screenshot: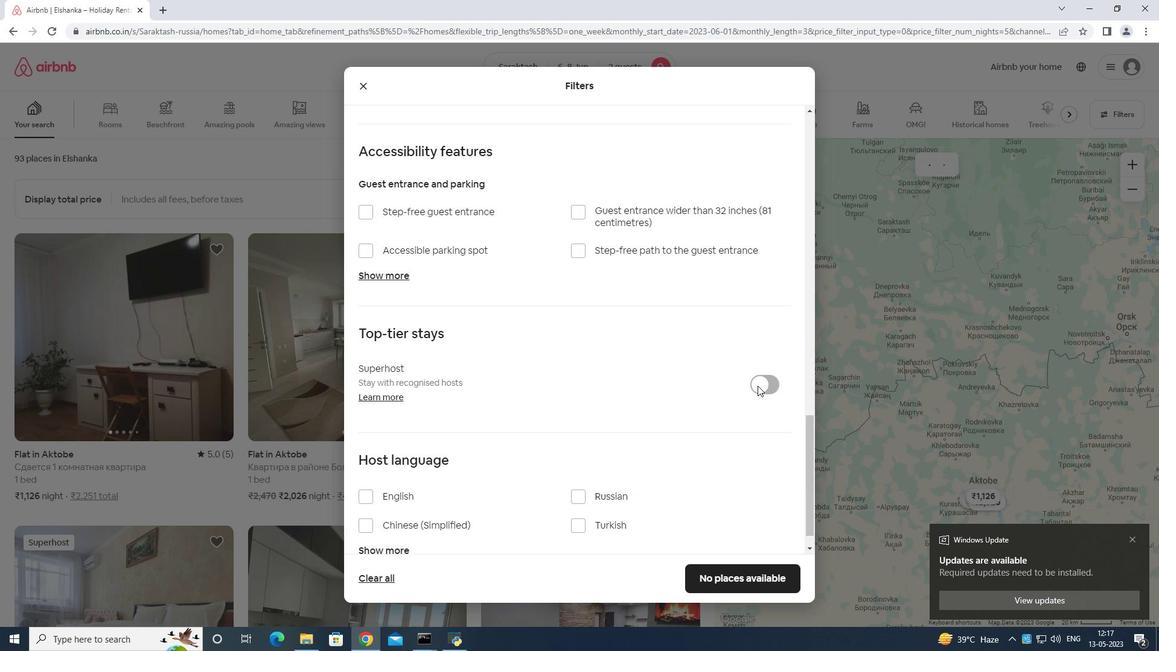 
Action: Mouse moved to (361, 476)
Screenshot: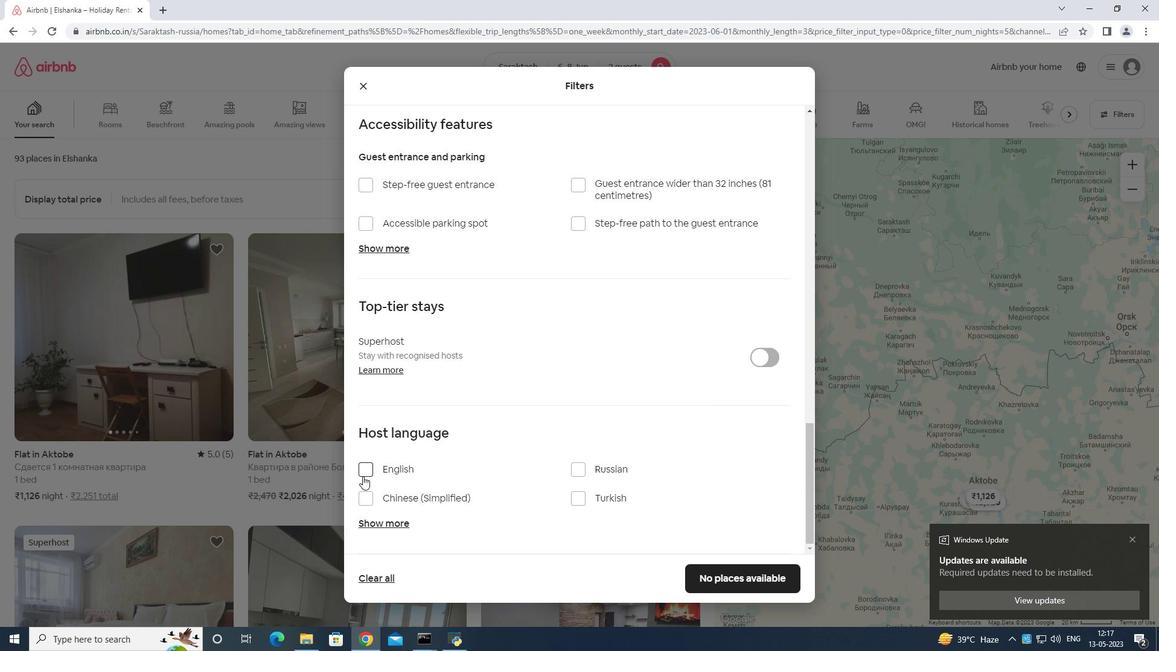 
Action: Mouse pressed left at (361, 476)
Screenshot: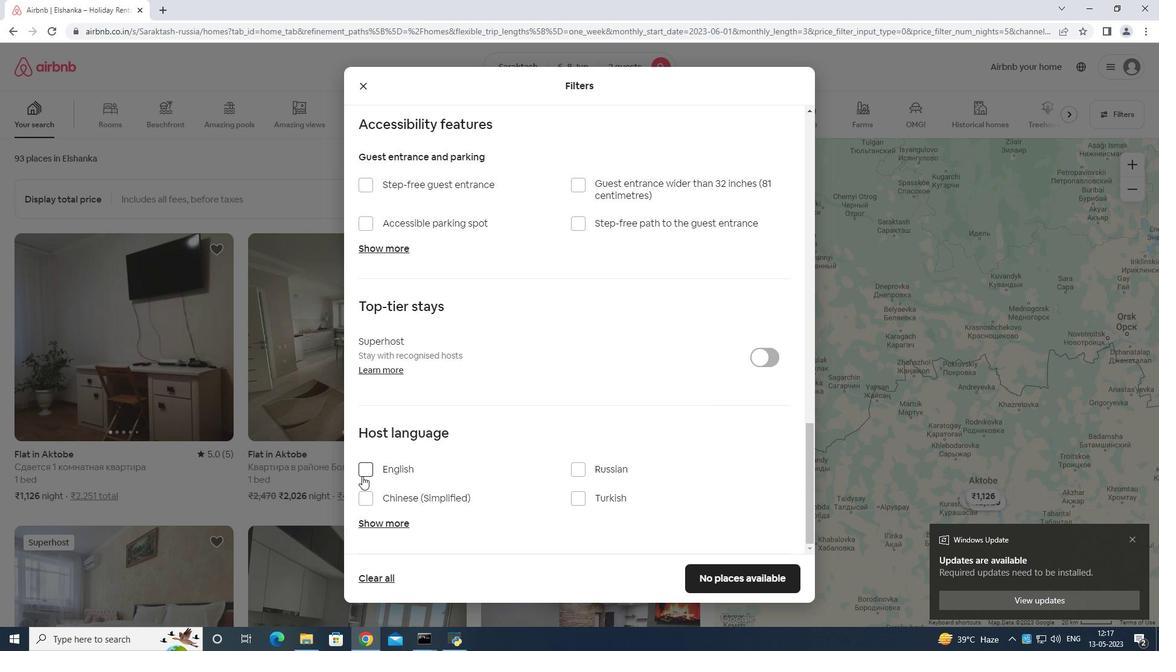 
Action: Mouse moved to (767, 575)
Screenshot: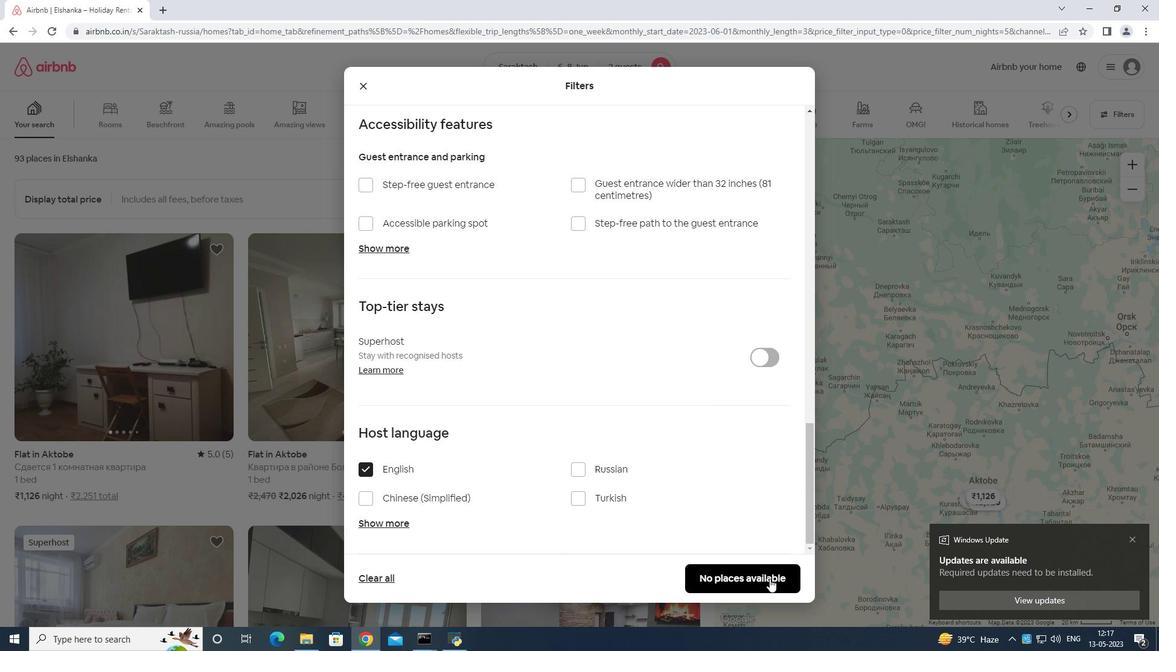 
Action: Mouse pressed left at (767, 575)
Screenshot: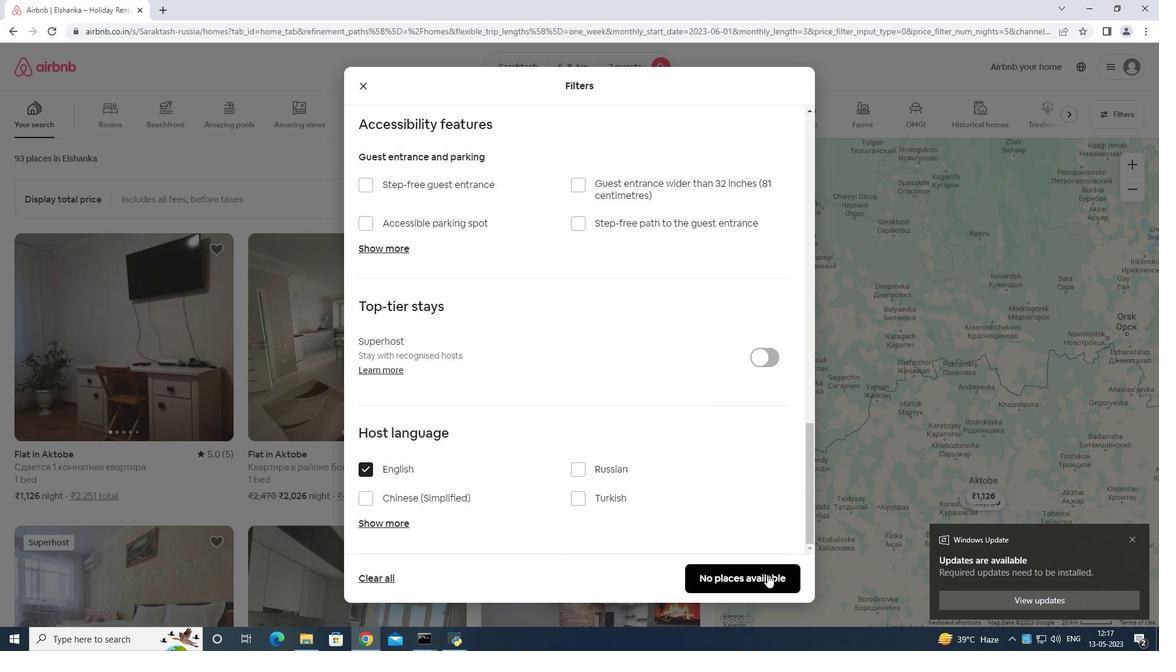 
Action: Mouse moved to (731, 577)
Screenshot: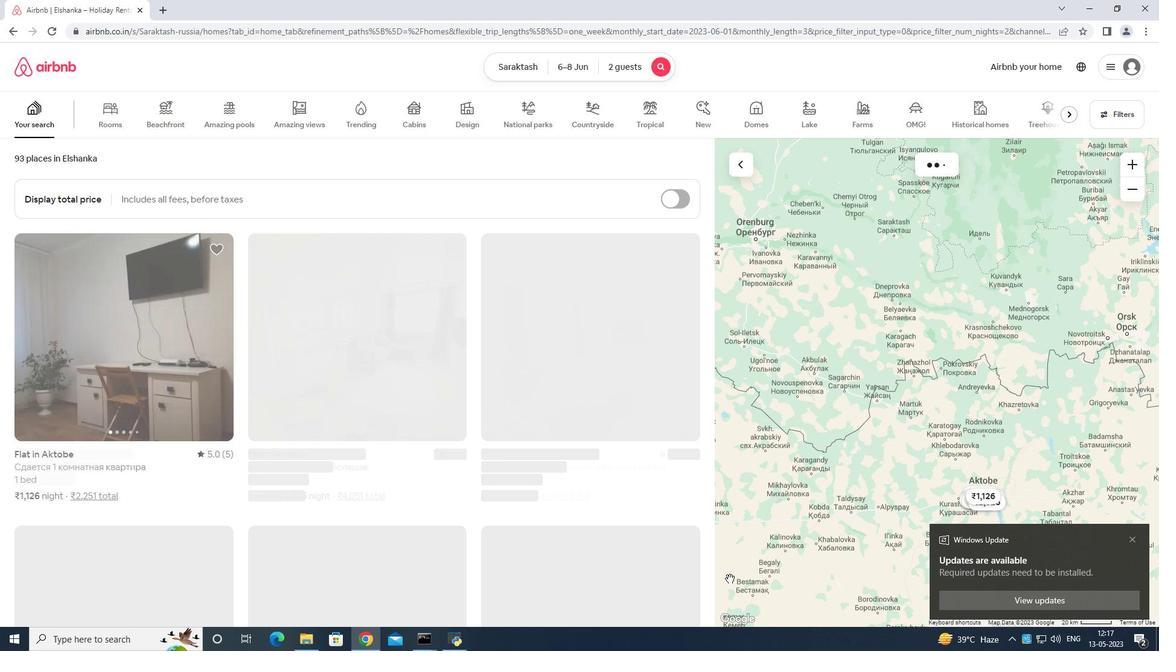 
